 Task: Create a due date automation trigger when advanced on, on the monday of the week before a card is due add fields without custom field "Resume" set to a number lower than 1 and lower than 10 at 11:00 AM.
Action: Mouse moved to (1110, 342)
Screenshot: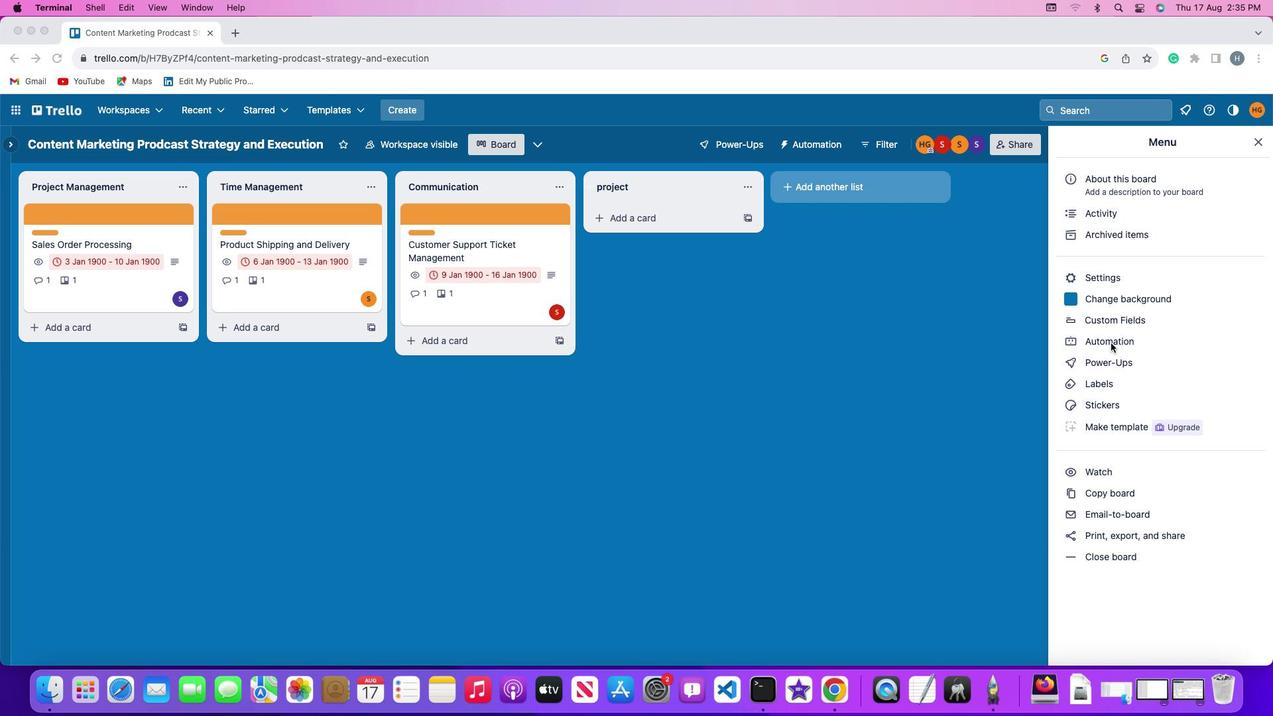 
Action: Mouse pressed left at (1110, 342)
Screenshot: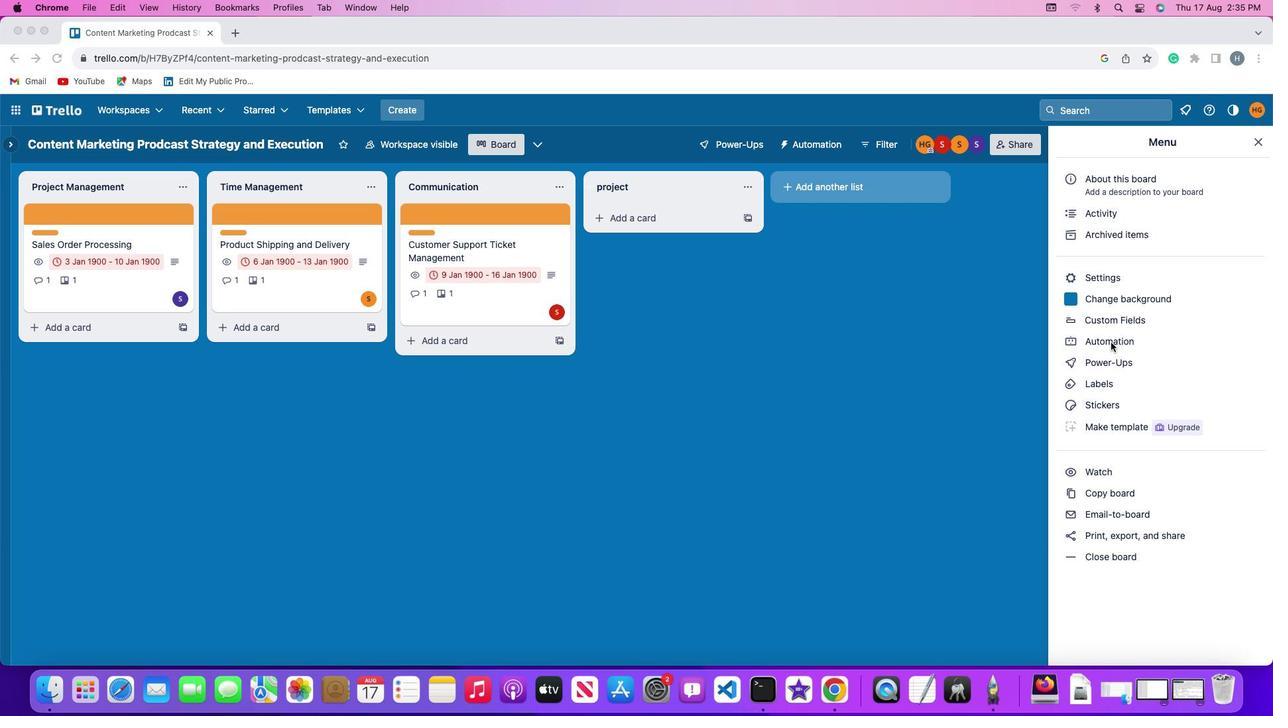
Action: Mouse moved to (1110, 342)
Screenshot: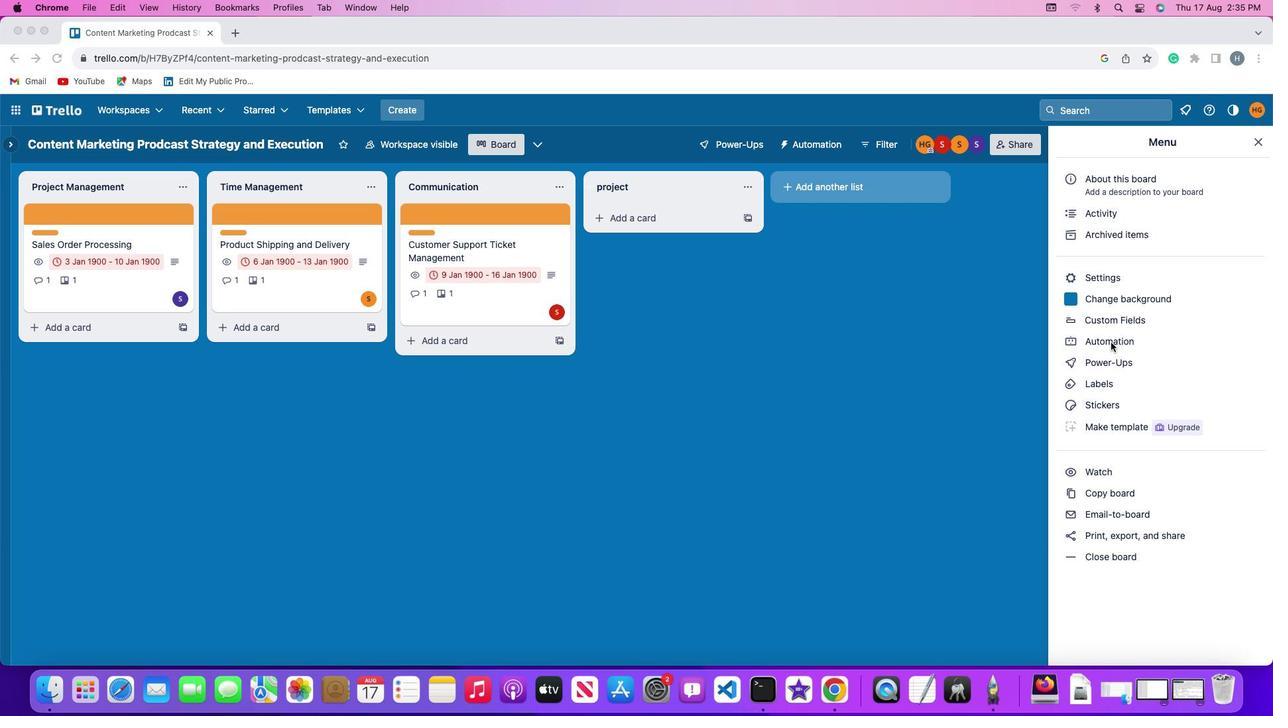 
Action: Mouse pressed left at (1110, 342)
Screenshot: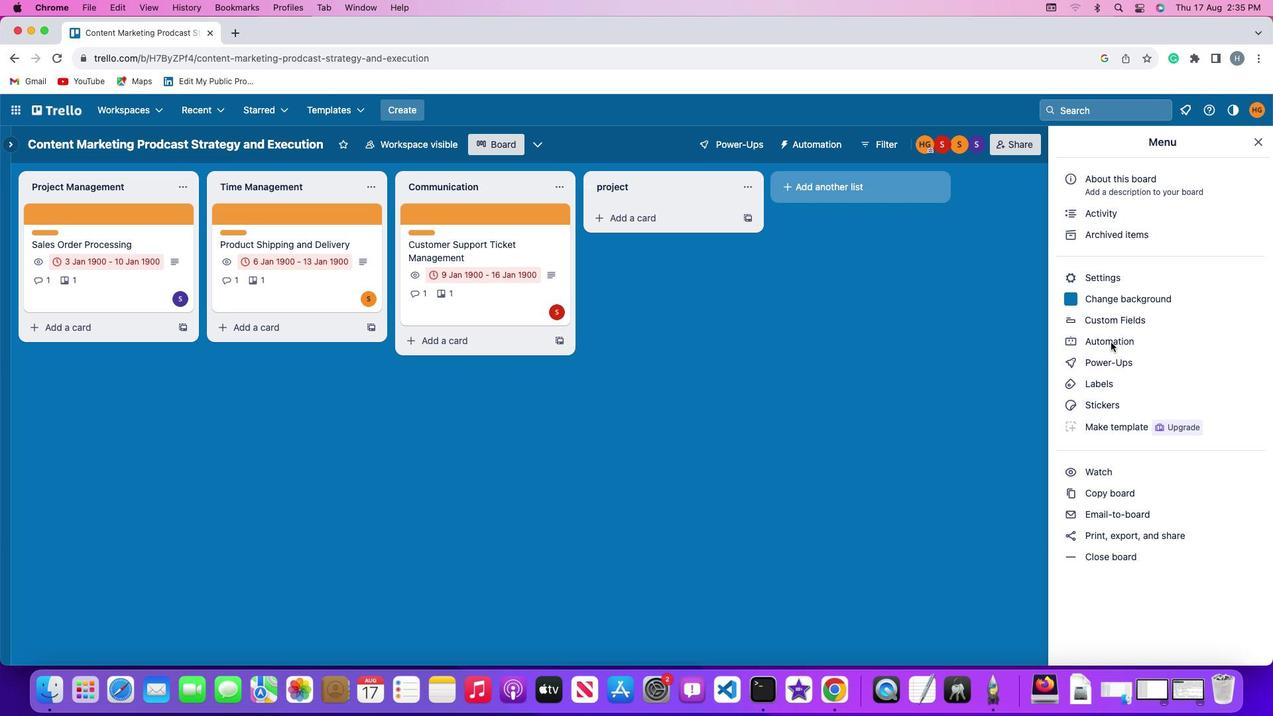 
Action: Mouse moved to (71, 311)
Screenshot: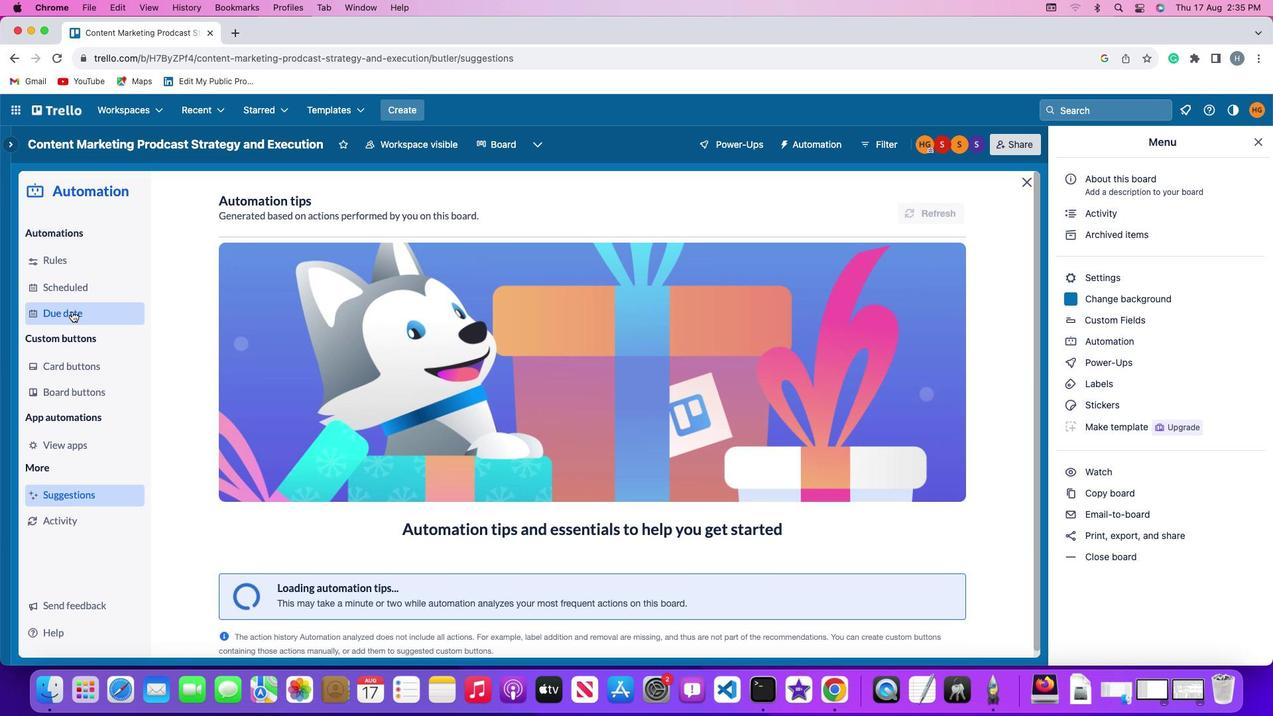 
Action: Mouse pressed left at (71, 311)
Screenshot: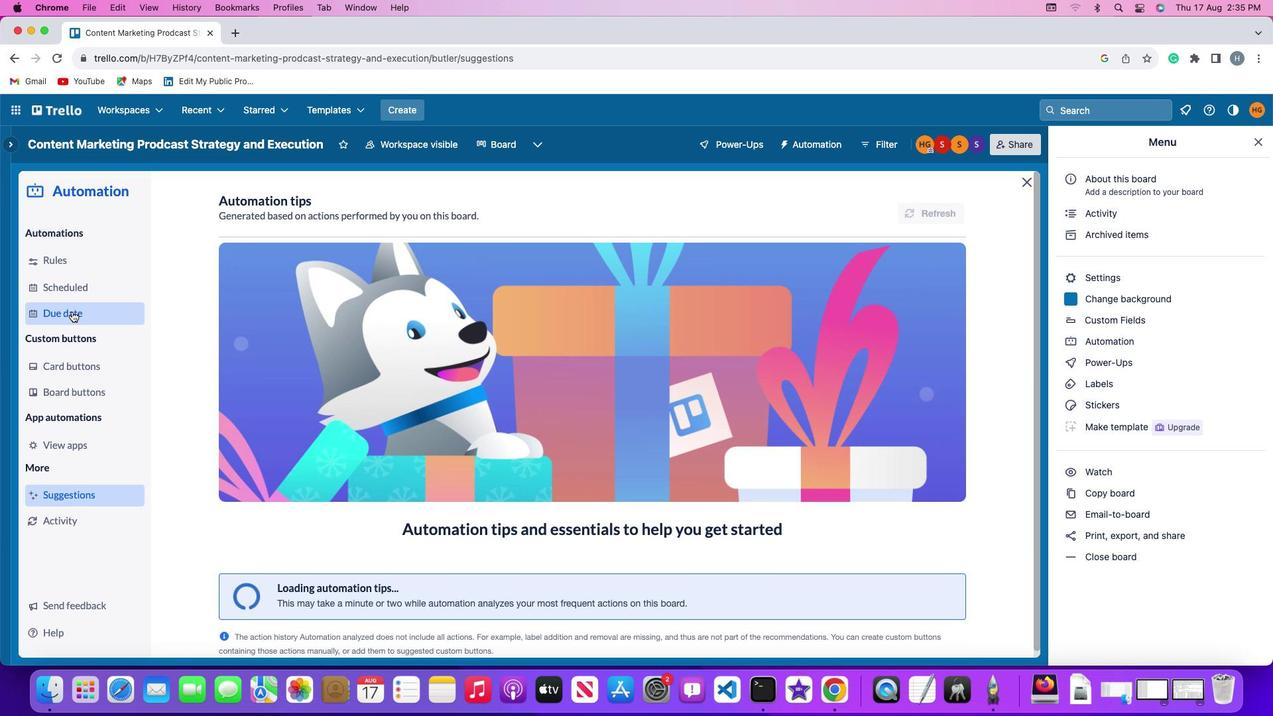 
Action: Mouse moved to (872, 204)
Screenshot: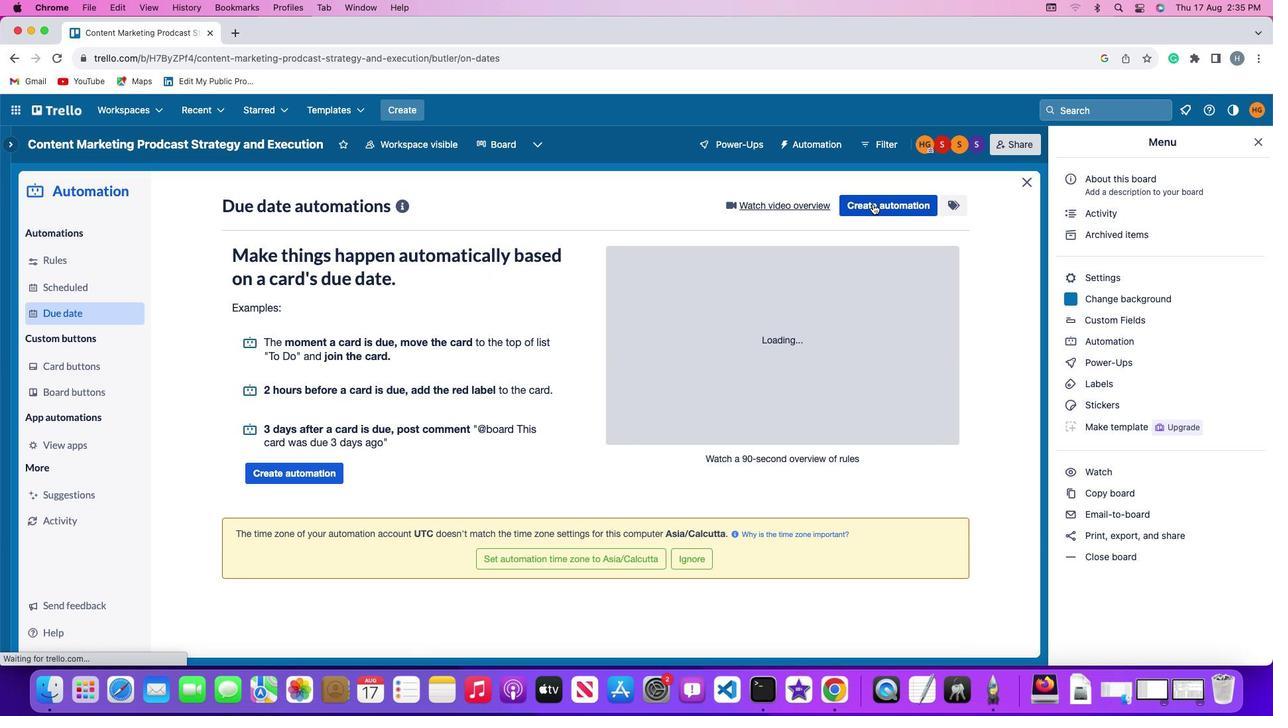 
Action: Mouse pressed left at (872, 204)
Screenshot: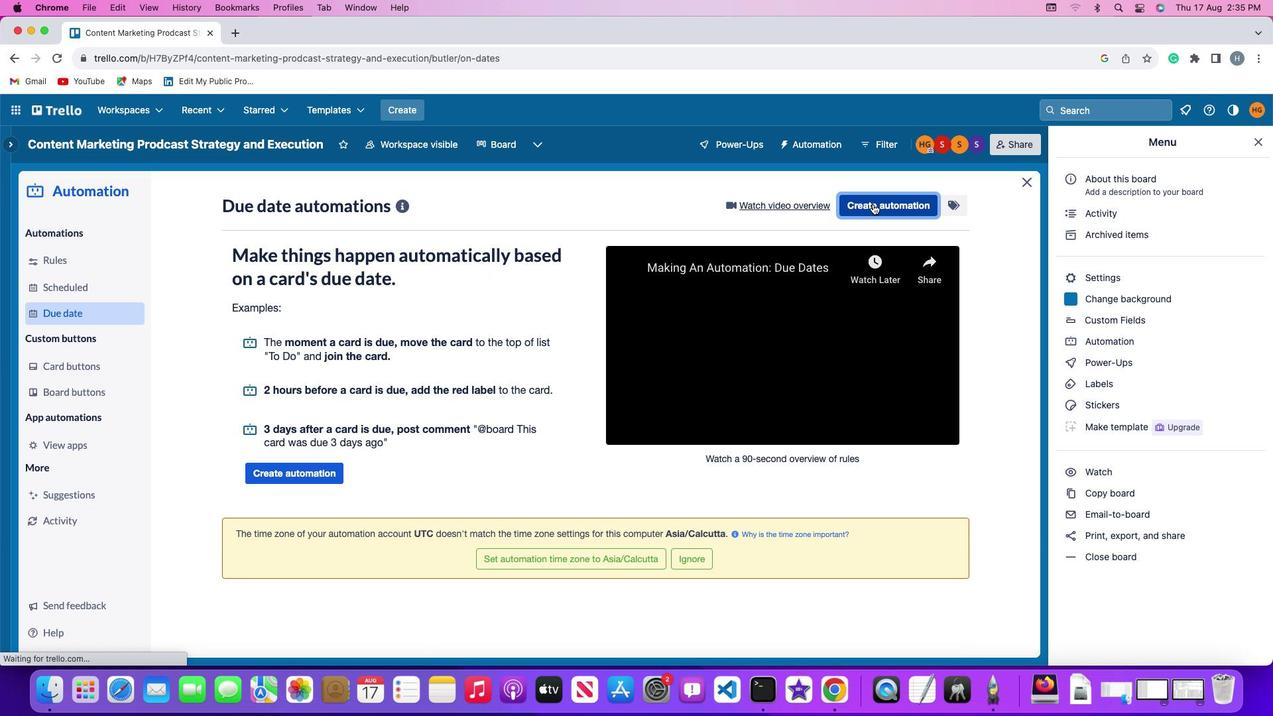 
Action: Mouse moved to (237, 328)
Screenshot: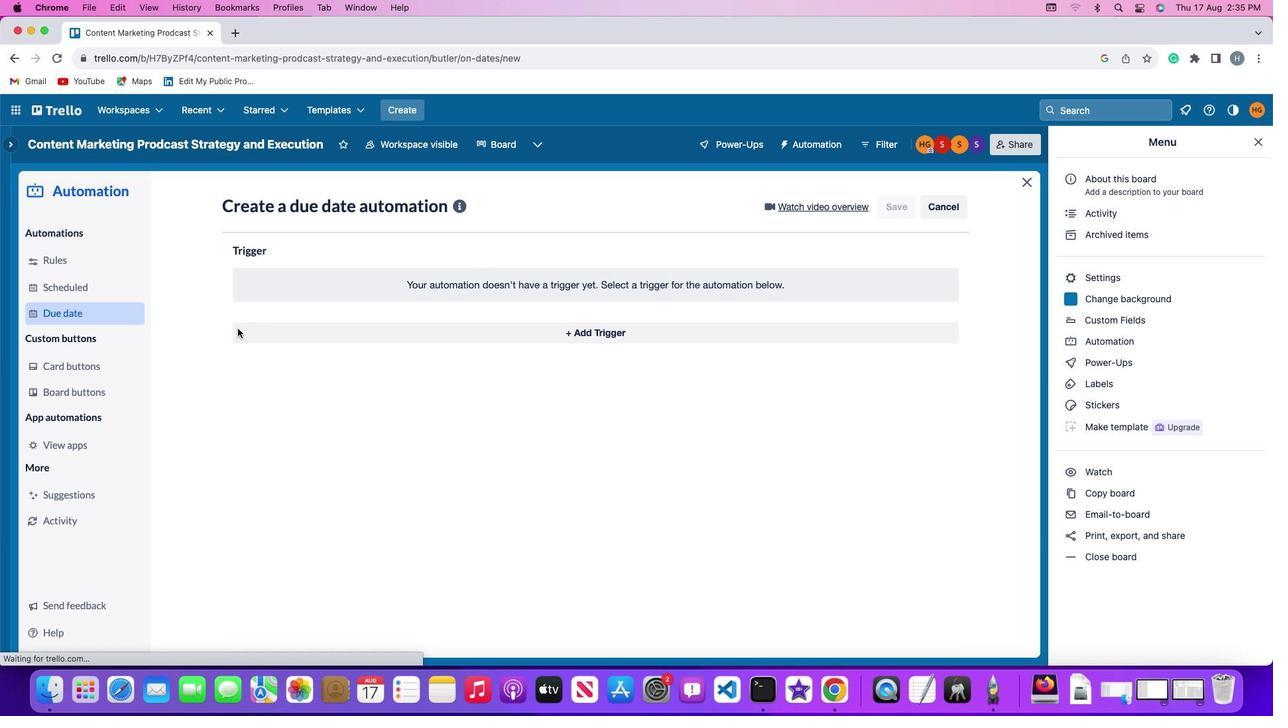 
Action: Mouse pressed left at (237, 328)
Screenshot: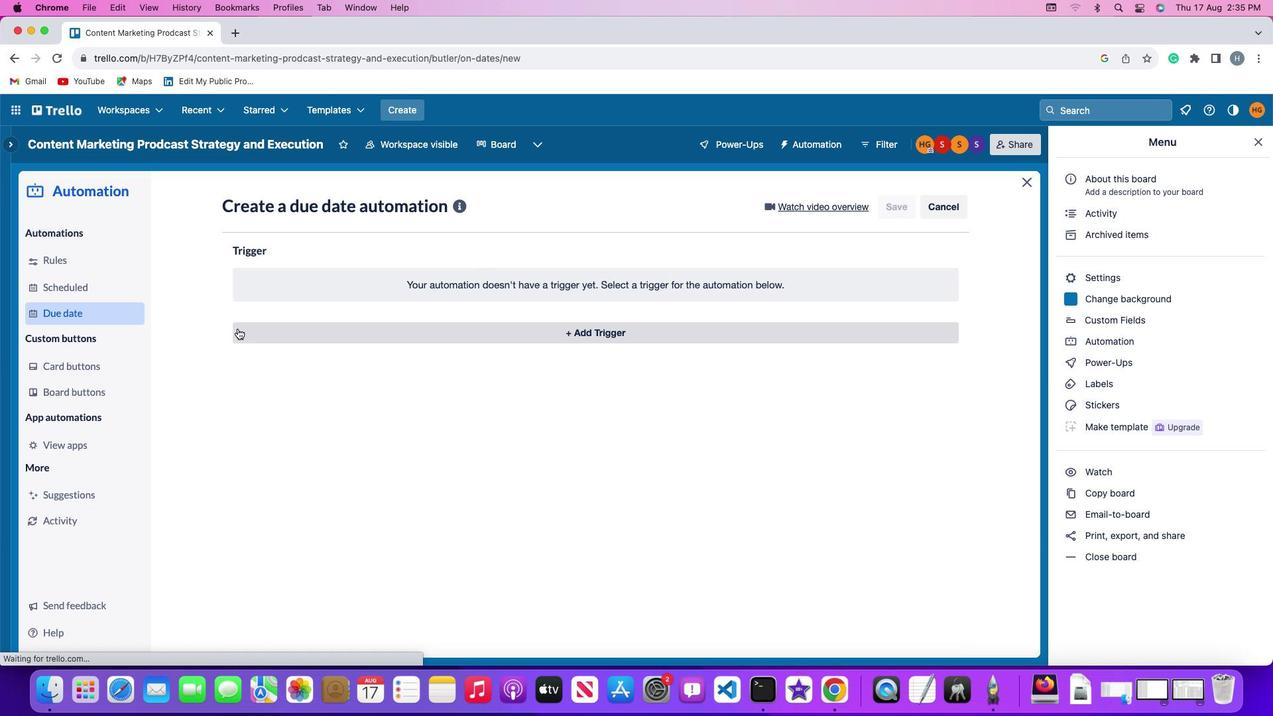 
Action: Mouse moved to (283, 584)
Screenshot: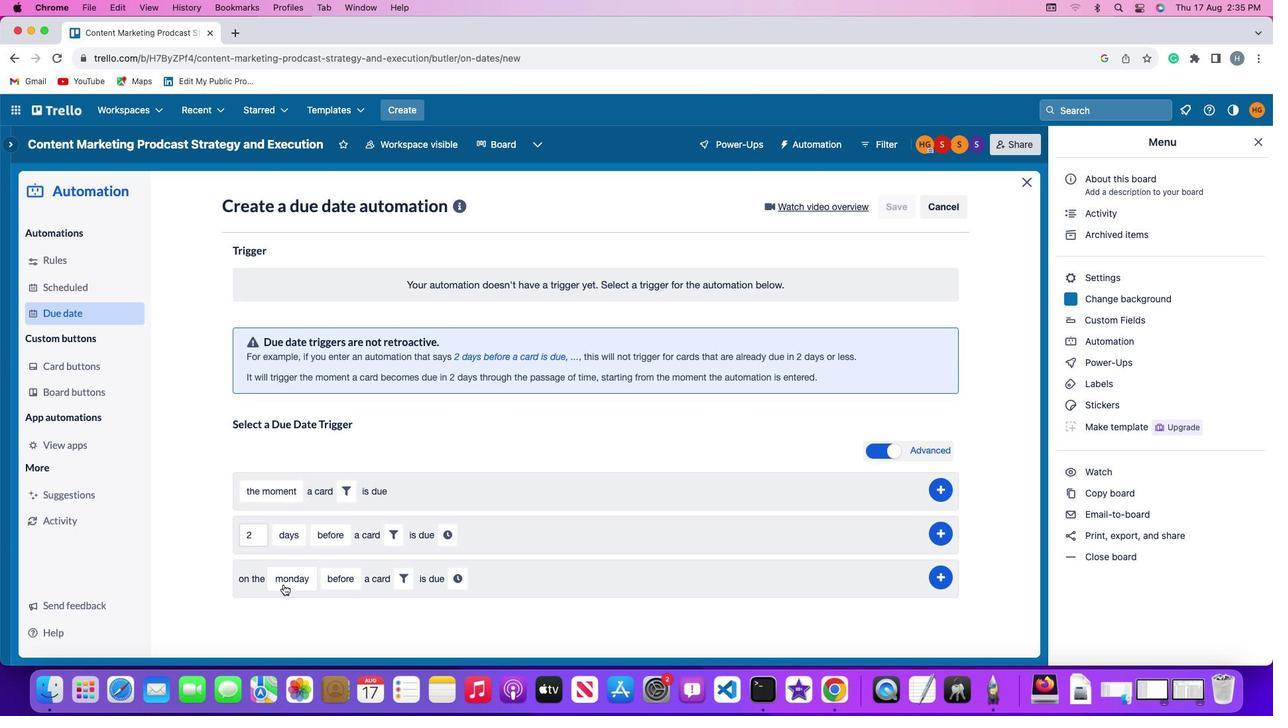 
Action: Mouse pressed left at (283, 584)
Screenshot: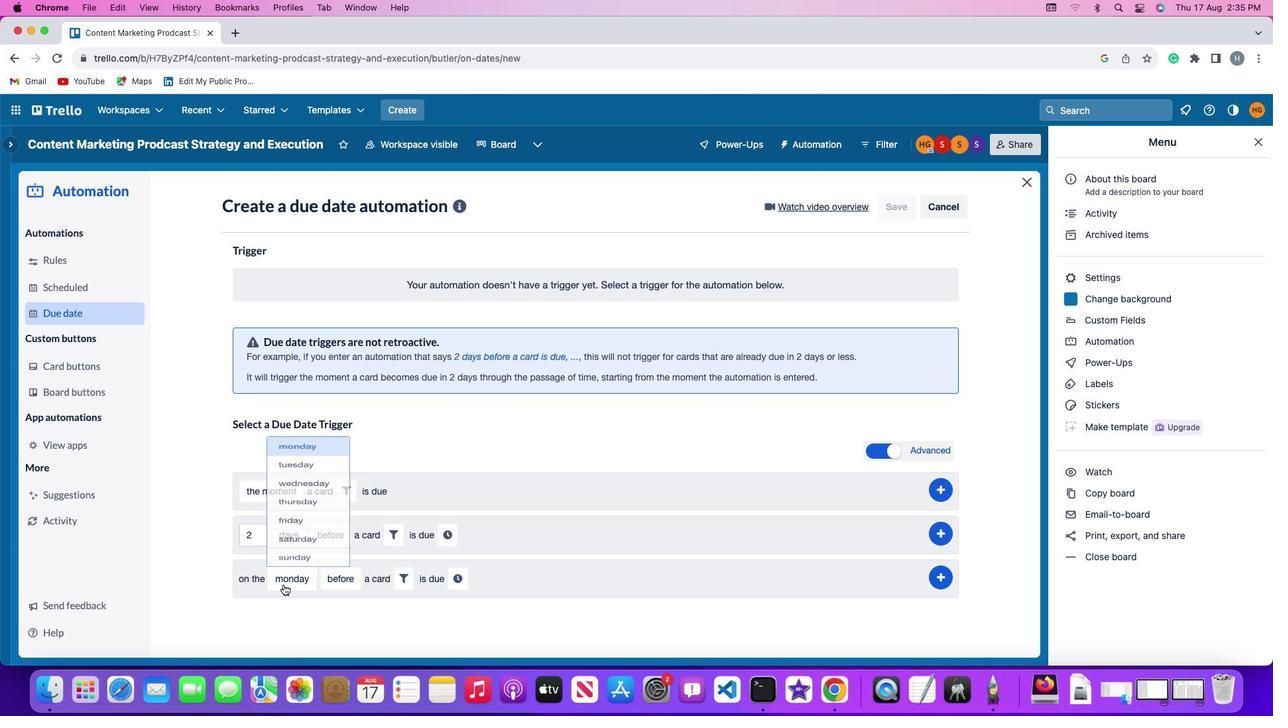 
Action: Mouse moved to (310, 397)
Screenshot: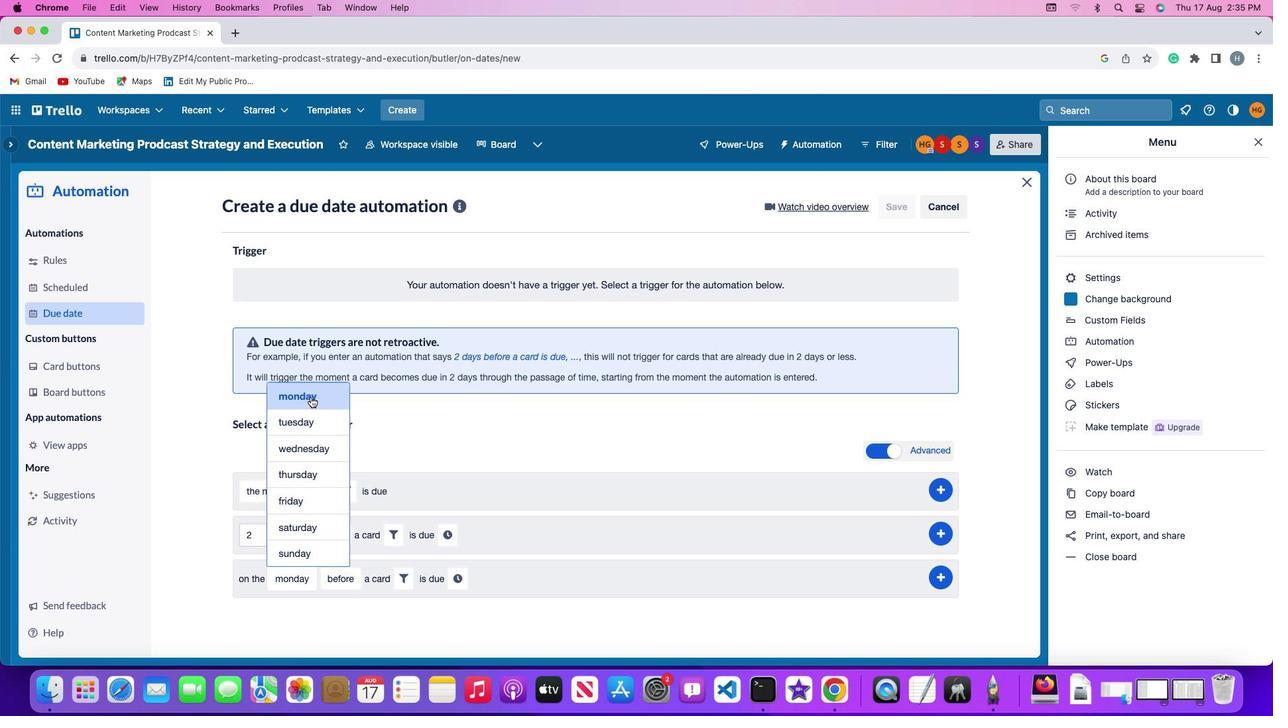 
Action: Mouse pressed left at (310, 397)
Screenshot: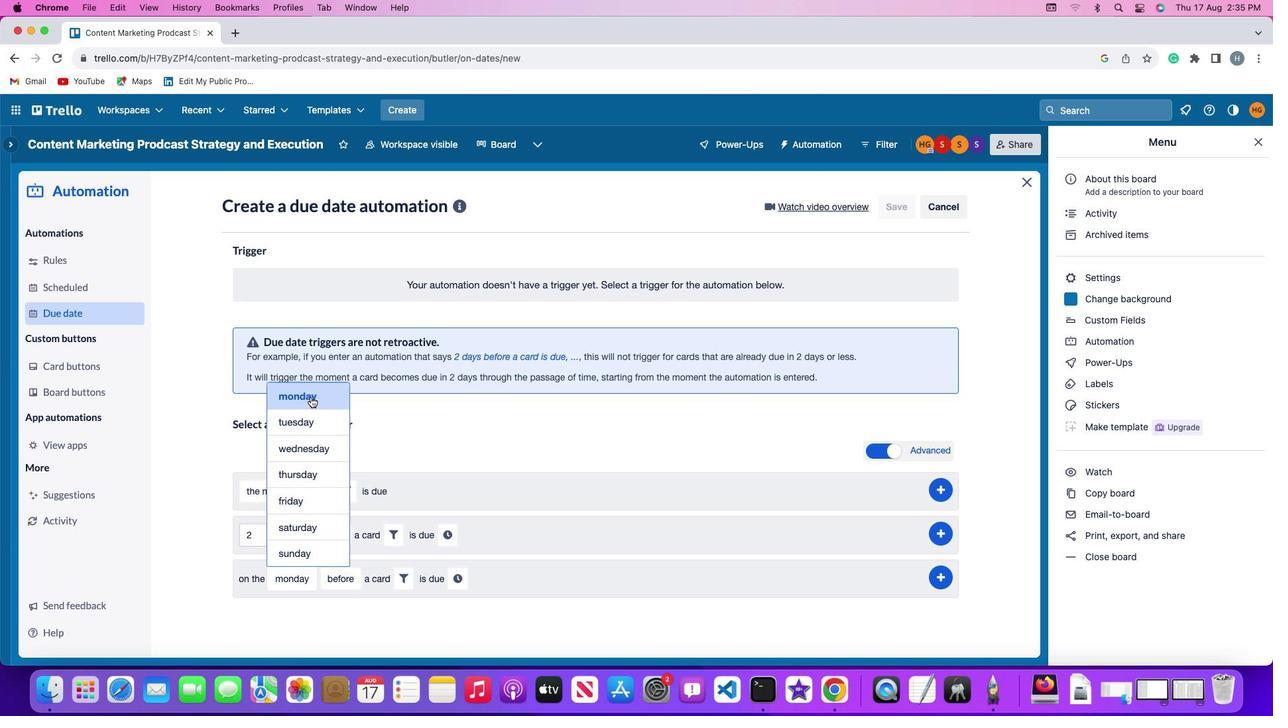 
Action: Mouse moved to (334, 575)
Screenshot: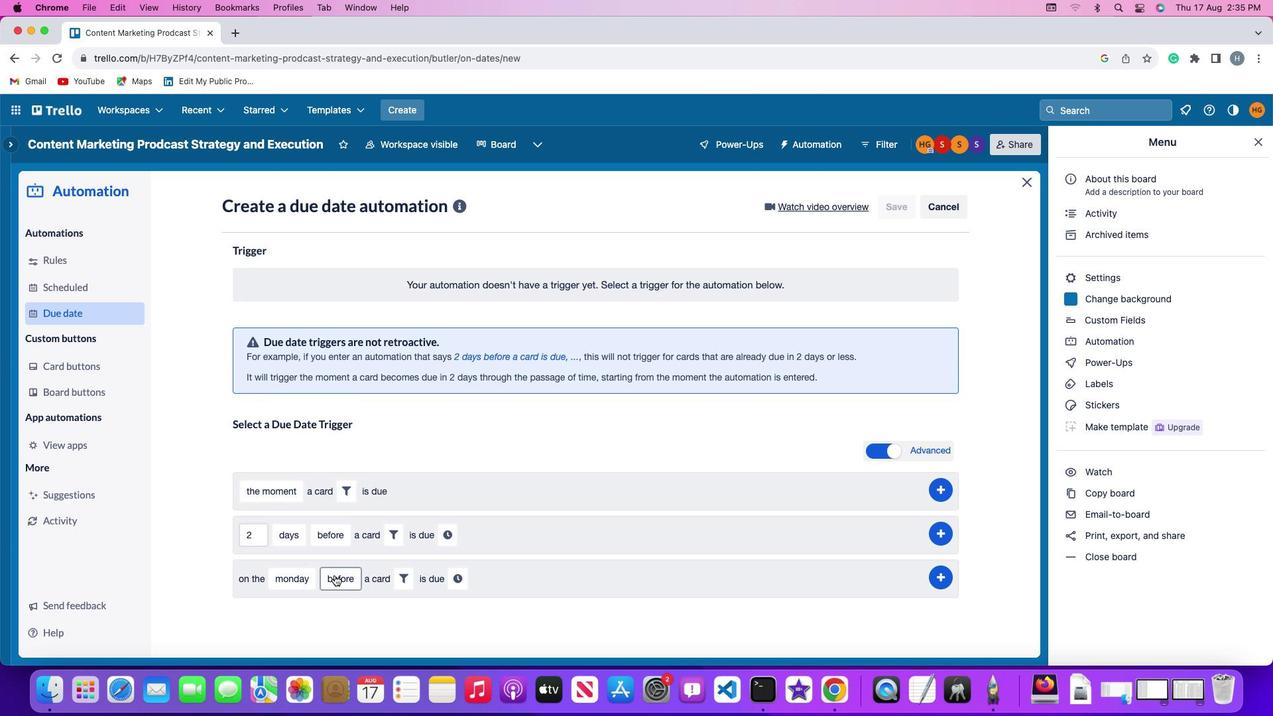 
Action: Mouse pressed left at (334, 575)
Screenshot: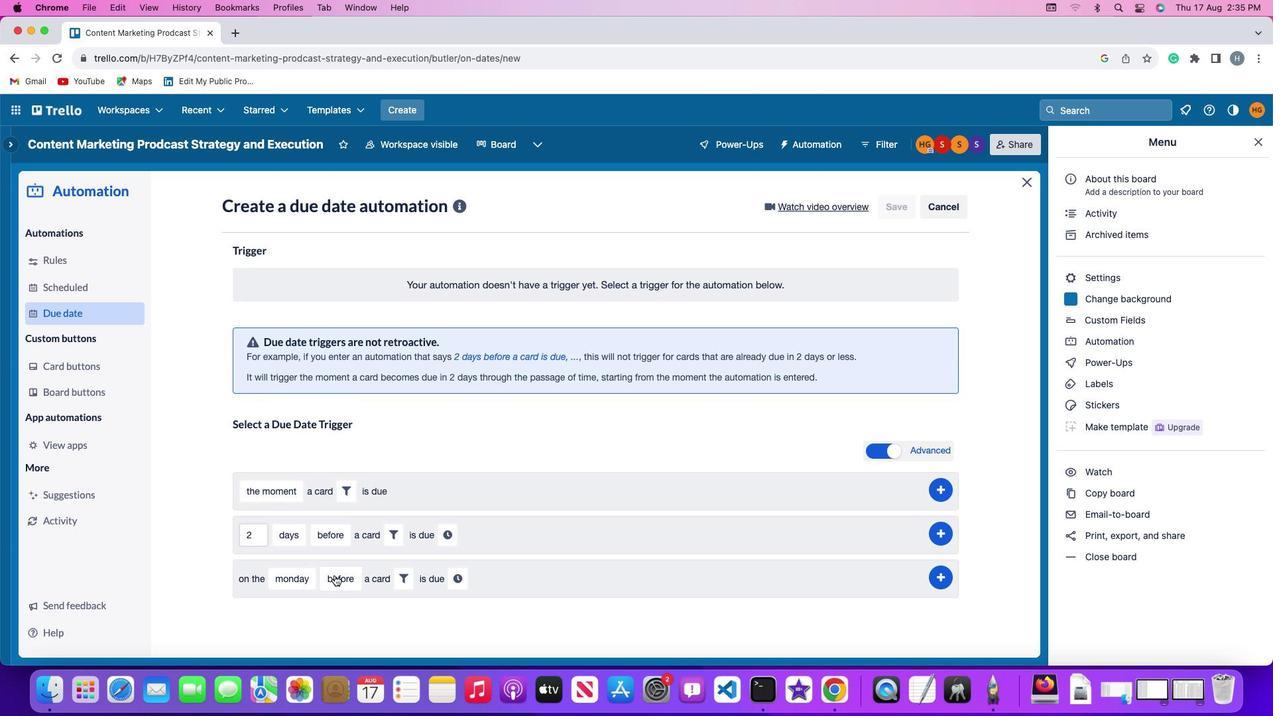 
Action: Mouse moved to (345, 549)
Screenshot: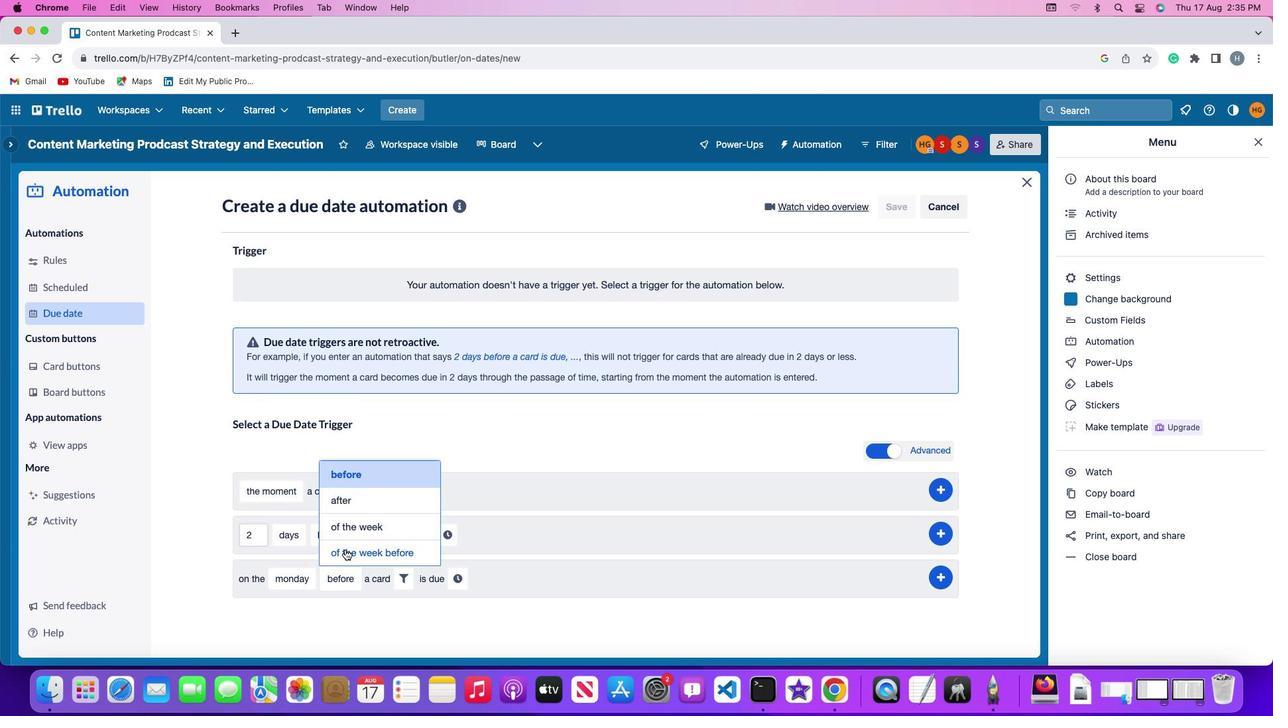 
Action: Mouse pressed left at (345, 549)
Screenshot: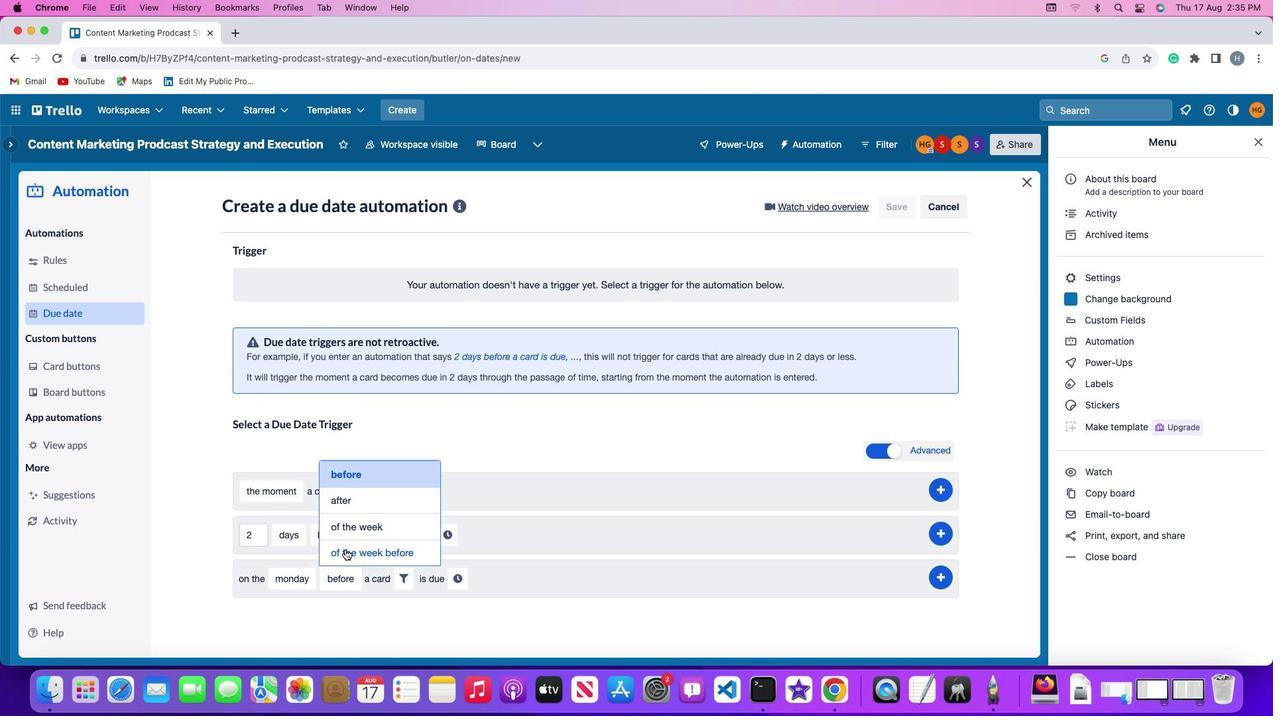 
Action: Mouse moved to (455, 578)
Screenshot: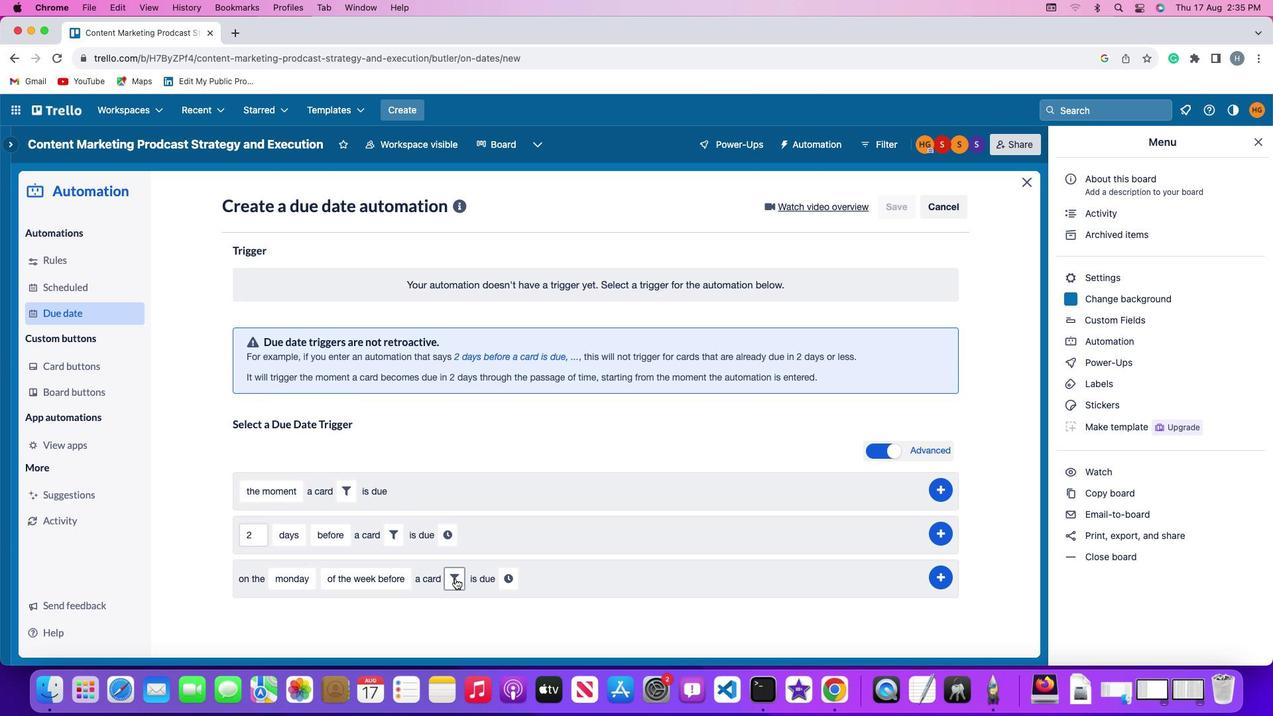 
Action: Mouse pressed left at (455, 578)
Screenshot: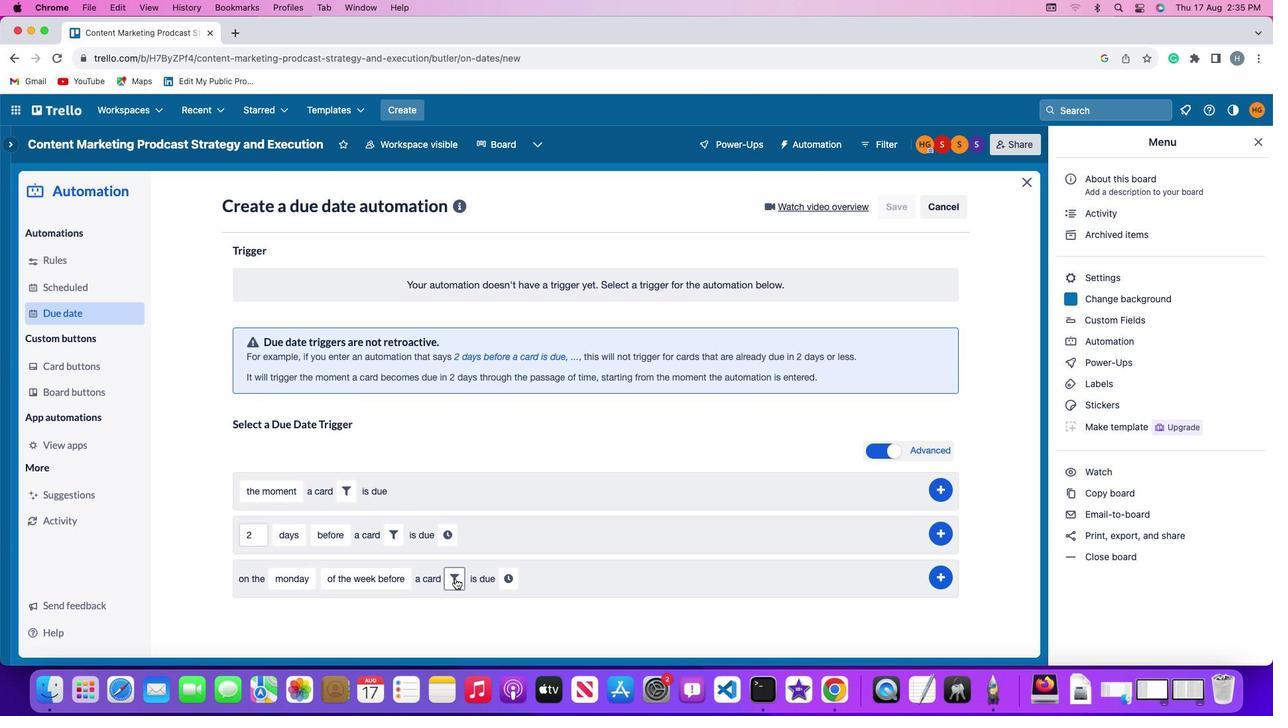 
Action: Mouse moved to (676, 615)
Screenshot: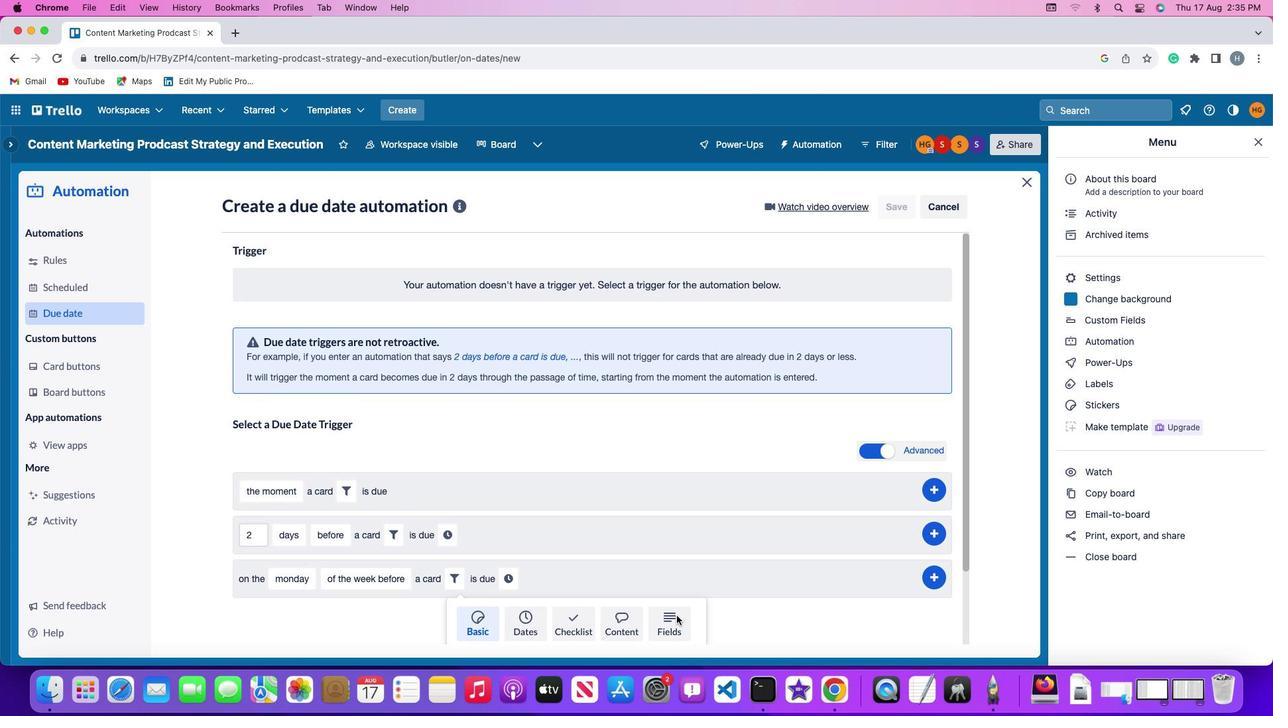 
Action: Mouse pressed left at (676, 615)
Screenshot: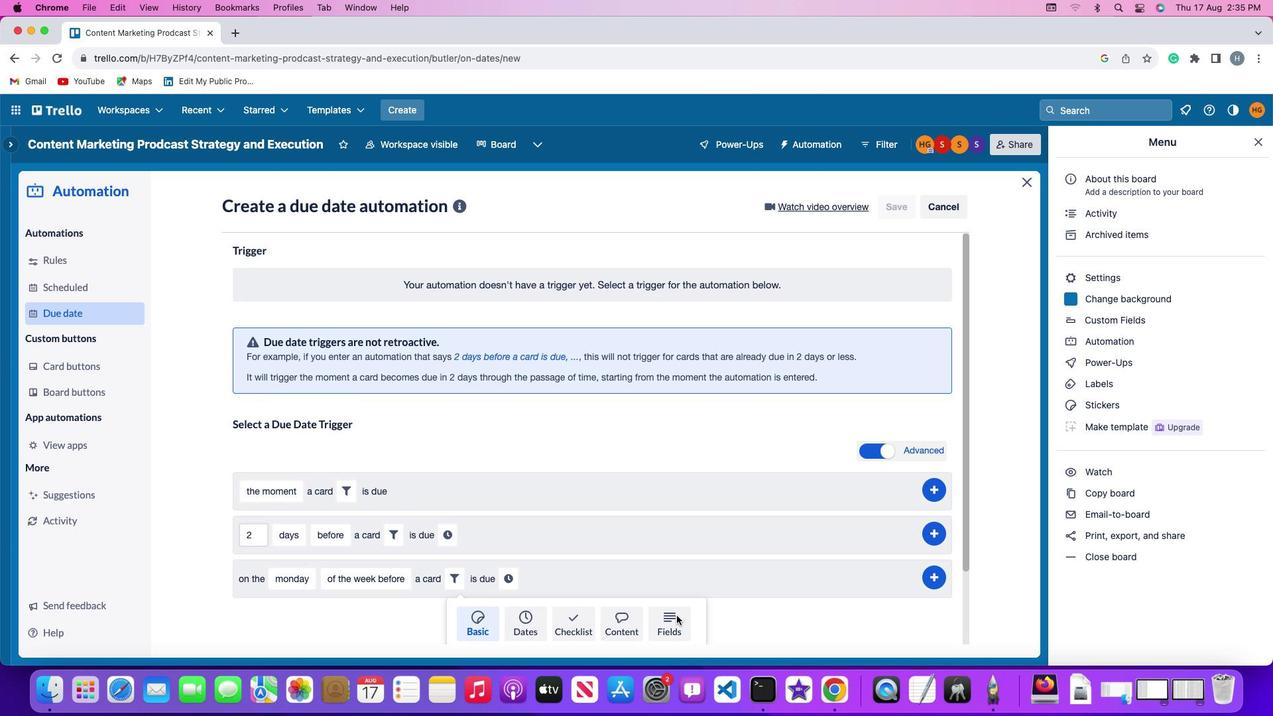 
Action: Mouse moved to (402, 606)
Screenshot: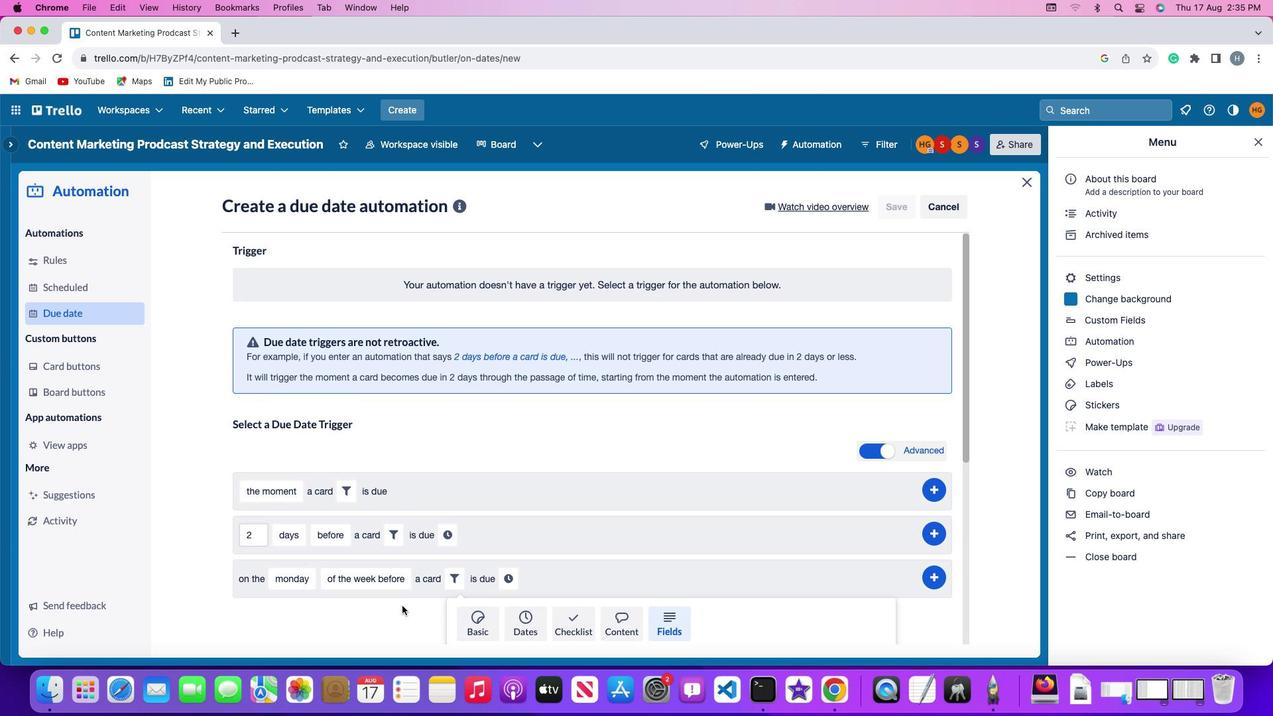 
Action: Mouse scrolled (402, 606) with delta (0, 0)
Screenshot: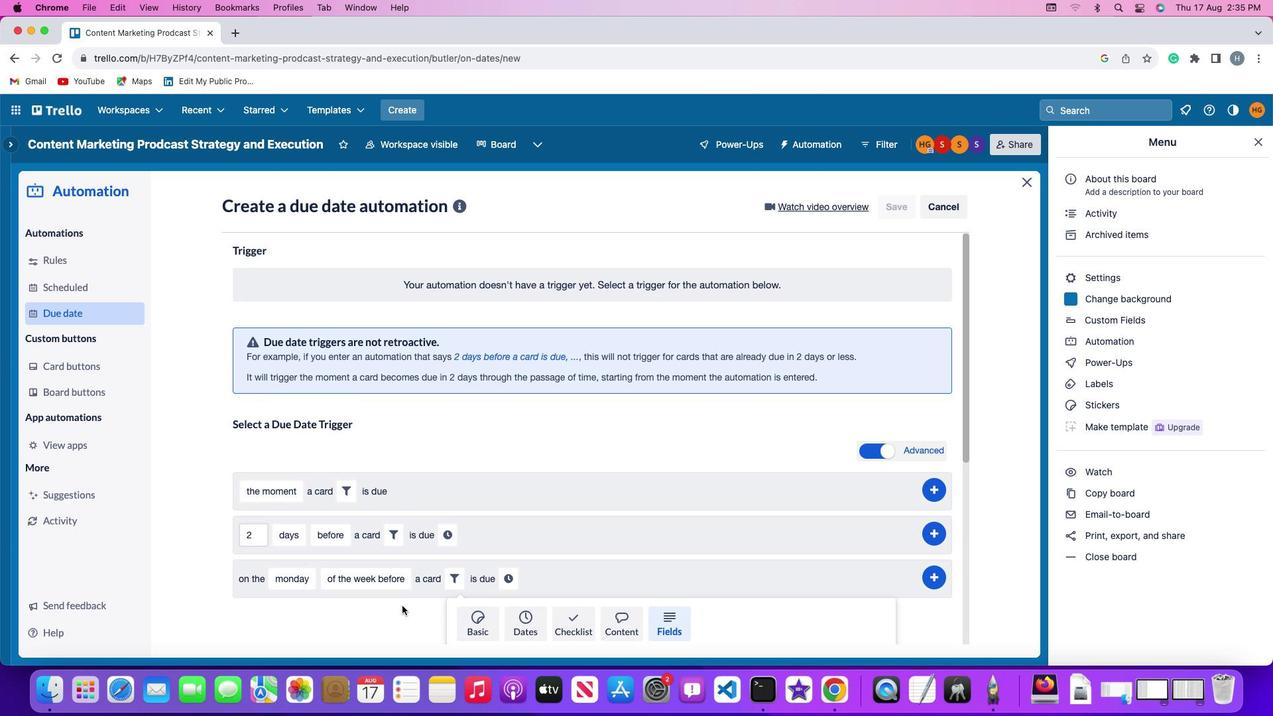 
Action: Mouse moved to (402, 606)
Screenshot: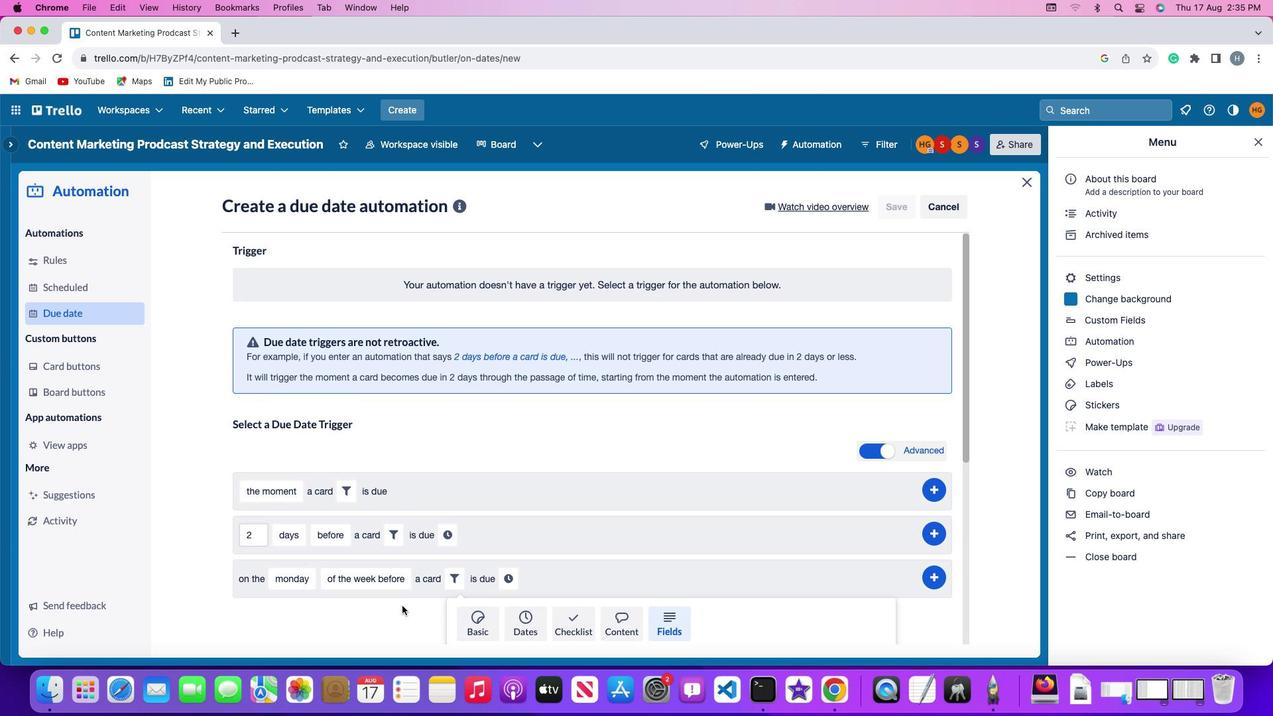 
Action: Mouse scrolled (402, 606) with delta (0, 0)
Screenshot: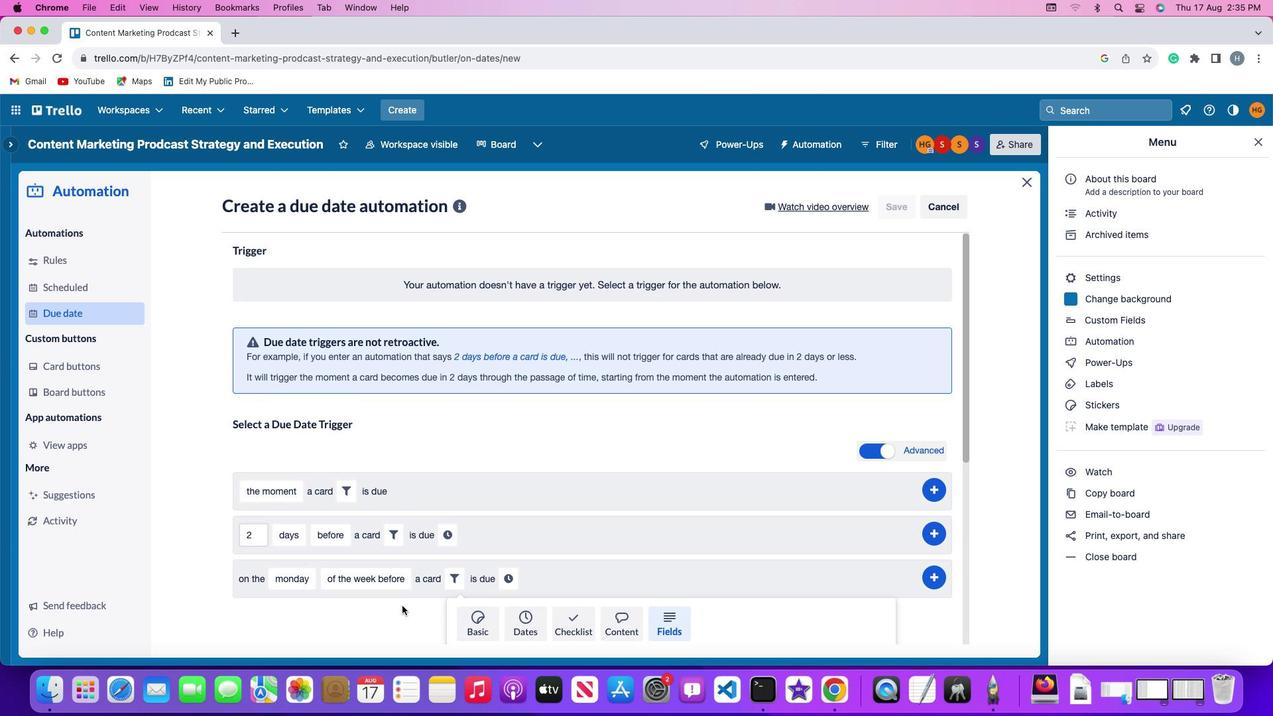 
Action: Mouse moved to (402, 606)
Screenshot: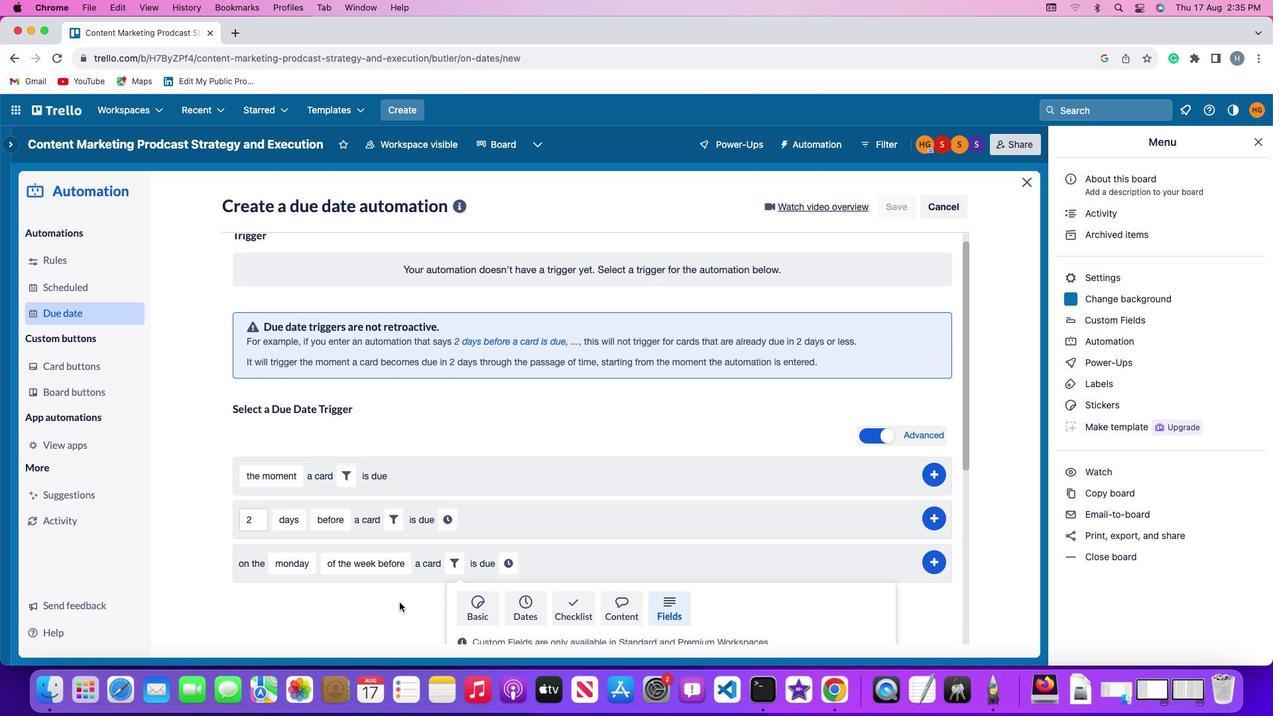 
Action: Mouse scrolled (402, 606) with delta (0, -1)
Screenshot: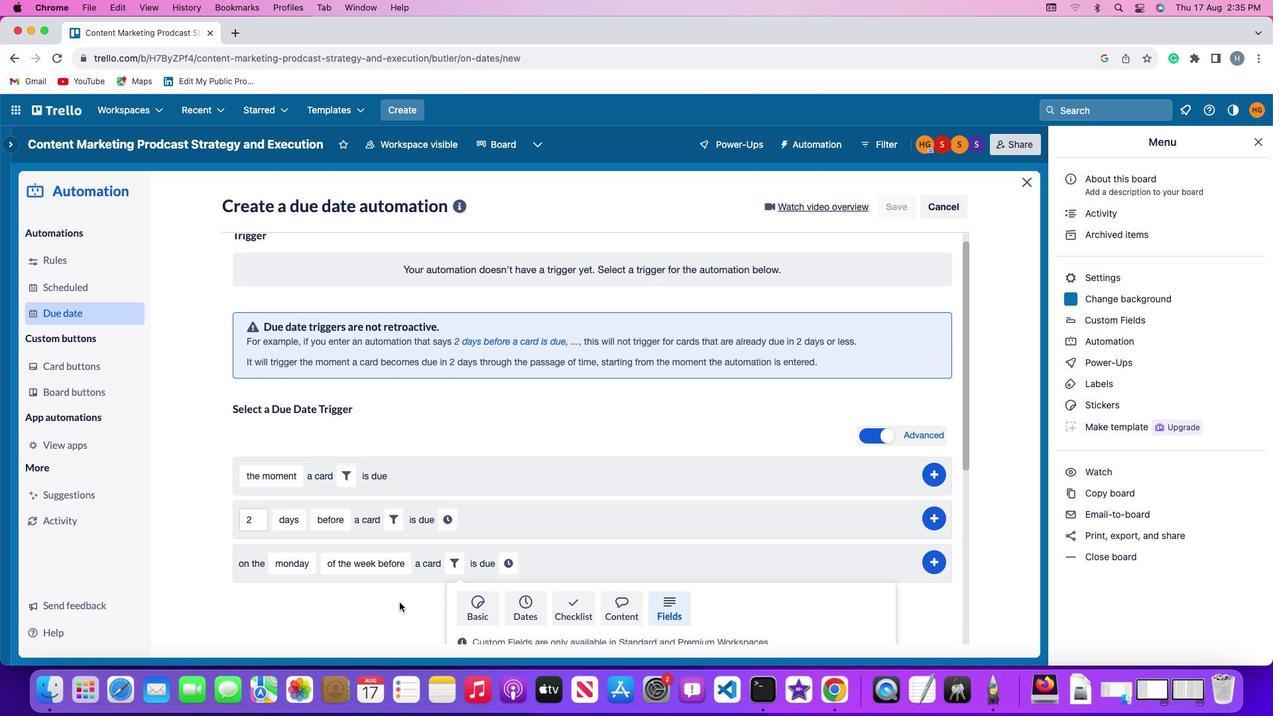 
Action: Mouse moved to (401, 605)
Screenshot: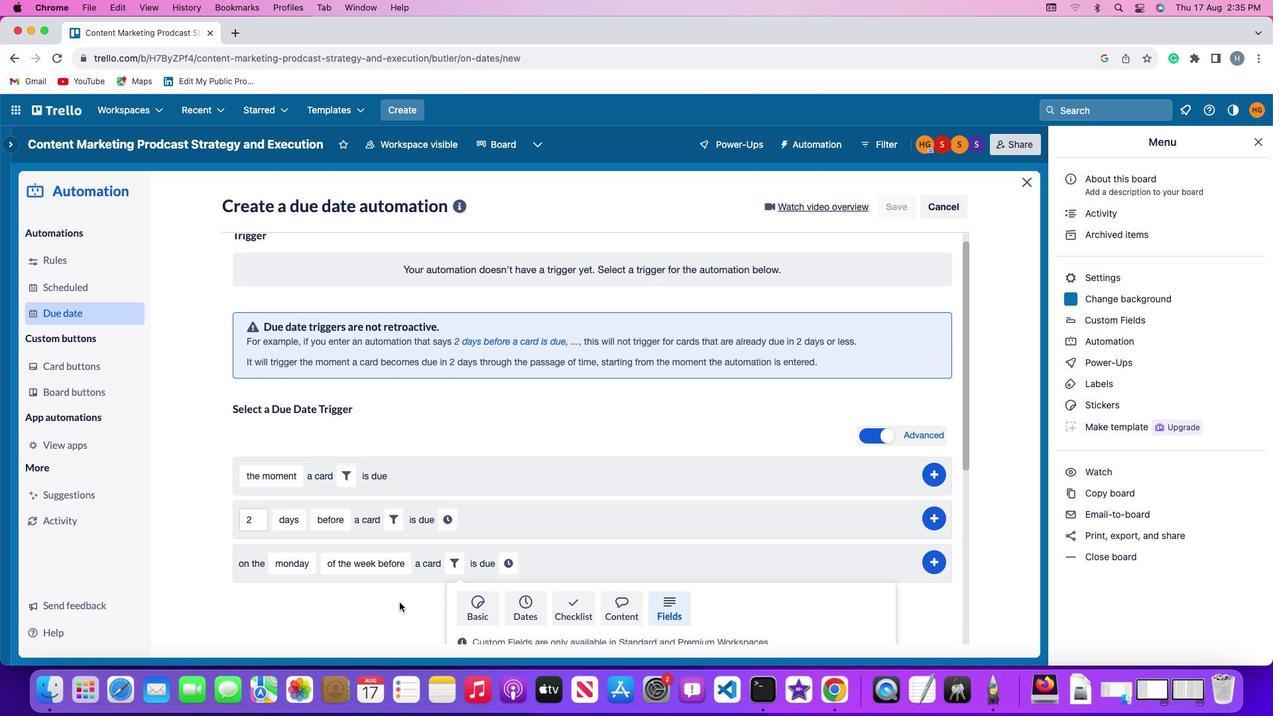 
Action: Mouse scrolled (401, 605) with delta (0, -3)
Screenshot: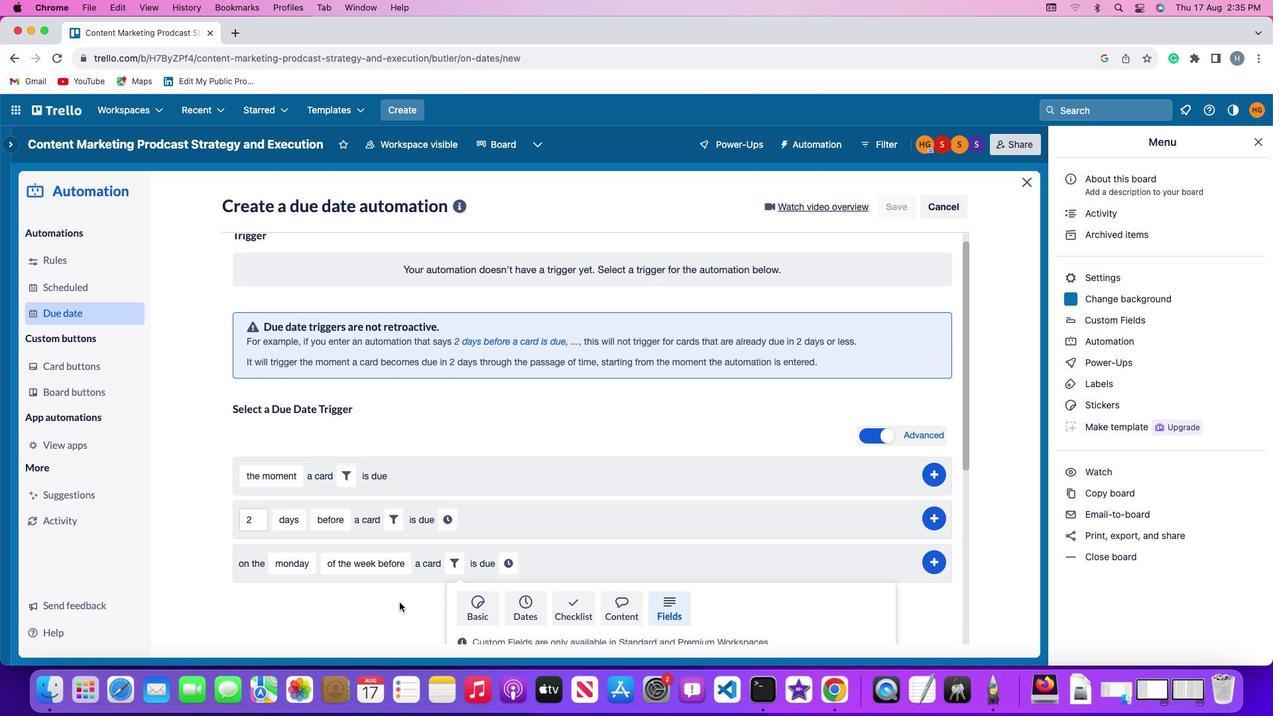 
Action: Mouse moved to (399, 602)
Screenshot: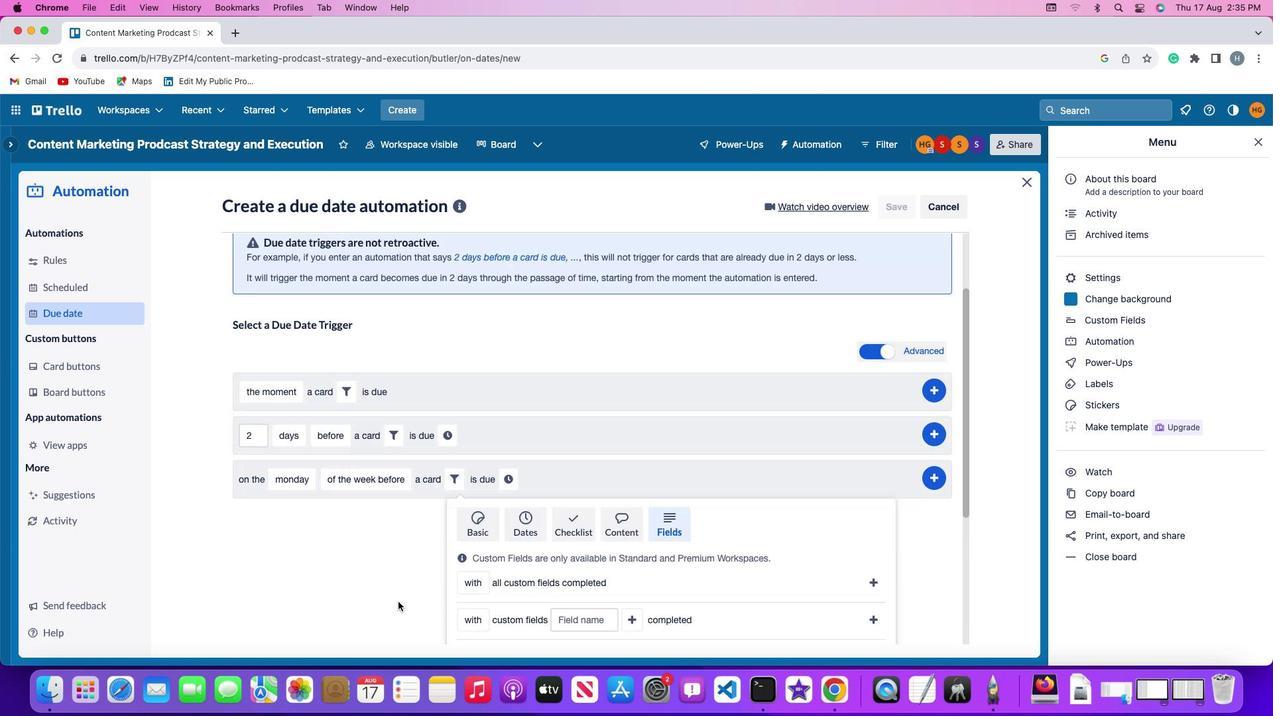 
Action: Mouse scrolled (399, 602) with delta (0, -3)
Screenshot: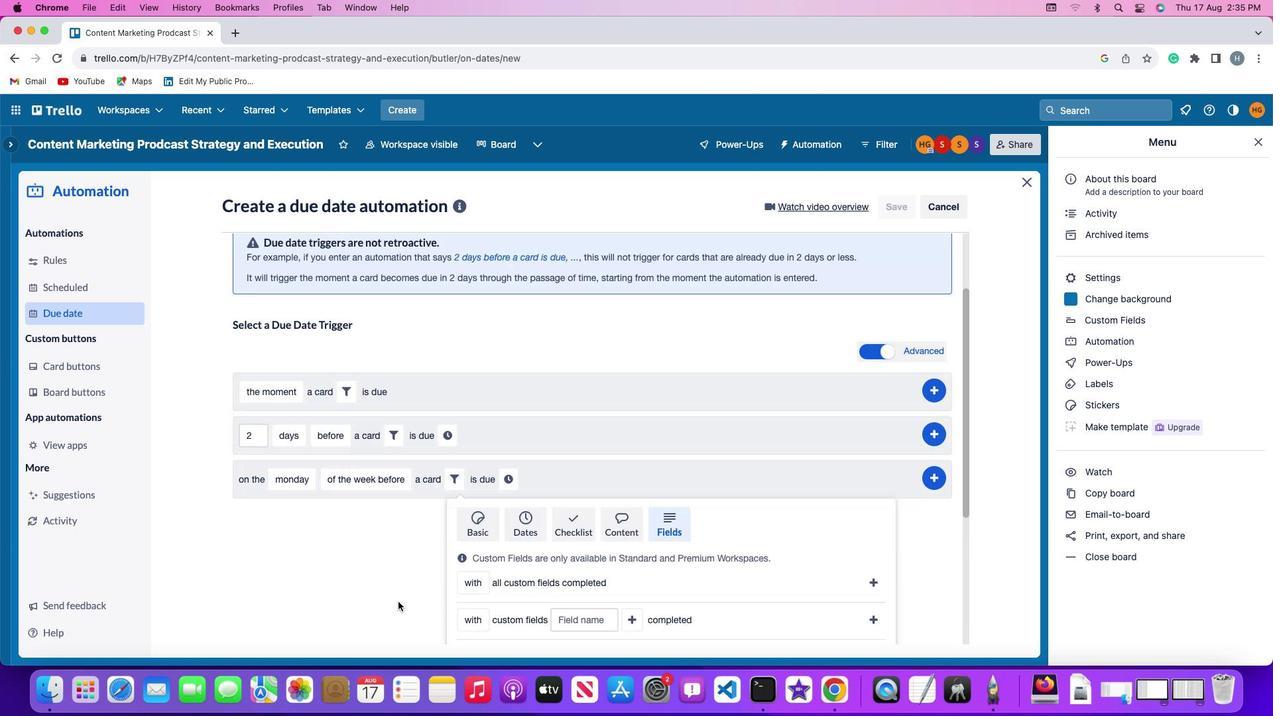 
Action: Mouse moved to (395, 601)
Screenshot: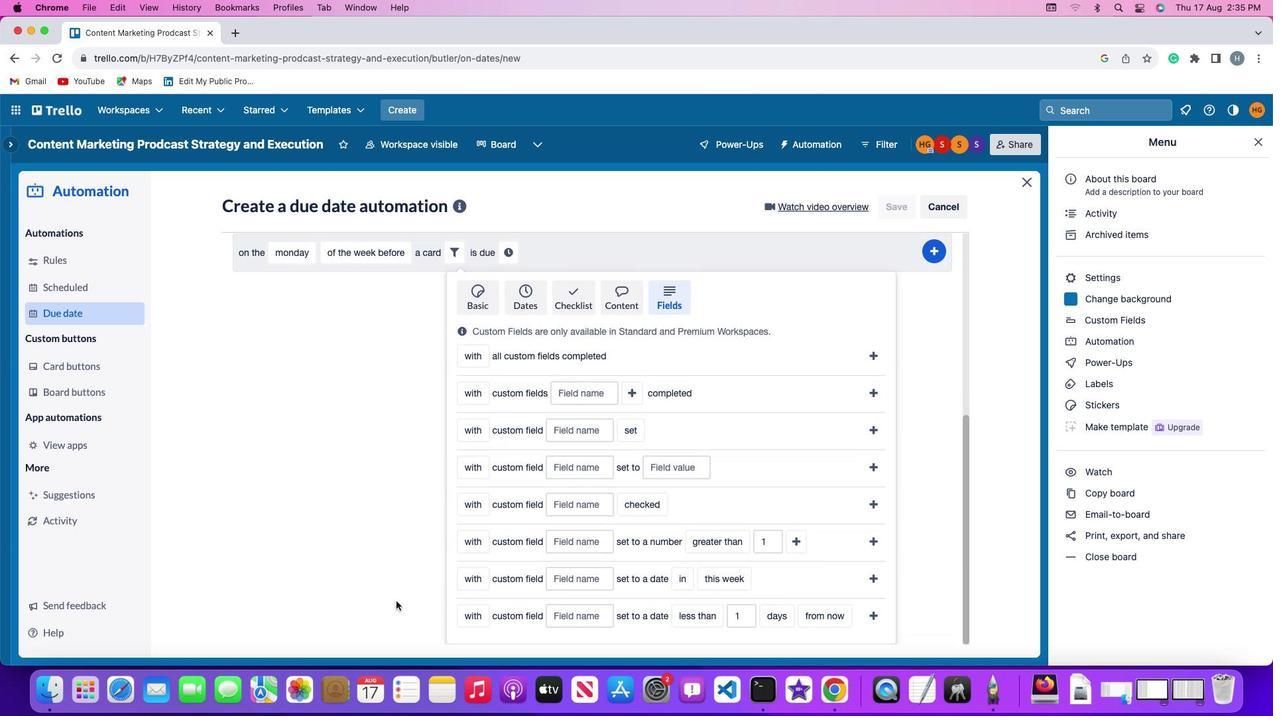 
Action: Mouse scrolled (395, 601) with delta (0, 0)
Screenshot: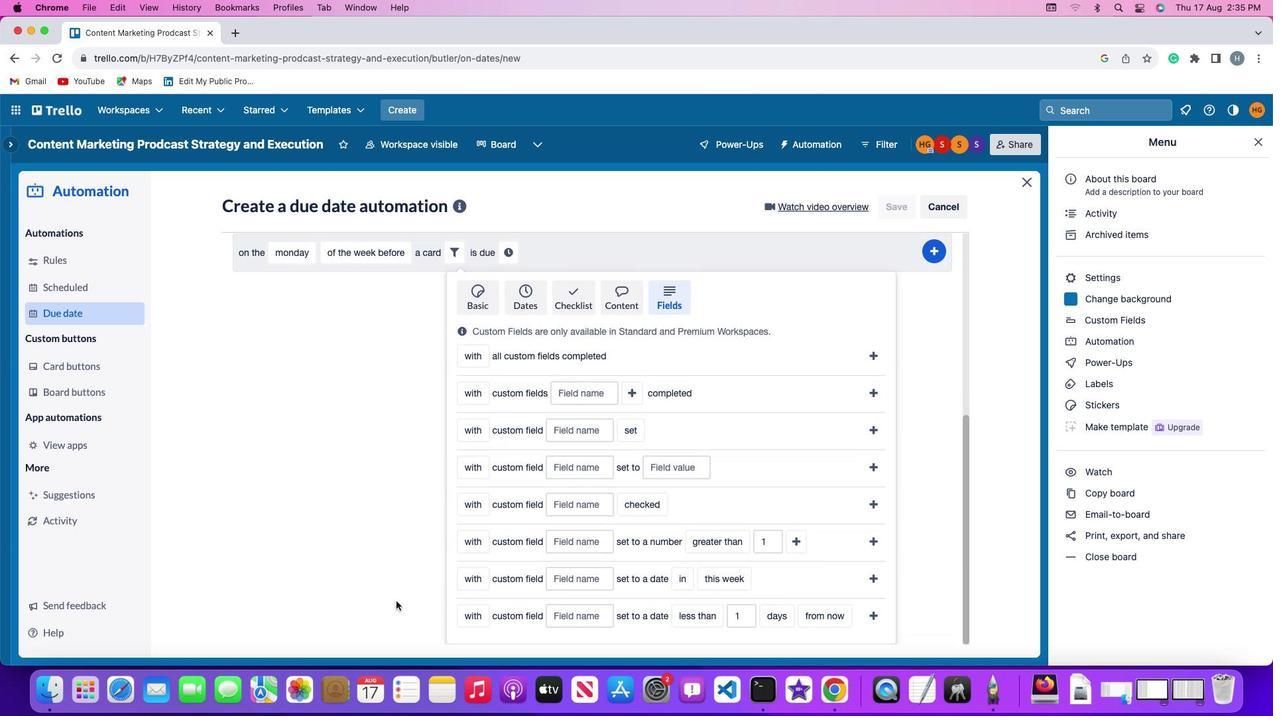 
Action: Mouse scrolled (395, 601) with delta (0, 0)
Screenshot: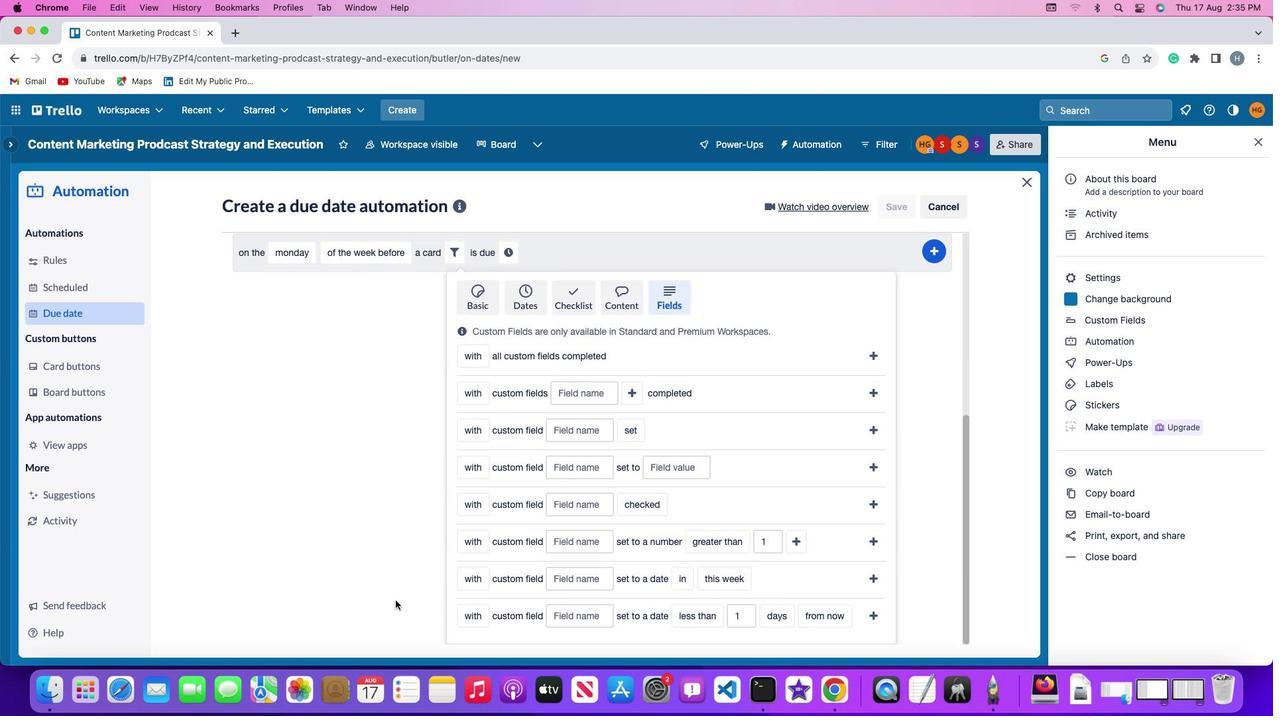 
Action: Mouse scrolled (395, 601) with delta (0, -1)
Screenshot: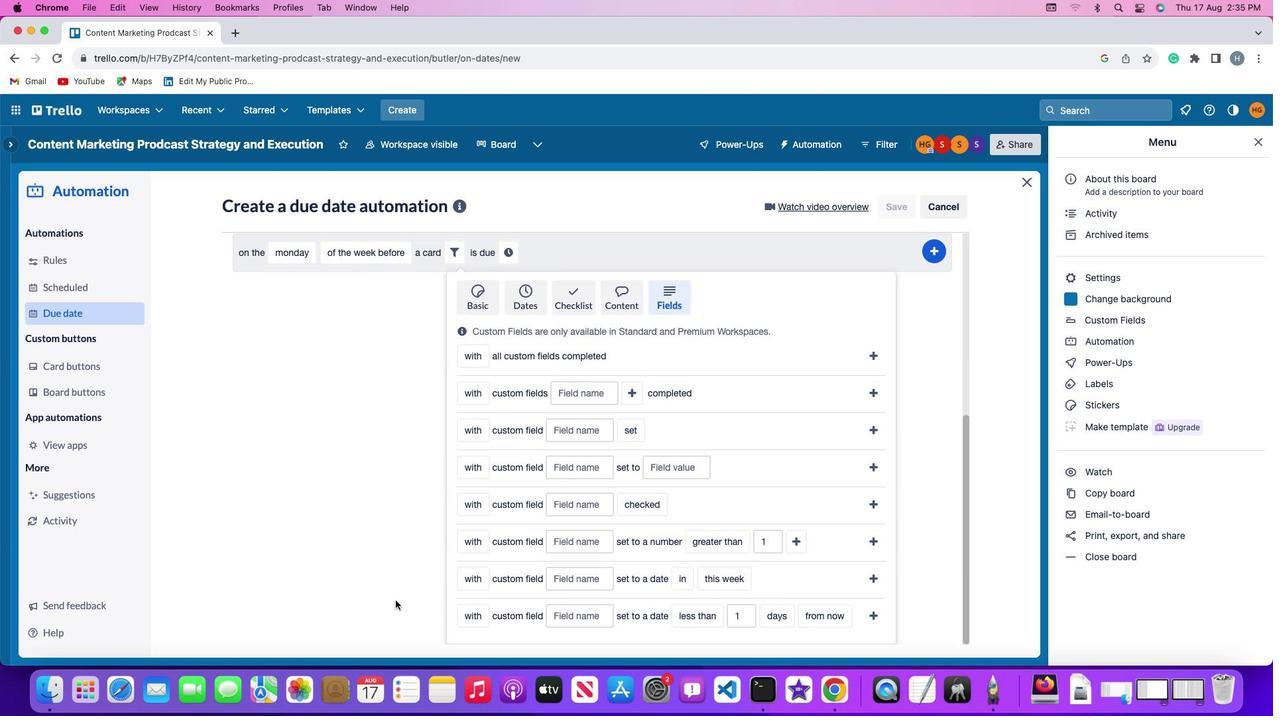 
Action: Mouse moved to (395, 600)
Screenshot: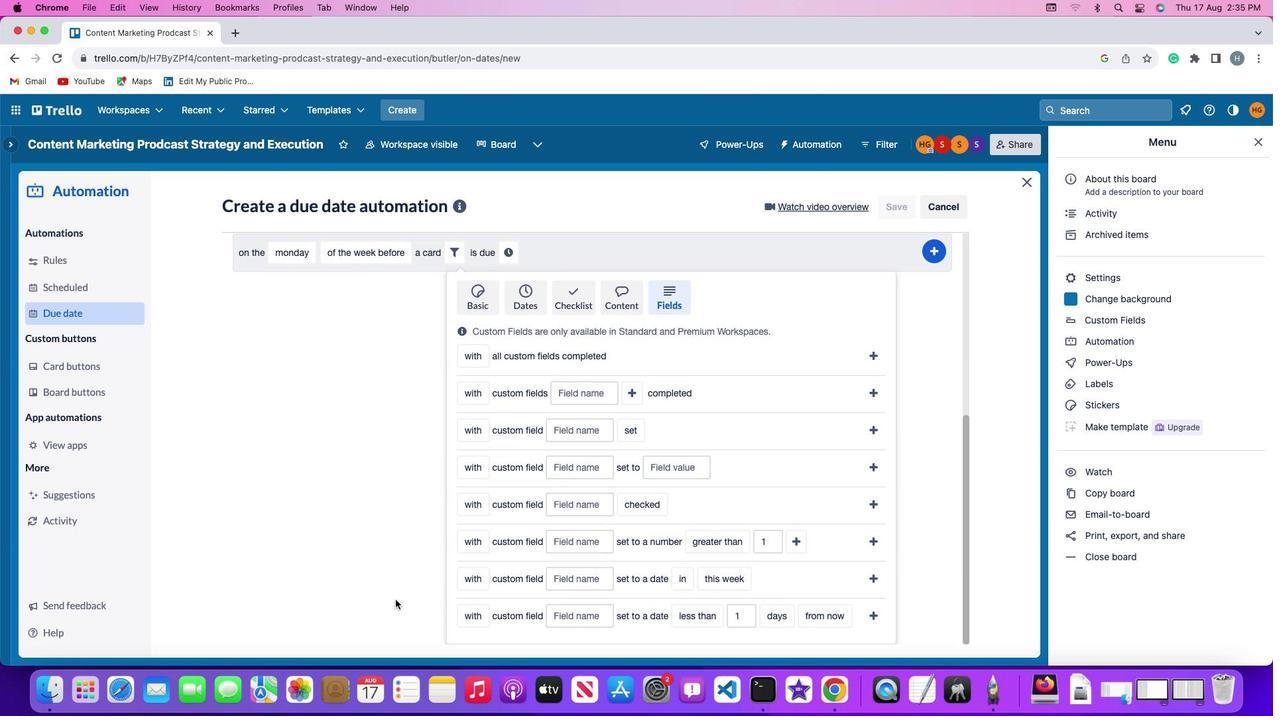 
Action: Mouse scrolled (395, 600) with delta (0, -3)
Screenshot: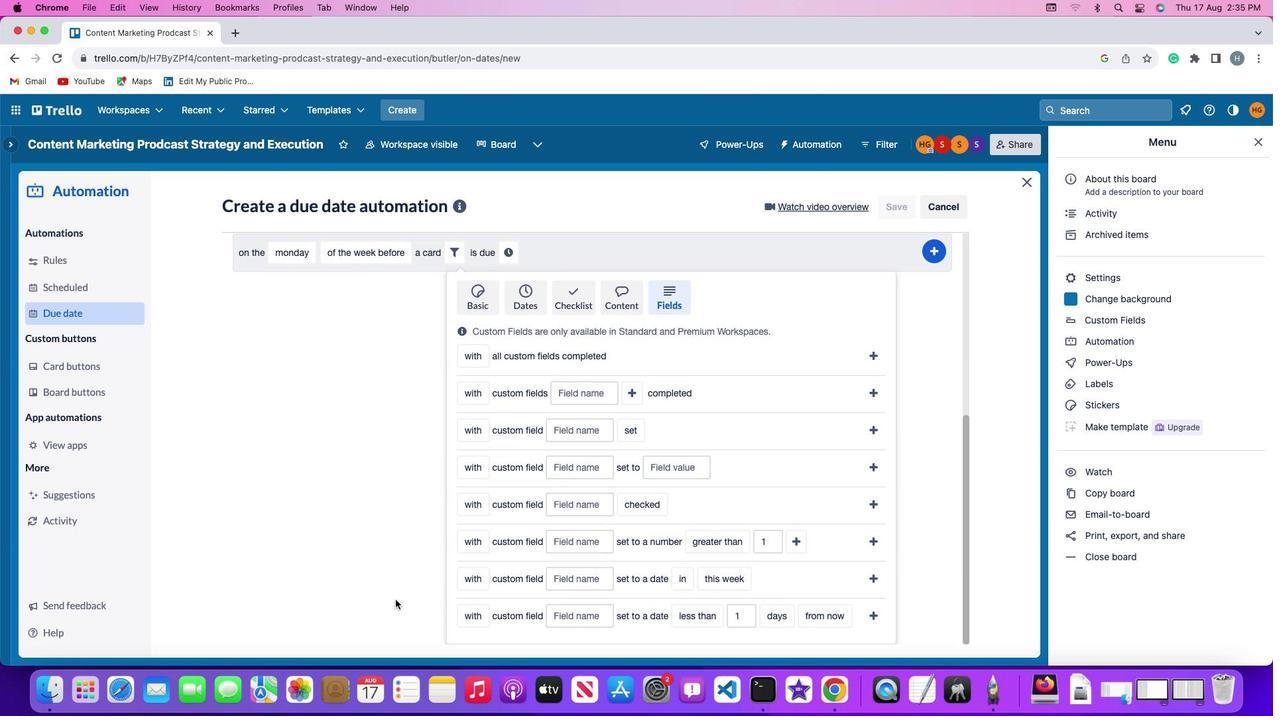 
Action: Mouse moved to (474, 542)
Screenshot: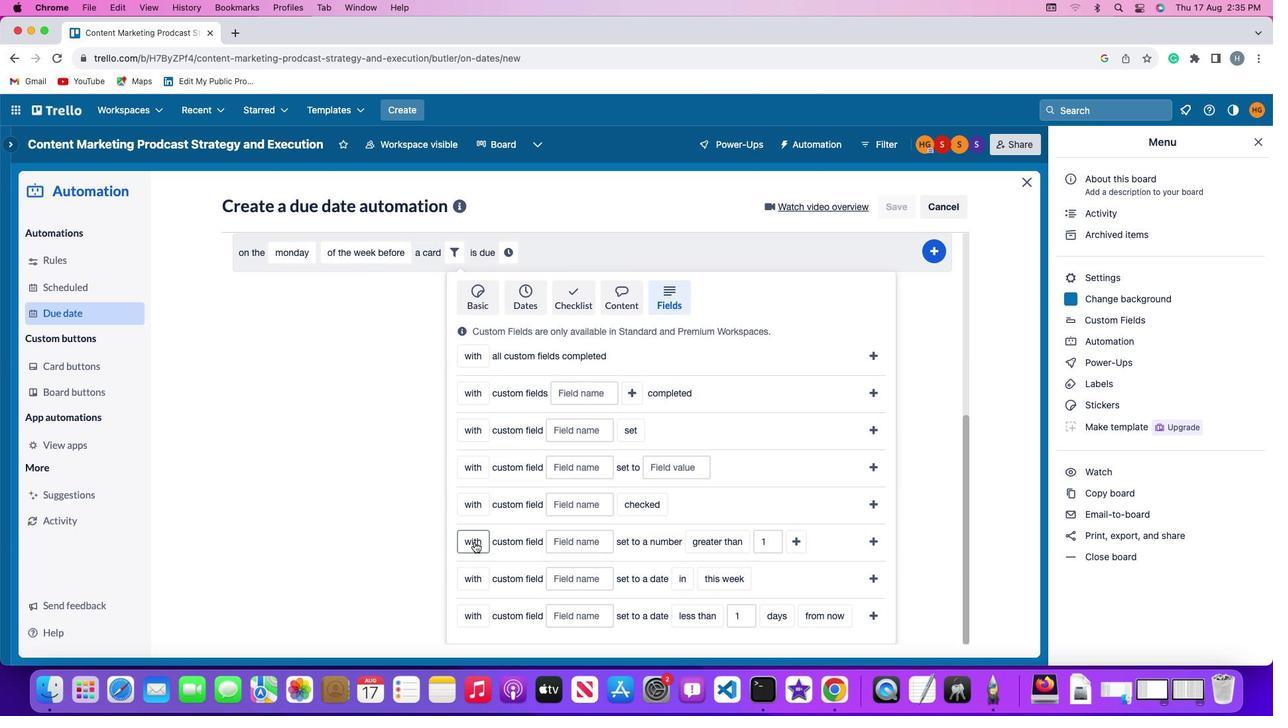 
Action: Mouse pressed left at (474, 542)
Screenshot: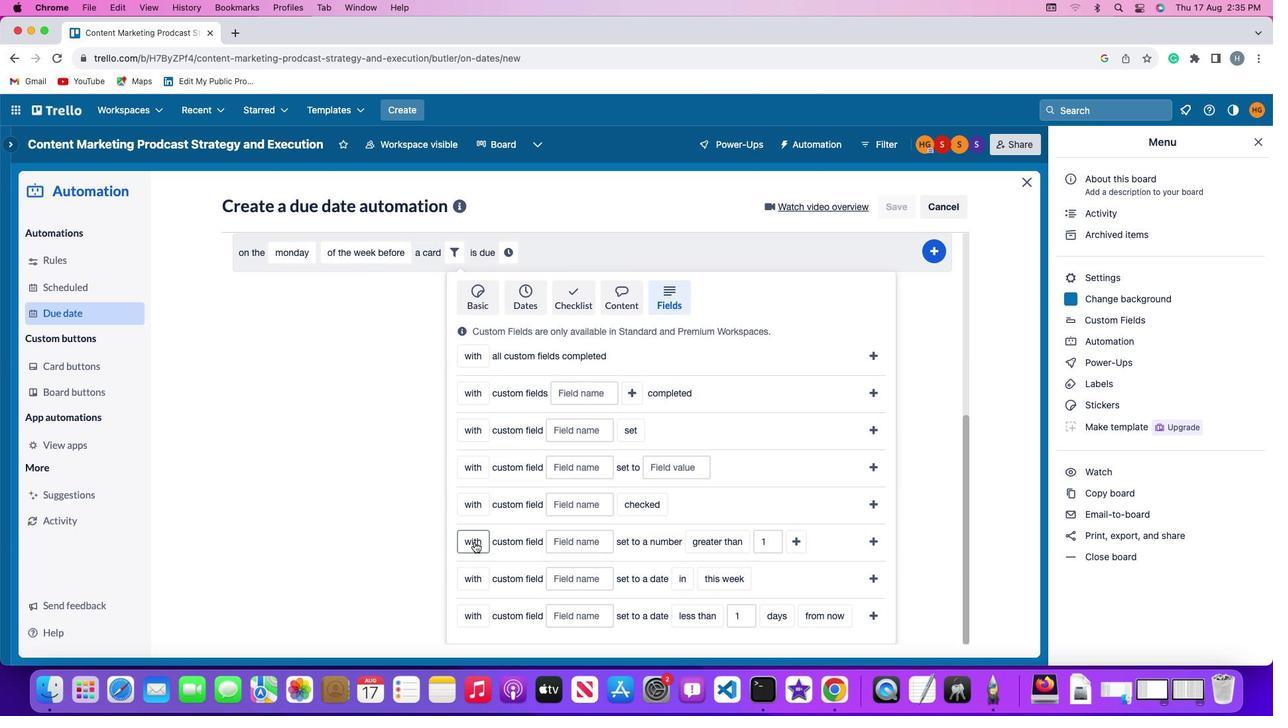 
Action: Mouse moved to (482, 593)
Screenshot: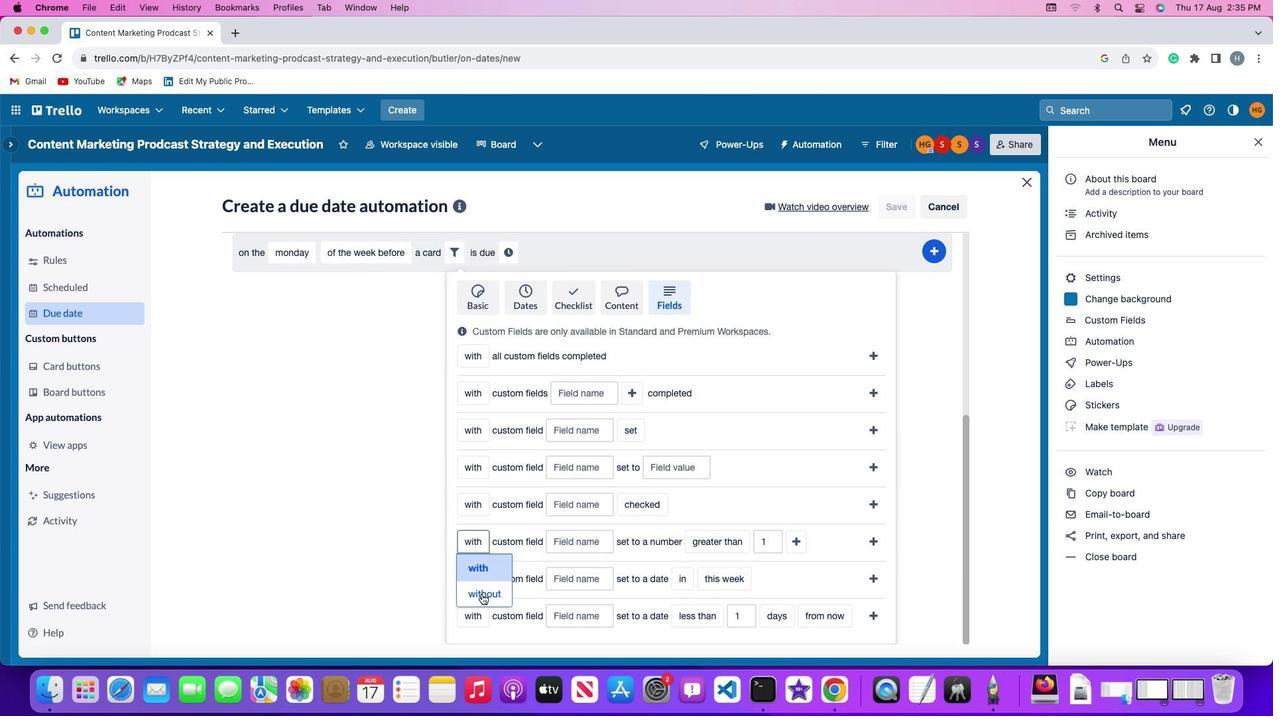 
Action: Mouse pressed left at (482, 593)
Screenshot: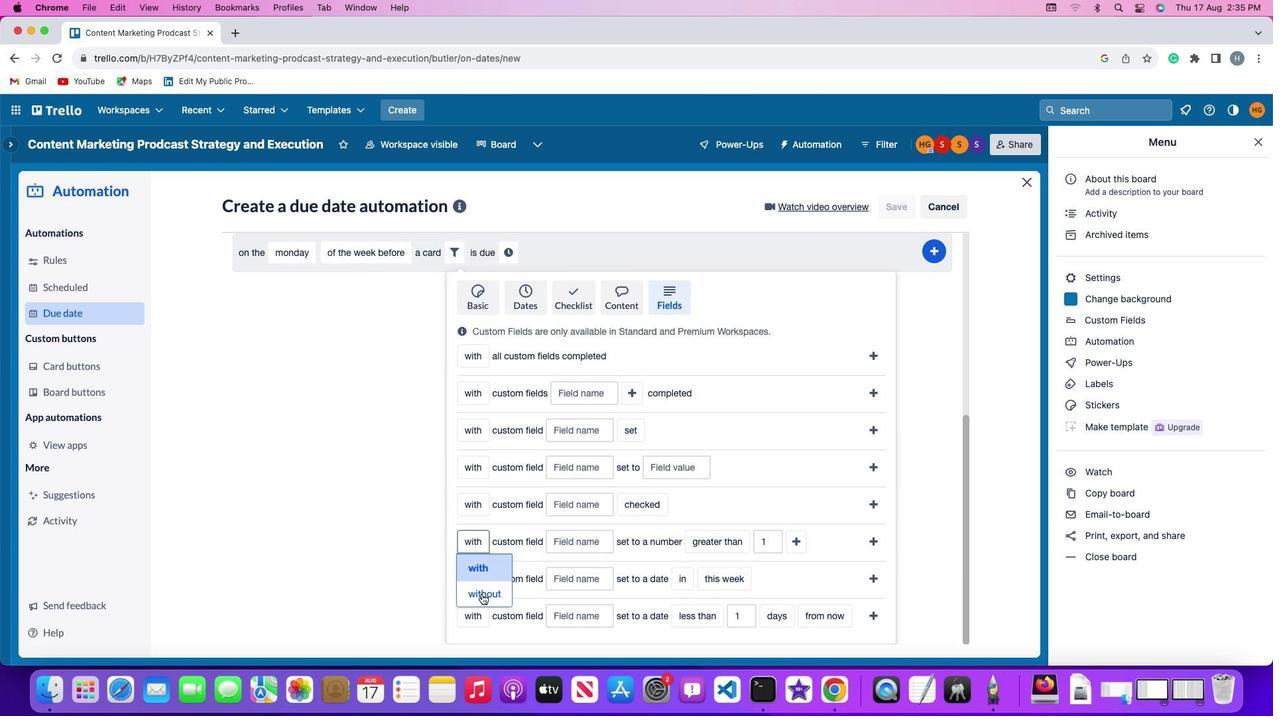 
Action: Mouse moved to (586, 544)
Screenshot: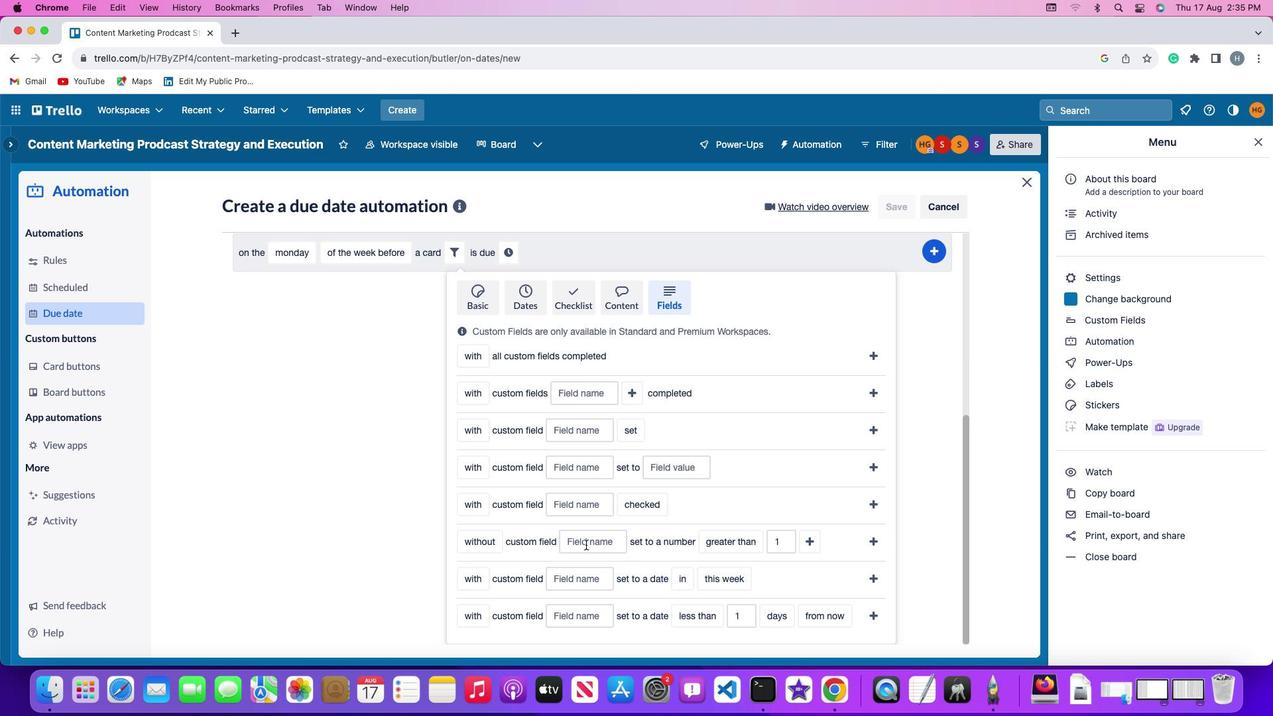 
Action: Mouse pressed left at (586, 544)
Screenshot: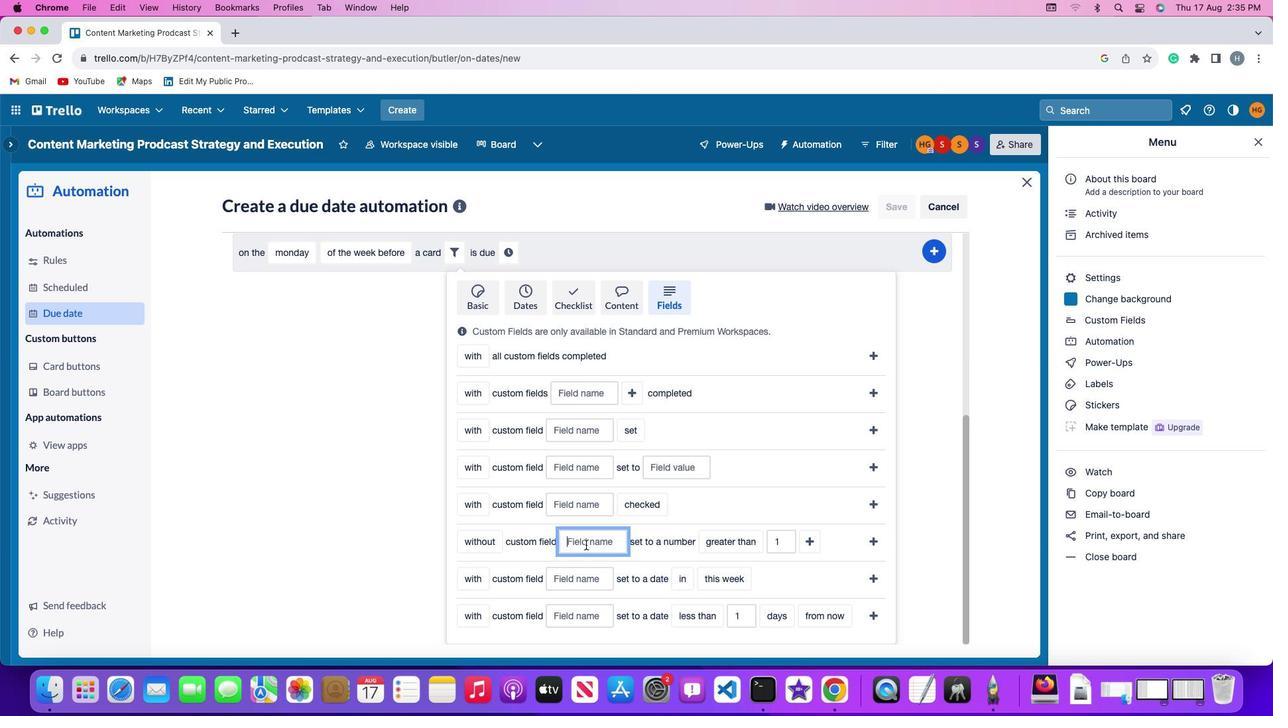 
Action: Key pressed Key.shift
Screenshot: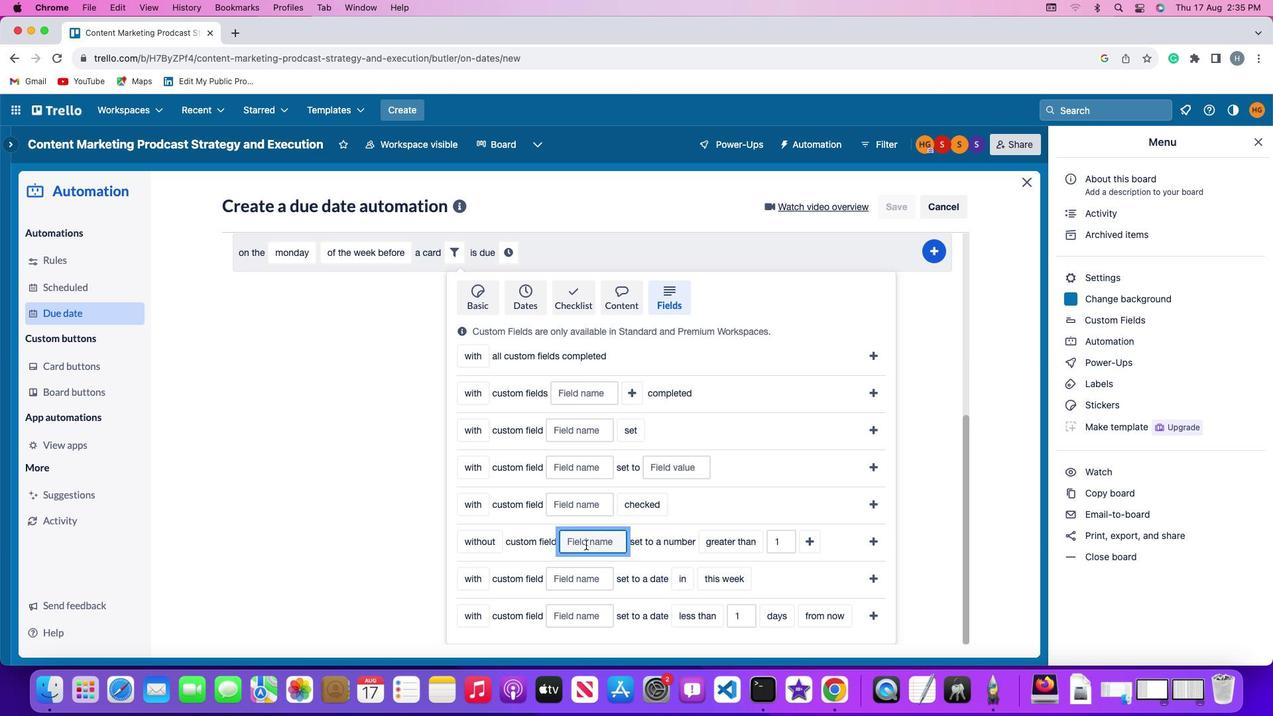 
Action: Mouse moved to (586, 544)
Screenshot: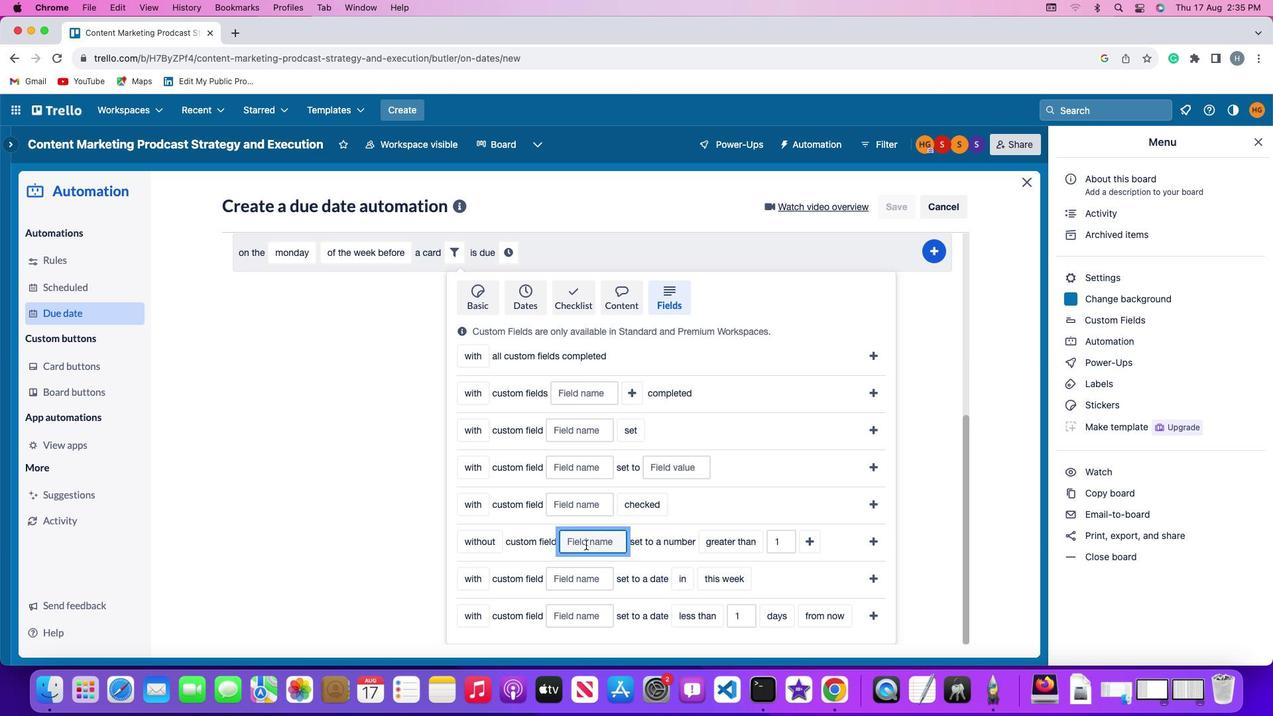 
Action: Key pressed 'R''e''s''u''m''e'
Screenshot: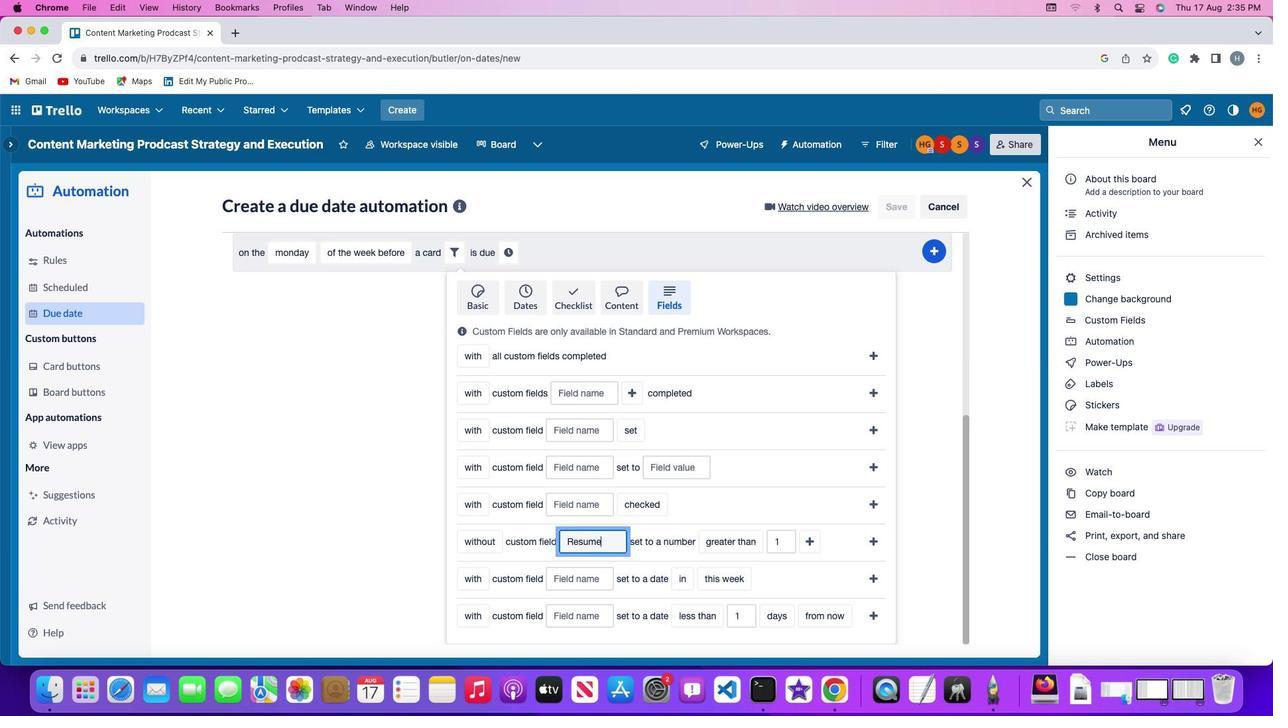 
Action: Mouse moved to (734, 541)
Screenshot: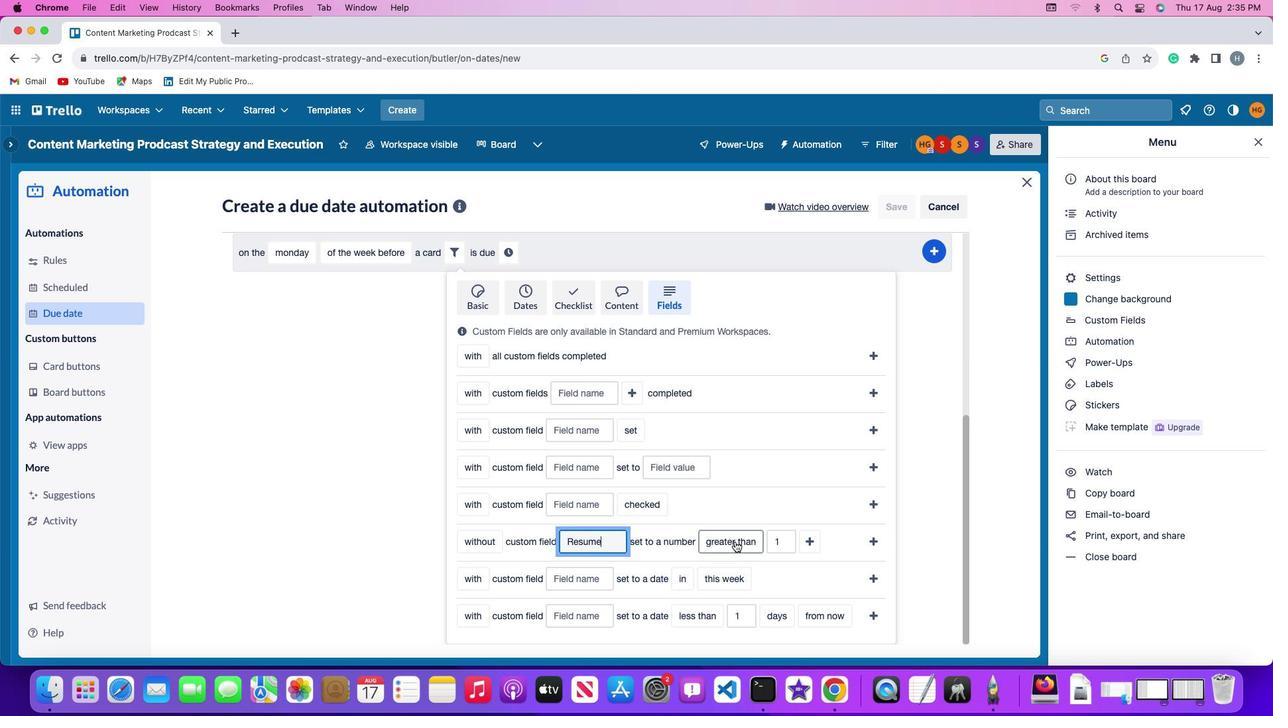 
Action: Mouse pressed left at (734, 541)
Screenshot: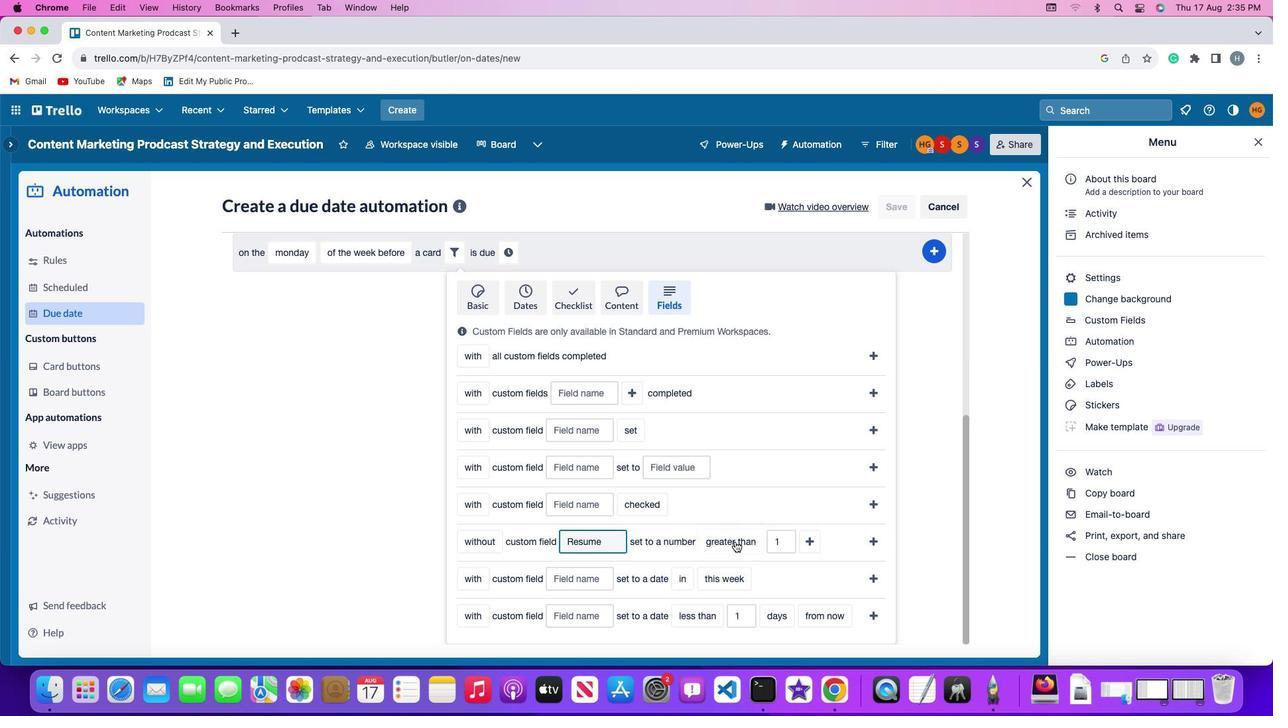 
Action: Mouse moved to (735, 491)
Screenshot: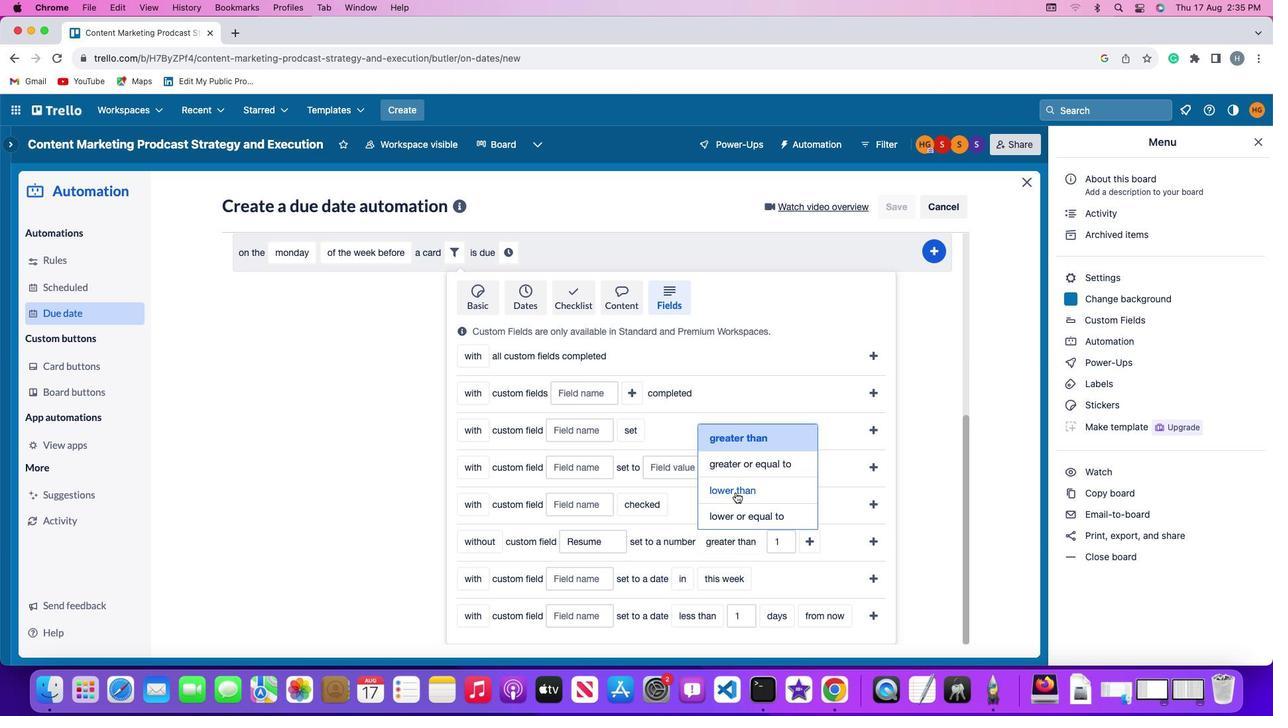 
Action: Mouse pressed left at (735, 491)
Screenshot: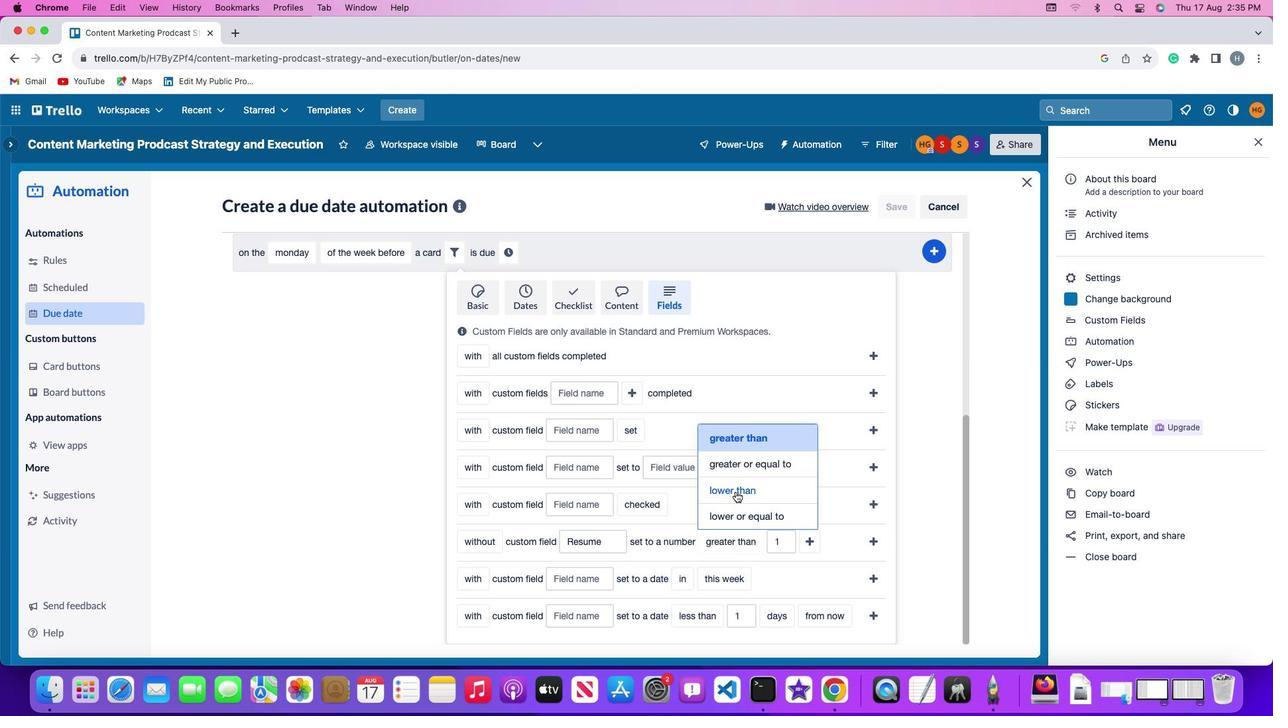 
Action: Mouse moved to (781, 546)
Screenshot: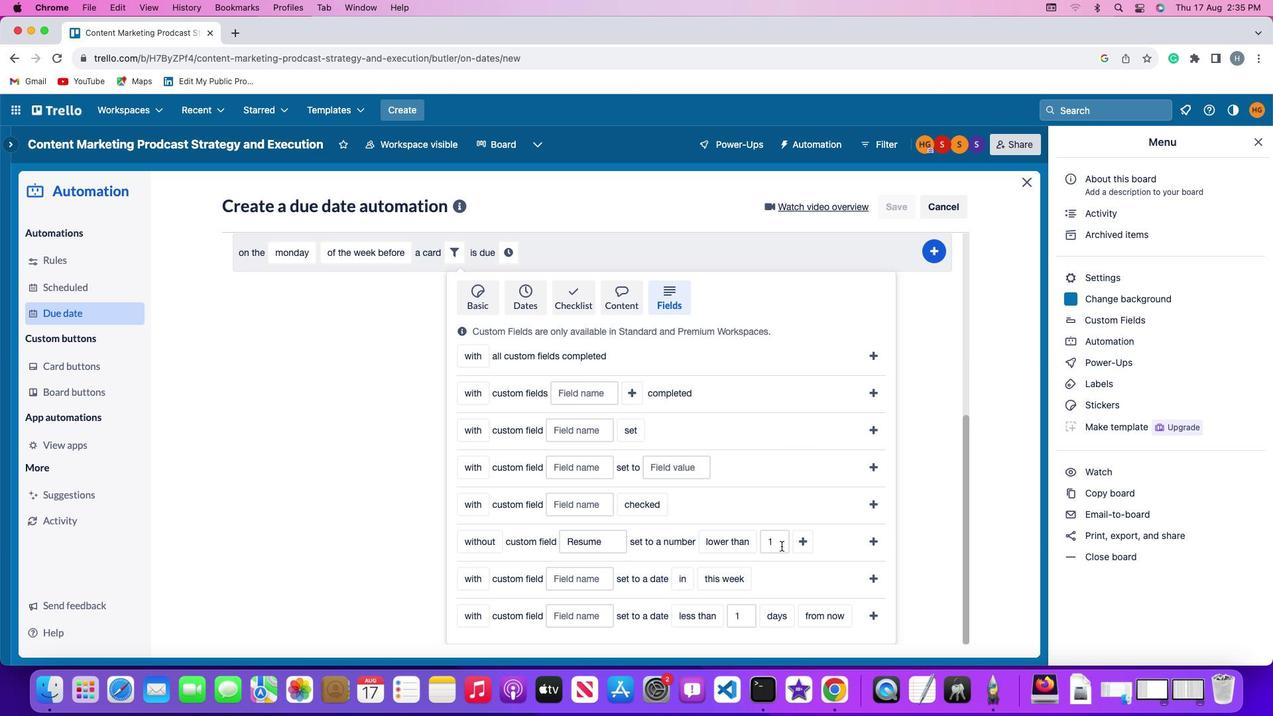 
Action: Mouse pressed left at (781, 546)
Screenshot: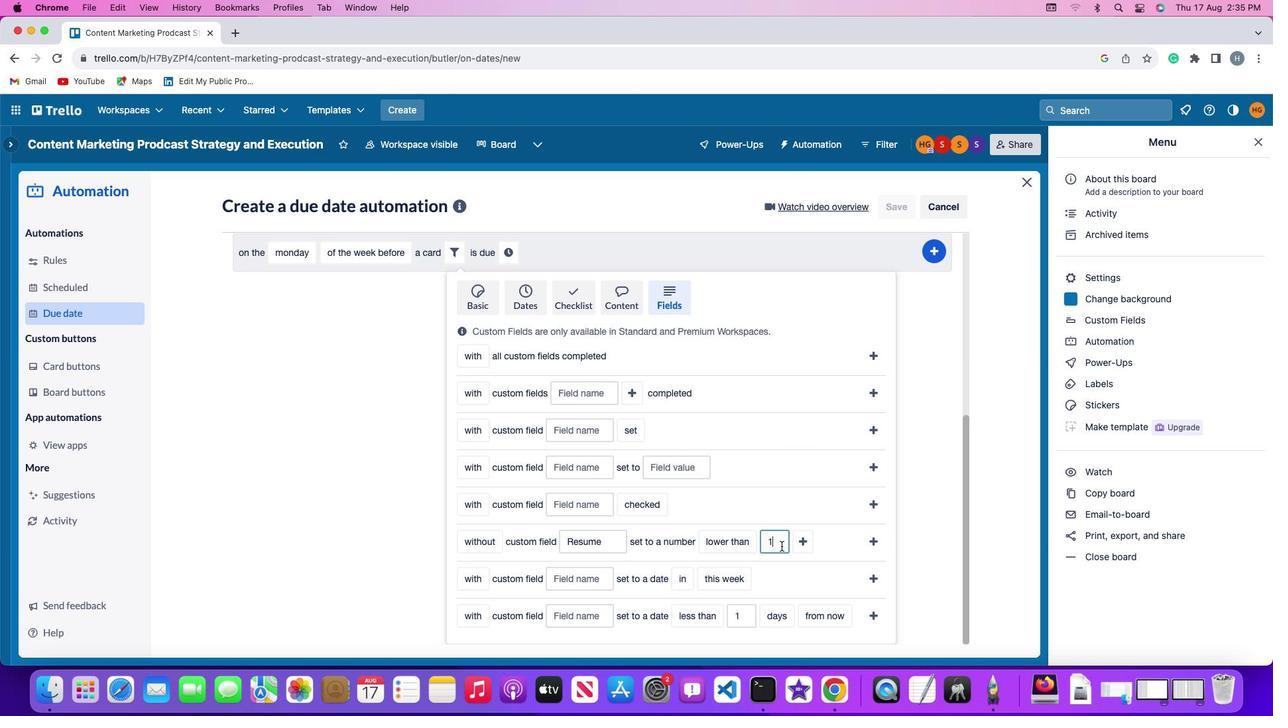 
Action: Key pressed Key.backspace'1'
Screenshot: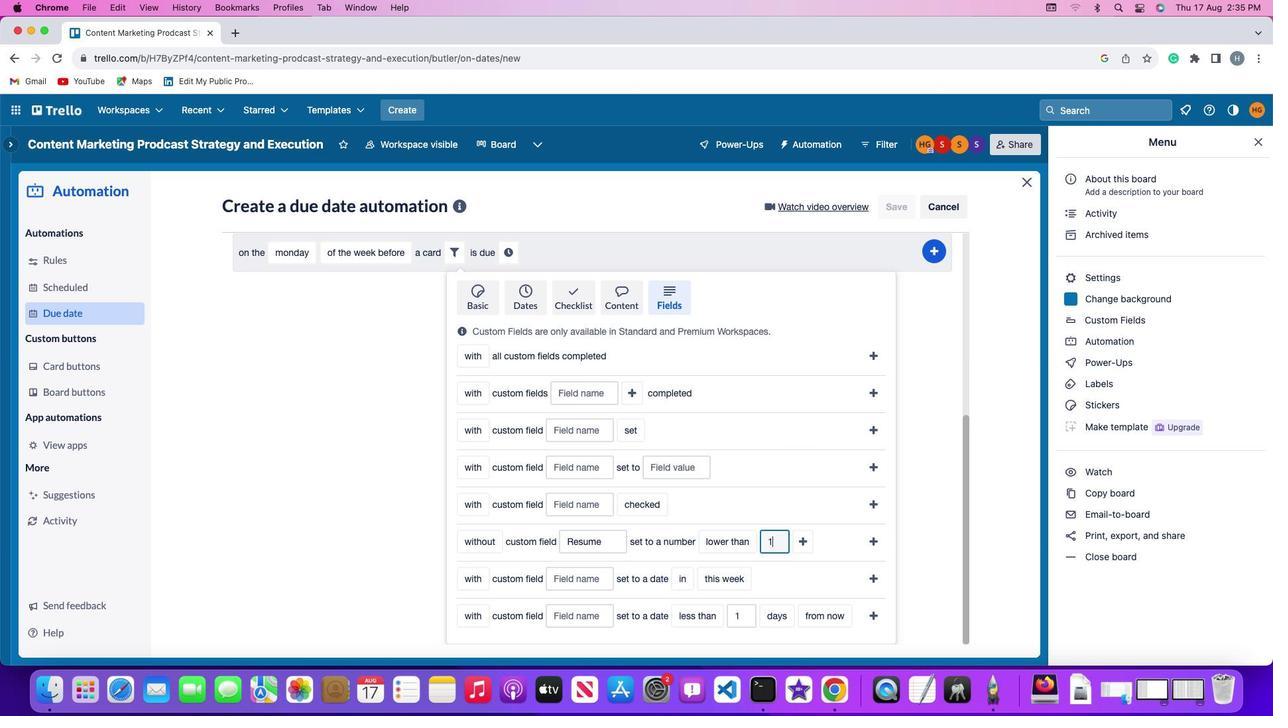 
Action: Mouse moved to (811, 543)
Screenshot: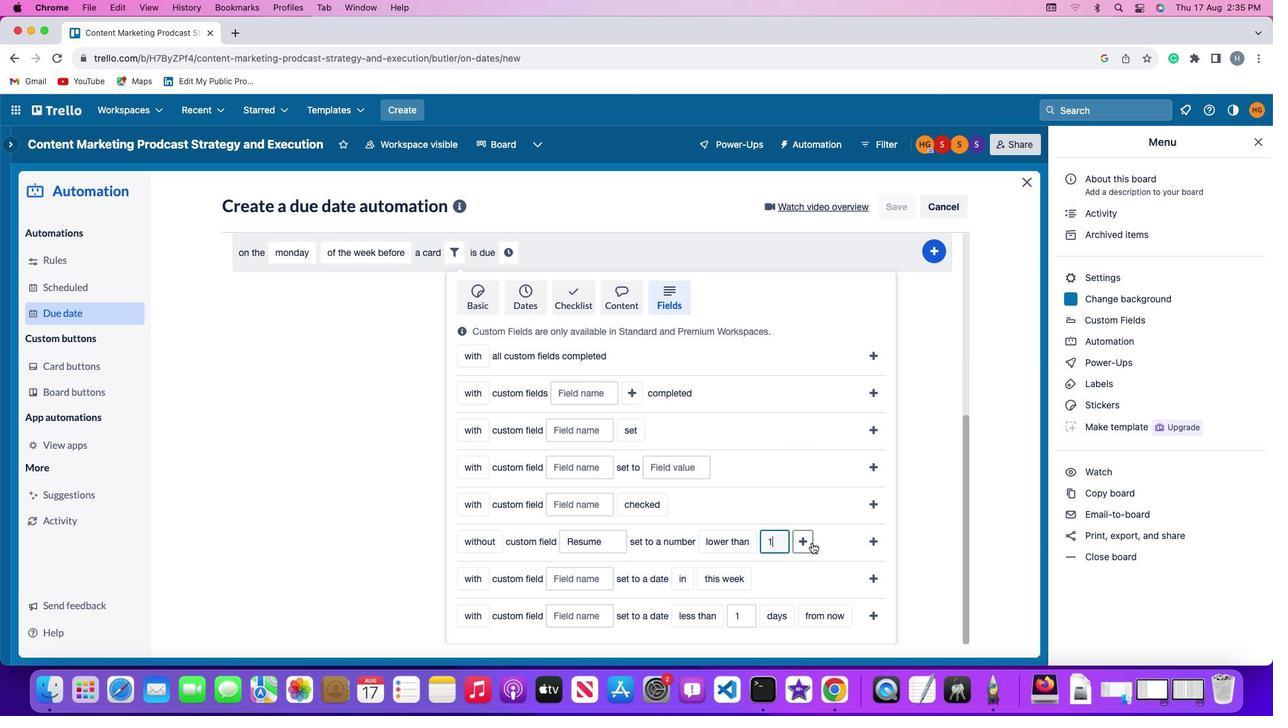 
Action: Mouse pressed left at (811, 543)
Screenshot: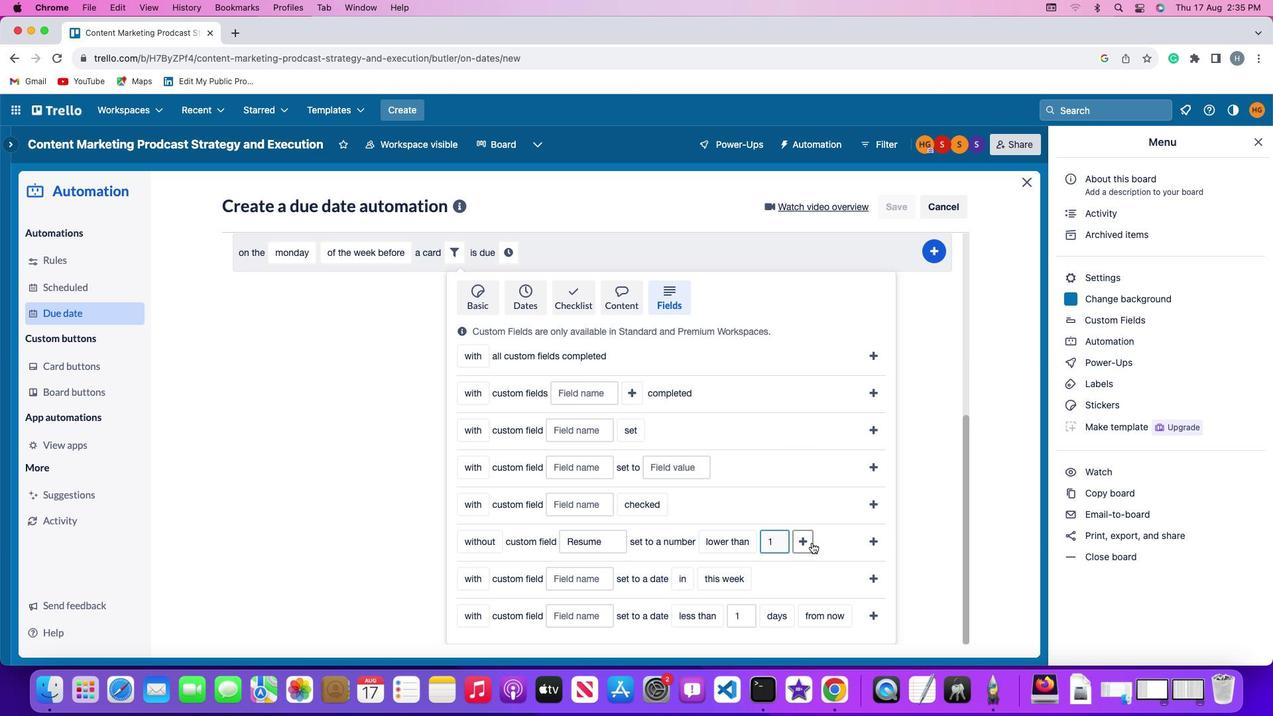 
Action: Mouse moved to (509, 574)
Screenshot: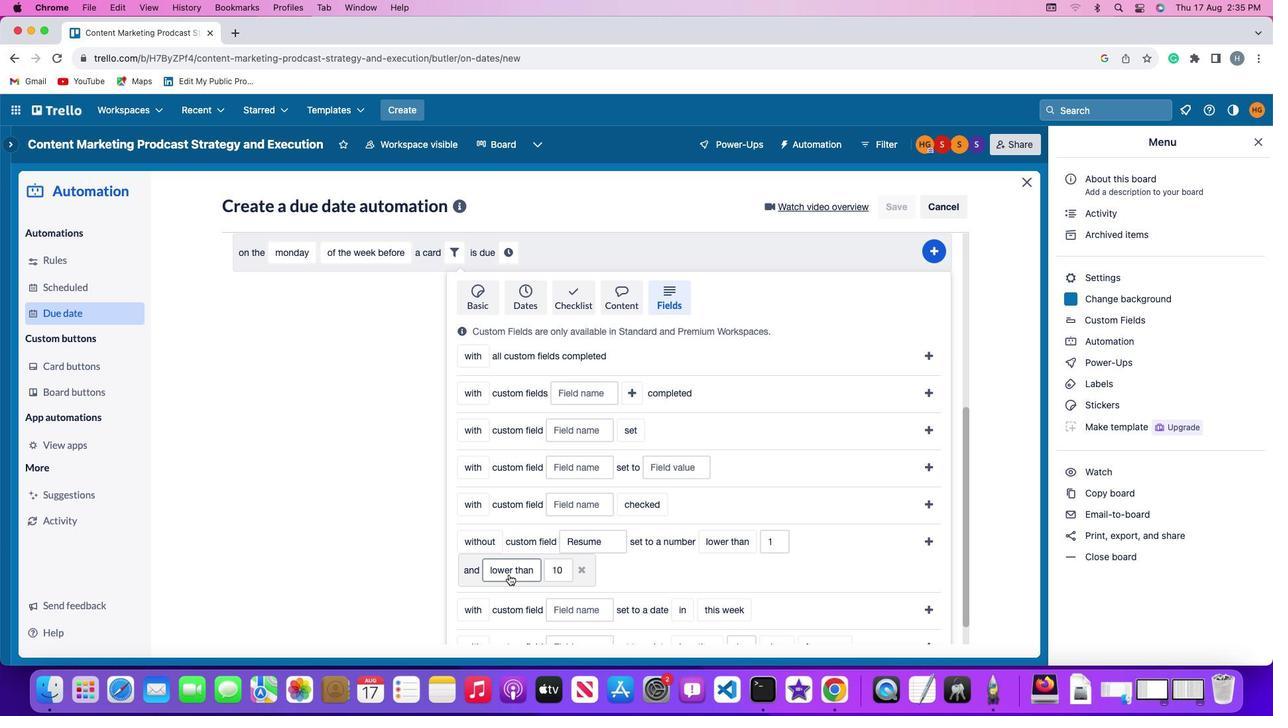 
Action: Mouse pressed left at (509, 574)
Screenshot: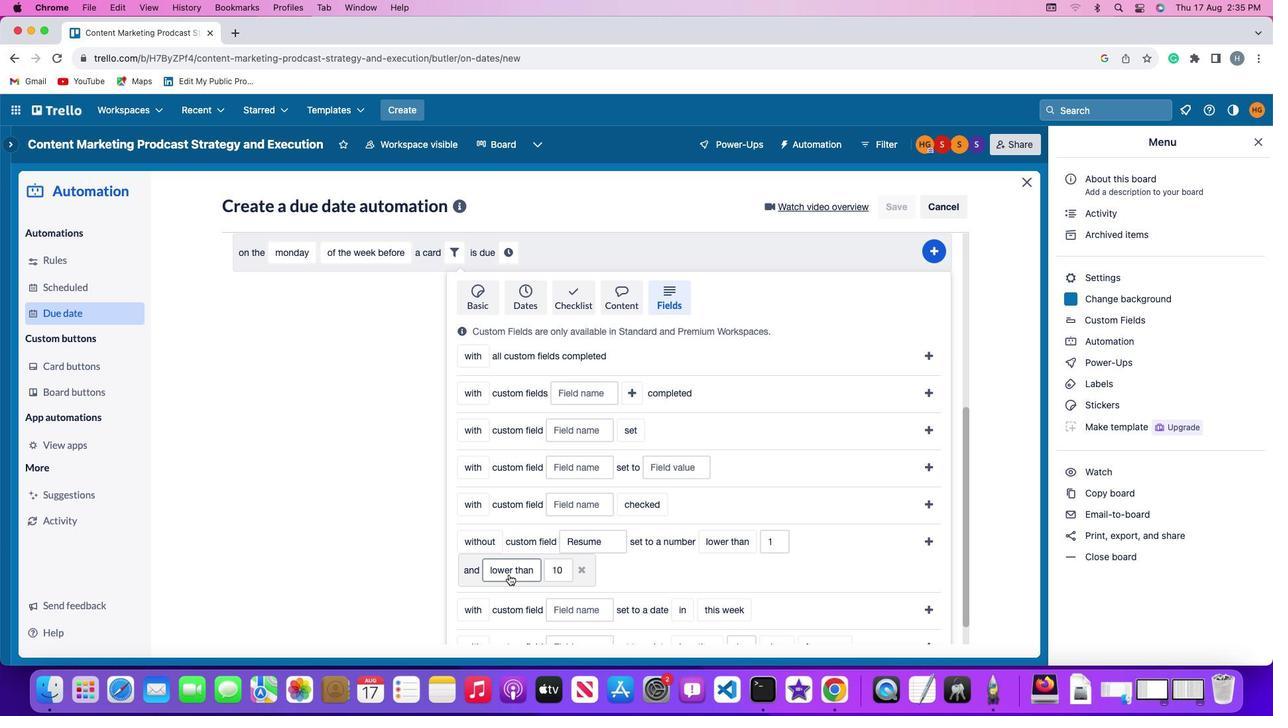 
Action: Mouse moved to (534, 466)
Screenshot: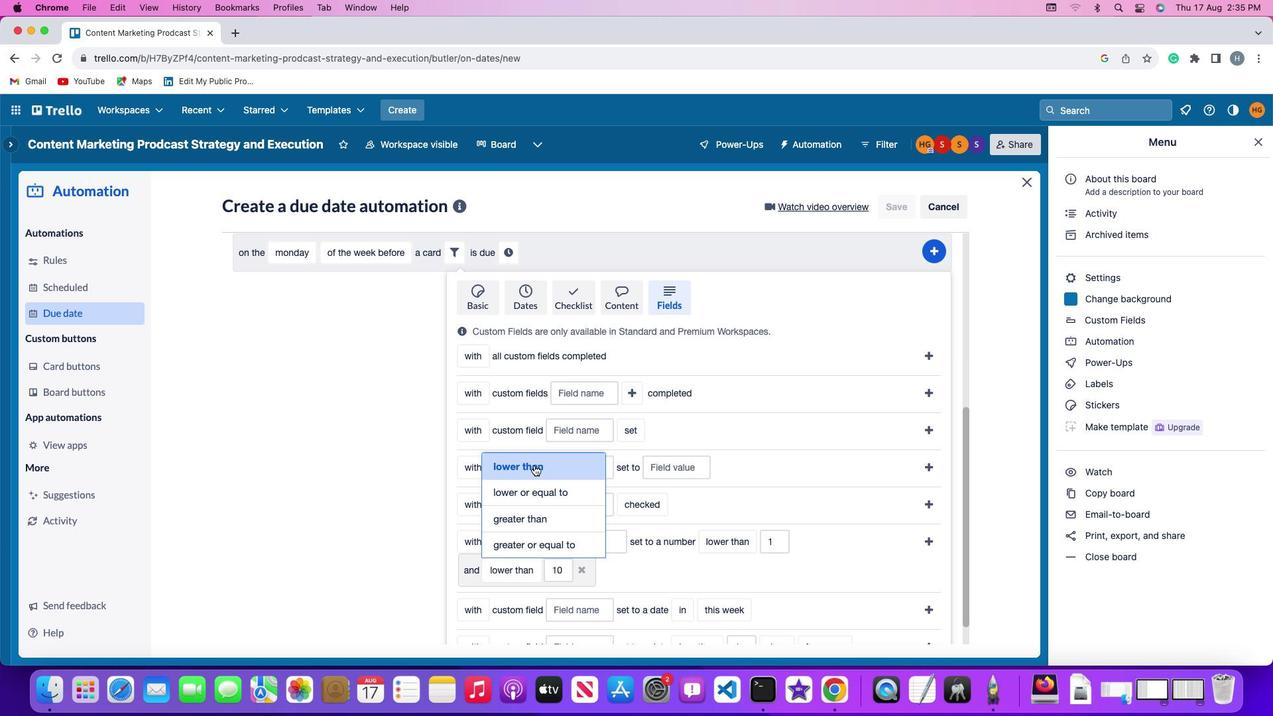 
Action: Mouse pressed left at (534, 466)
Screenshot: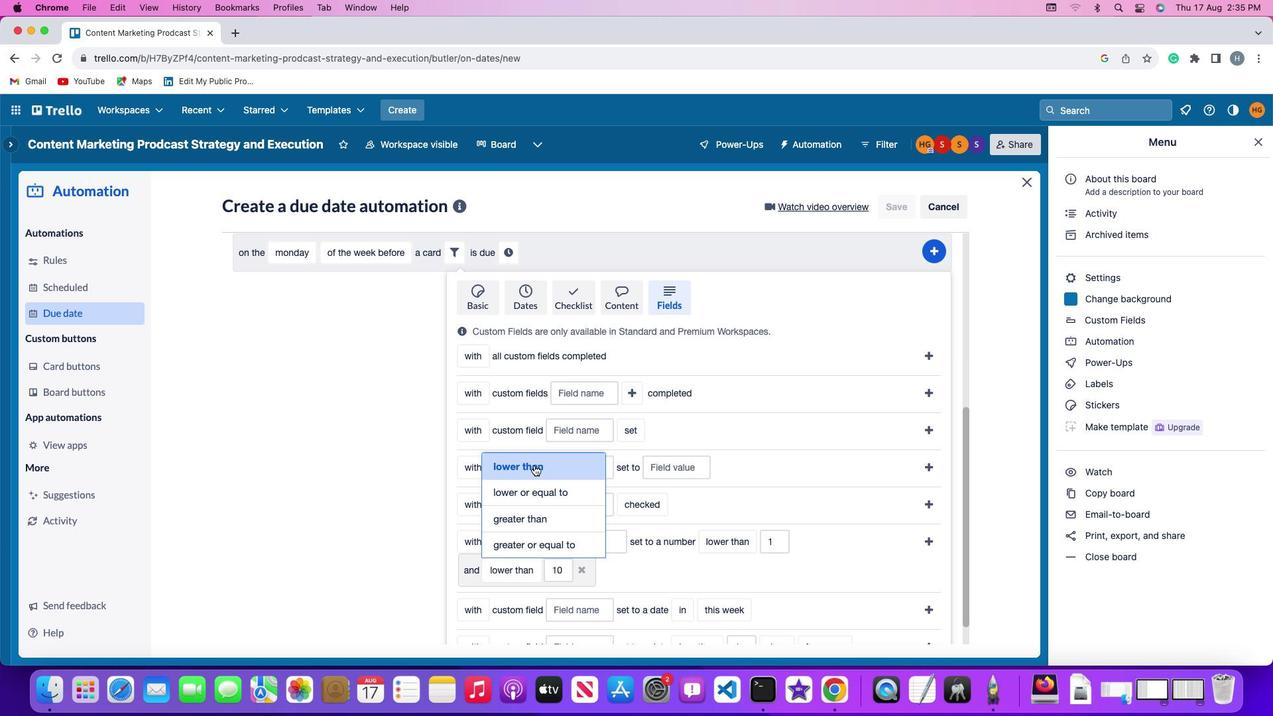 
Action: Mouse moved to (570, 567)
Screenshot: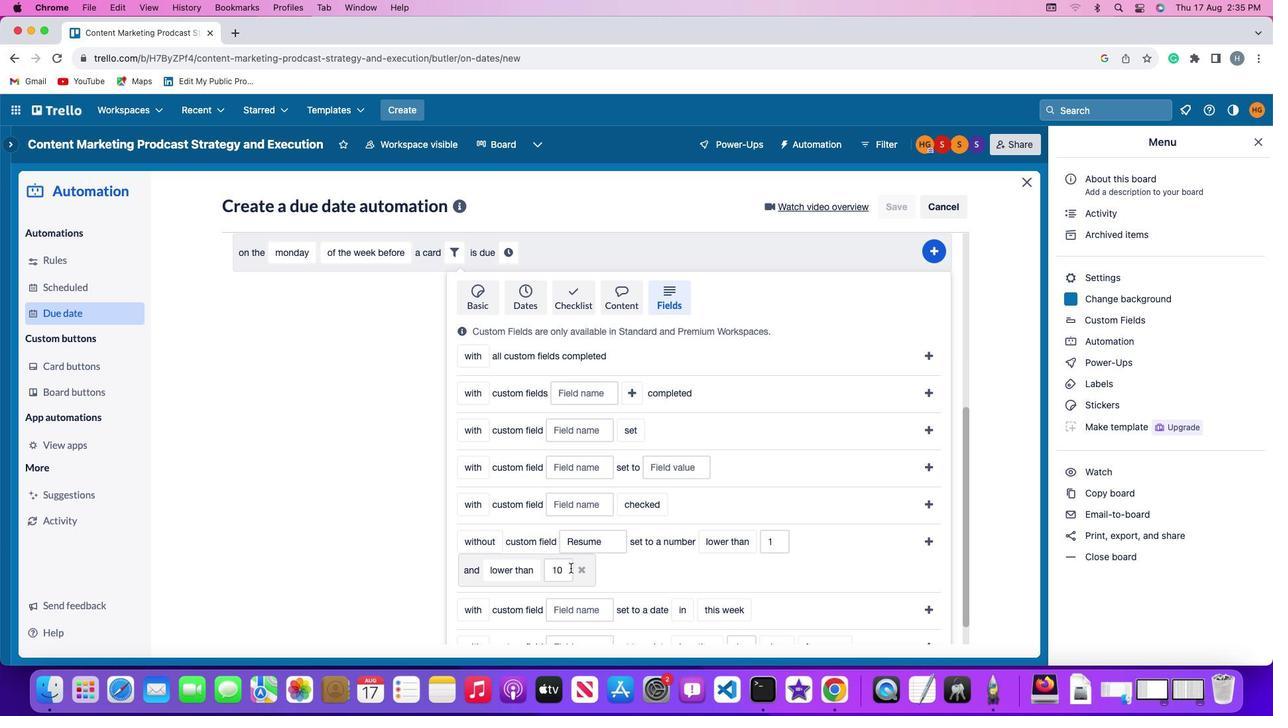 
Action: Mouse pressed left at (570, 567)
Screenshot: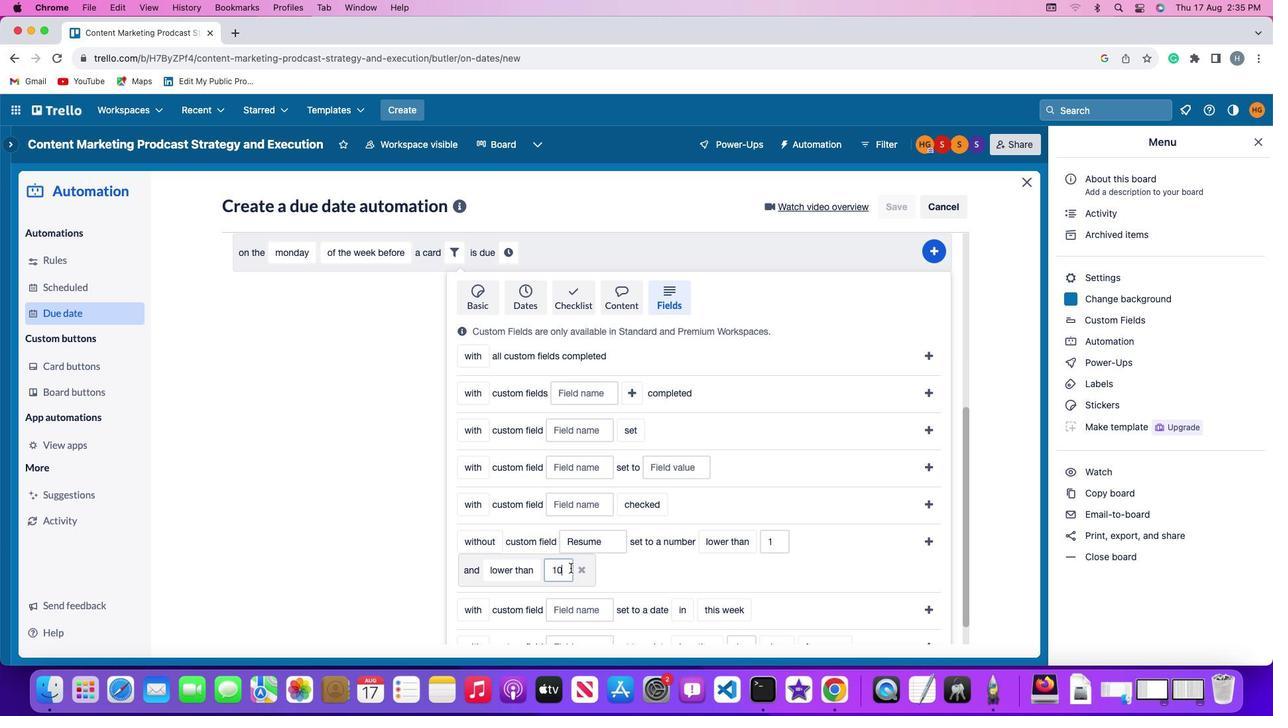 
Action: Key pressed Key.backspaceKey.backspace'1''0'
Screenshot: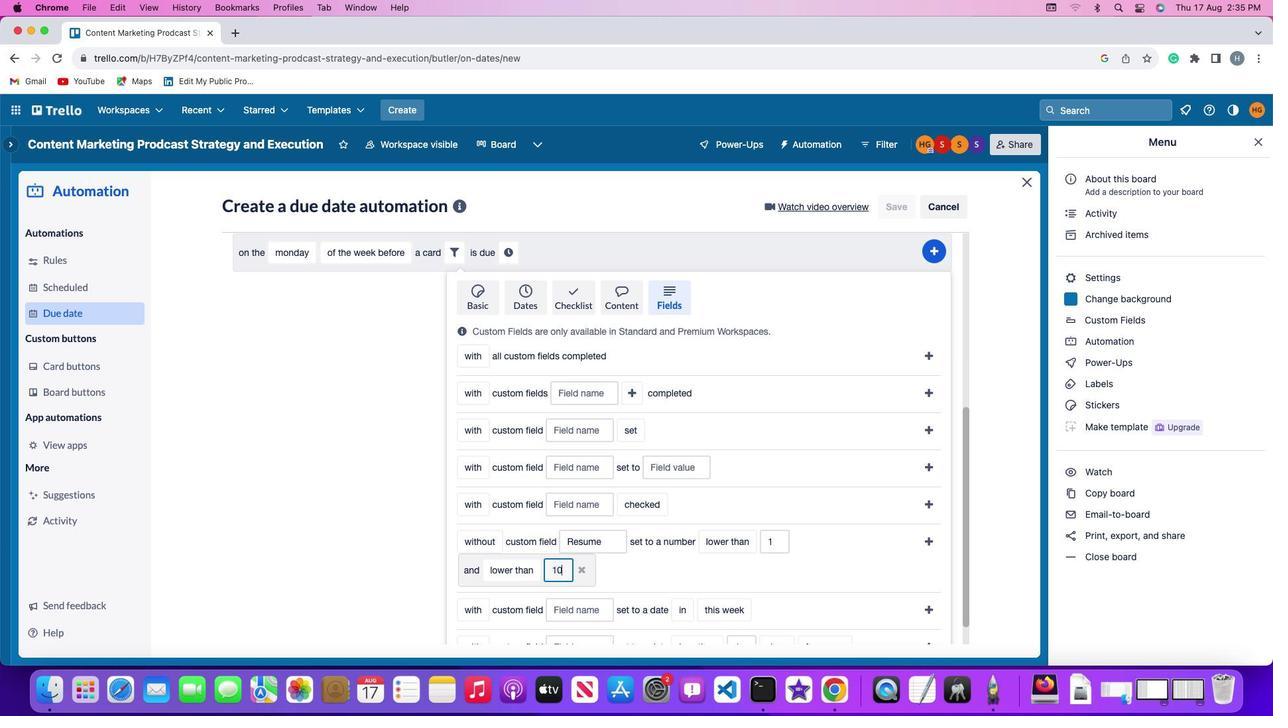 
Action: Mouse moved to (925, 539)
Screenshot: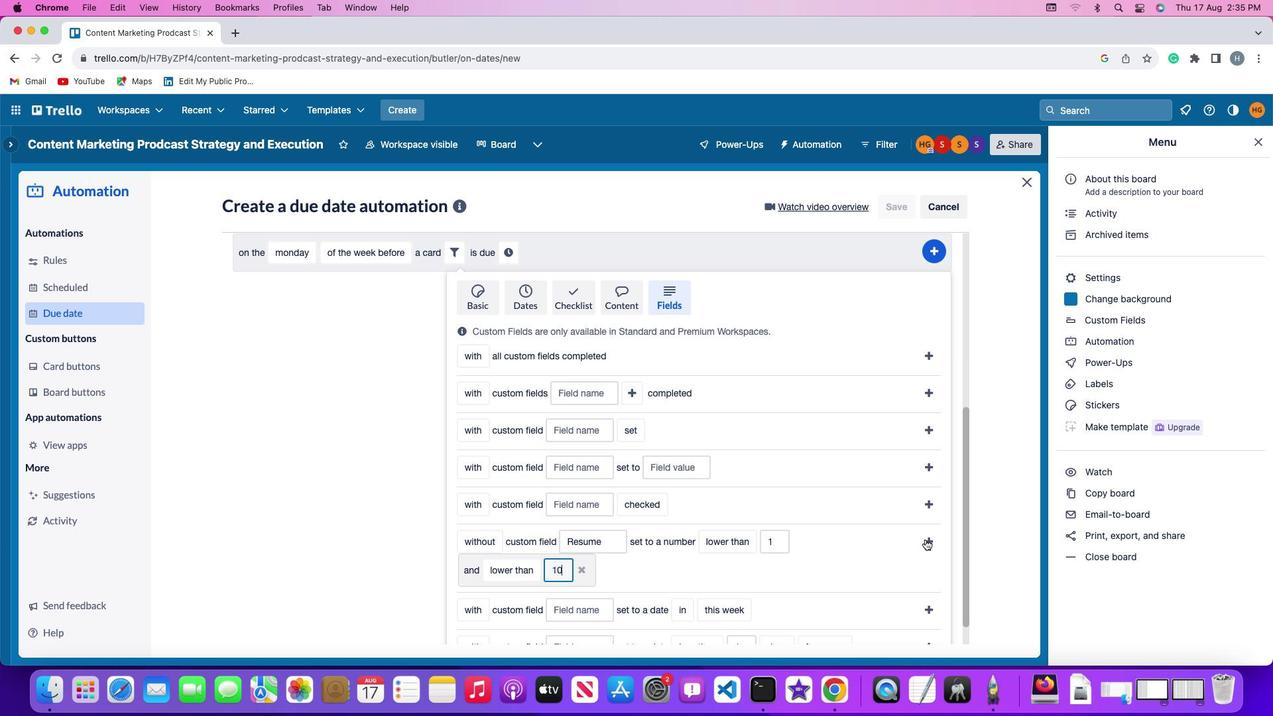
Action: Mouse pressed left at (925, 539)
Screenshot: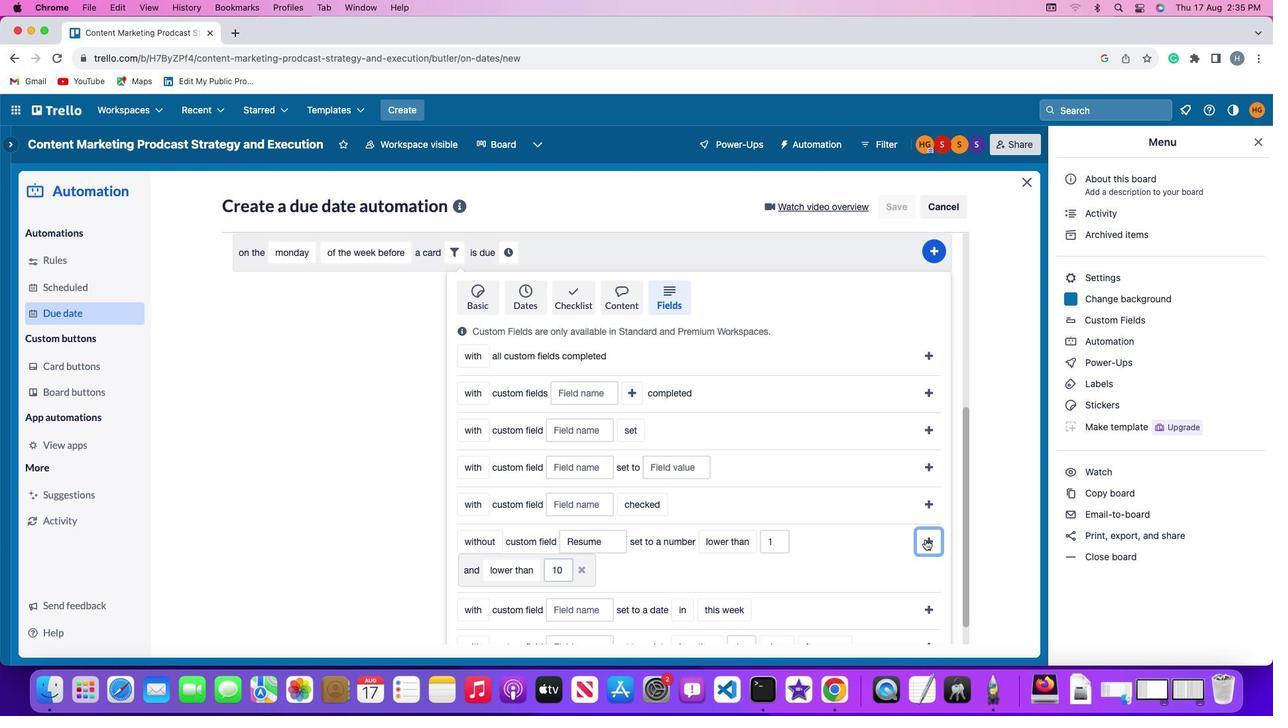 
Action: Mouse moved to (863, 573)
Screenshot: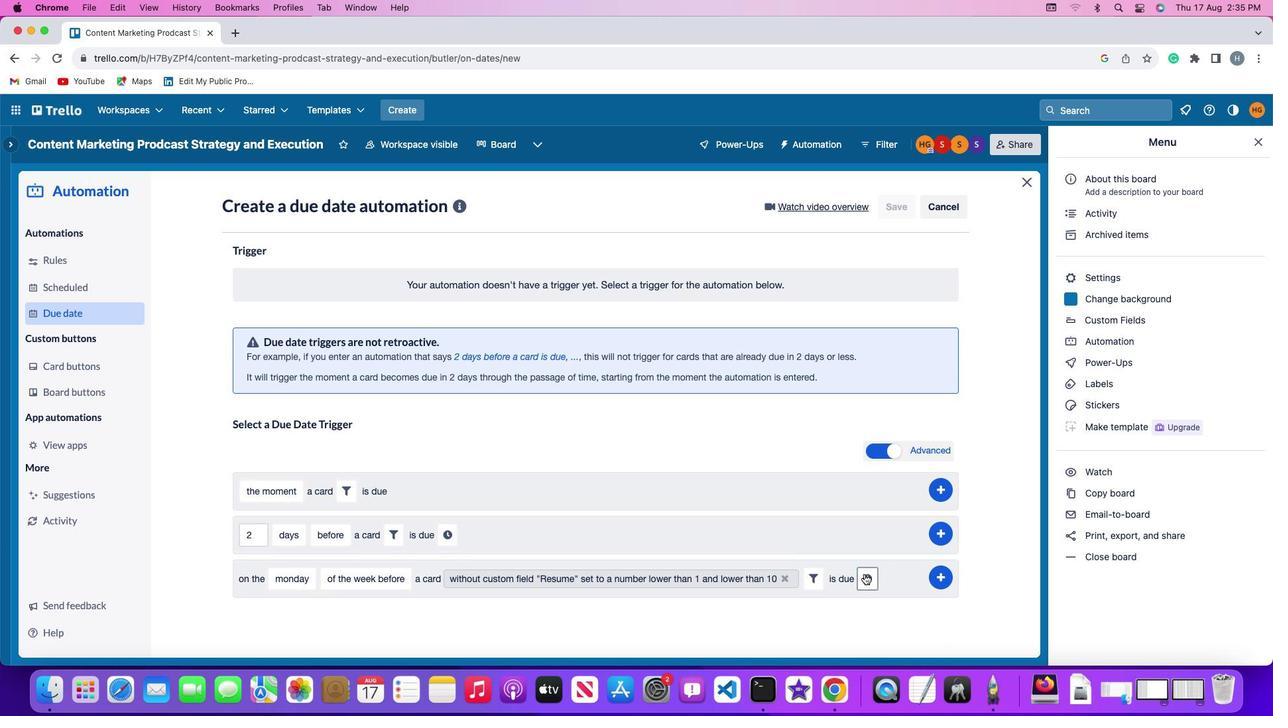 
Action: Mouse pressed left at (863, 573)
Screenshot: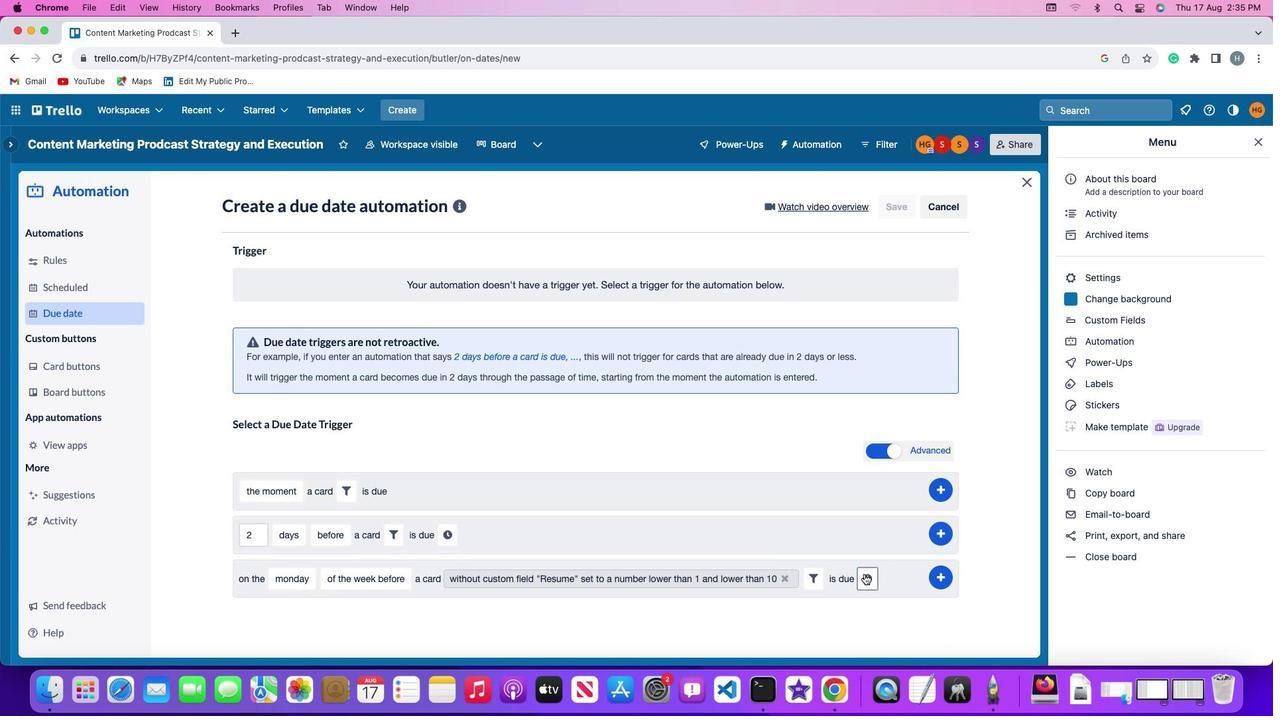 
Action: Mouse moved to (273, 611)
Screenshot: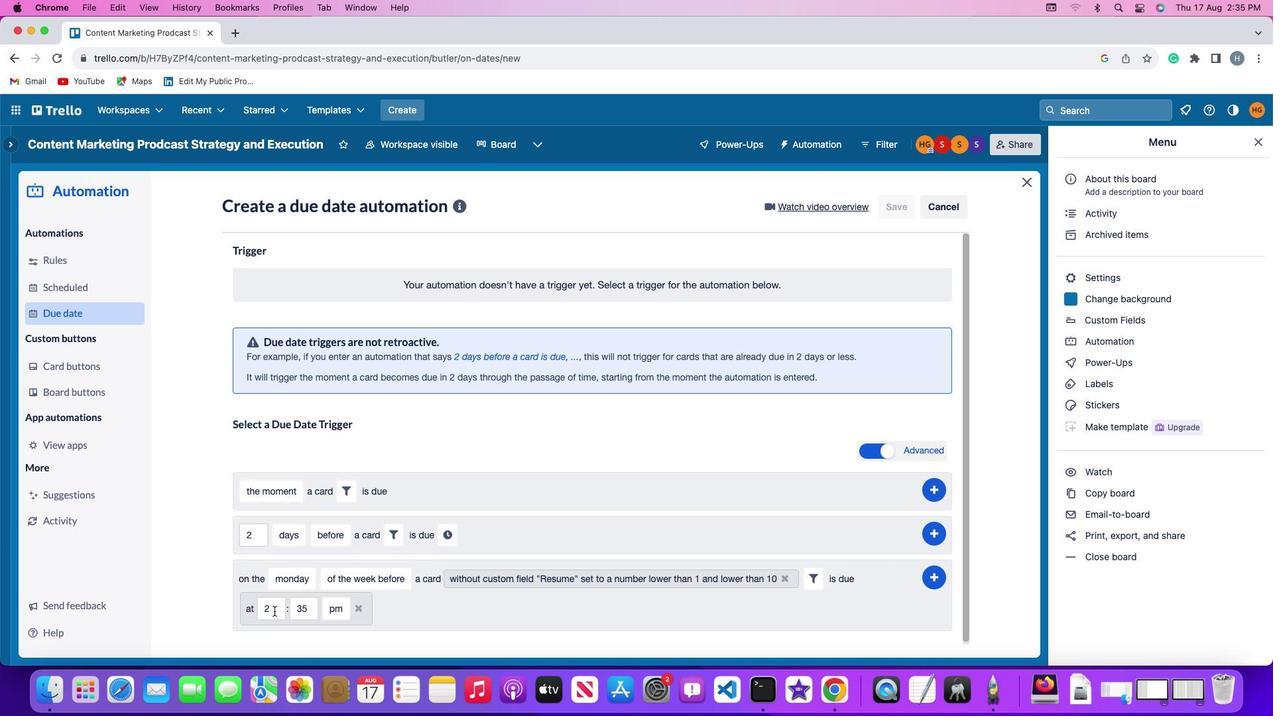 
Action: Mouse pressed left at (273, 611)
Screenshot: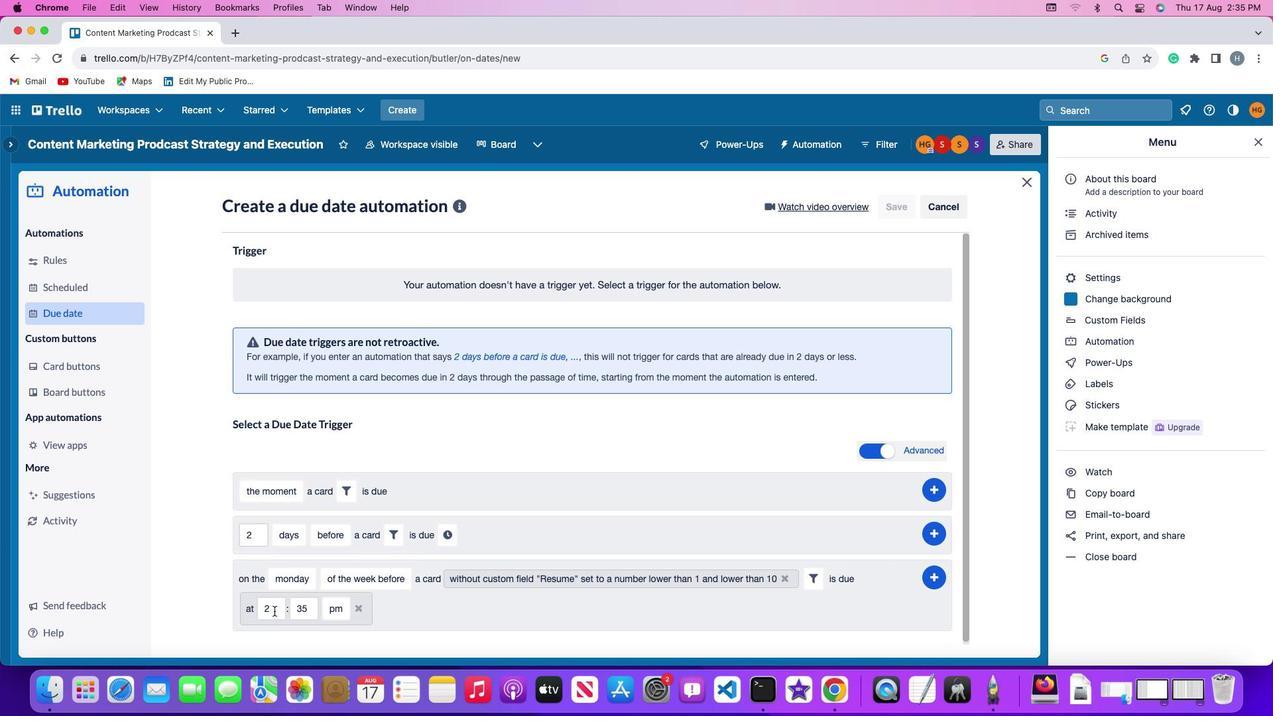 
Action: Mouse moved to (275, 609)
Screenshot: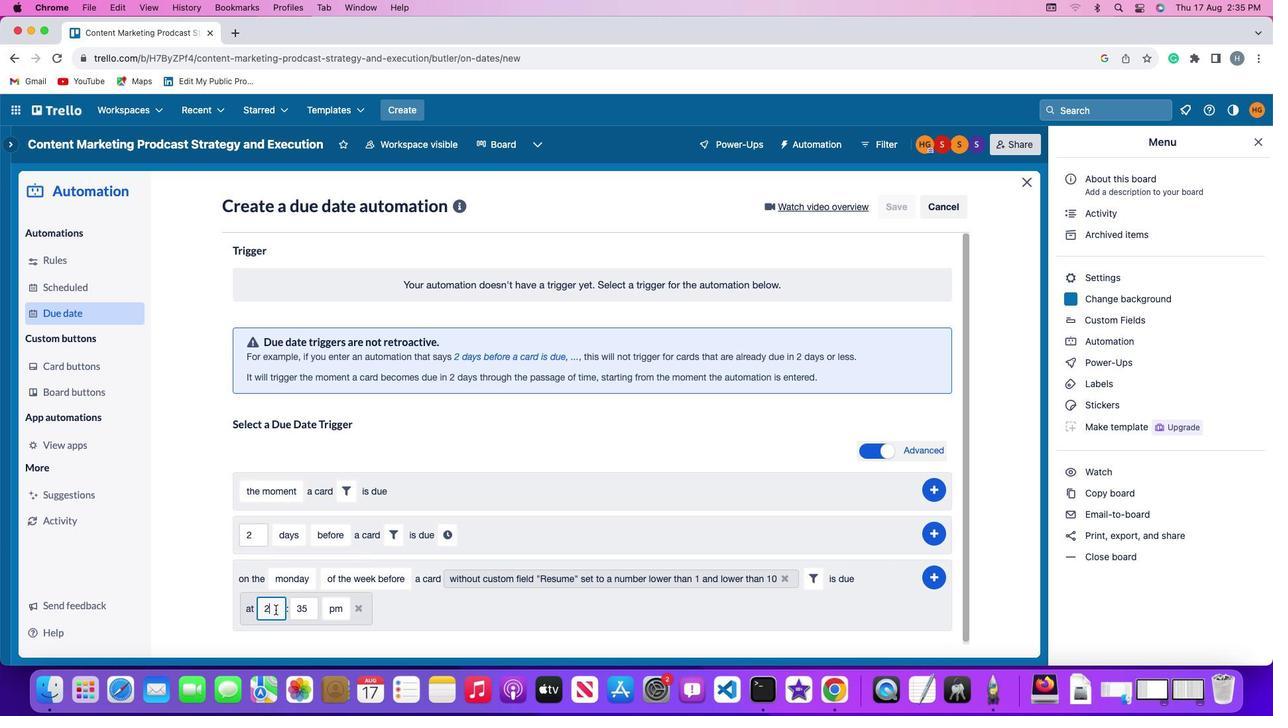 
Action: Key pressed Key.backspaceKey.backspace'1''1'
Screenshot: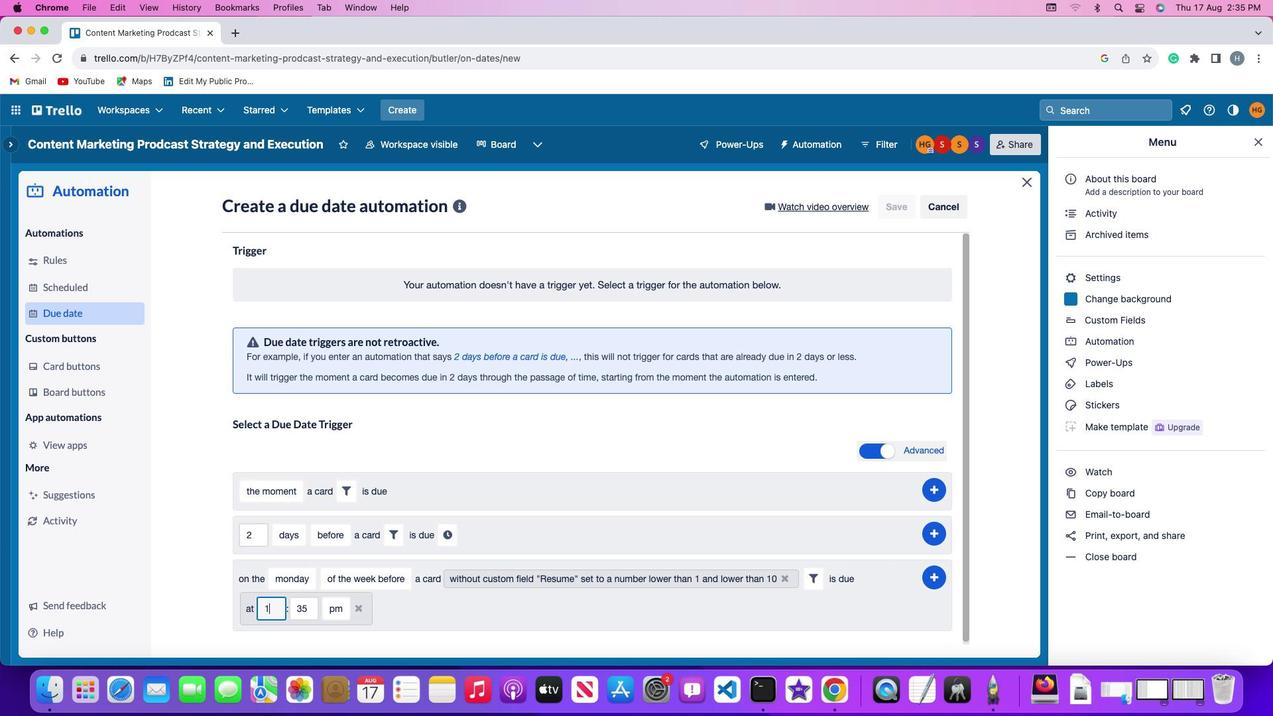 
Action: Mouse moved to (308, 606)
Screenshot: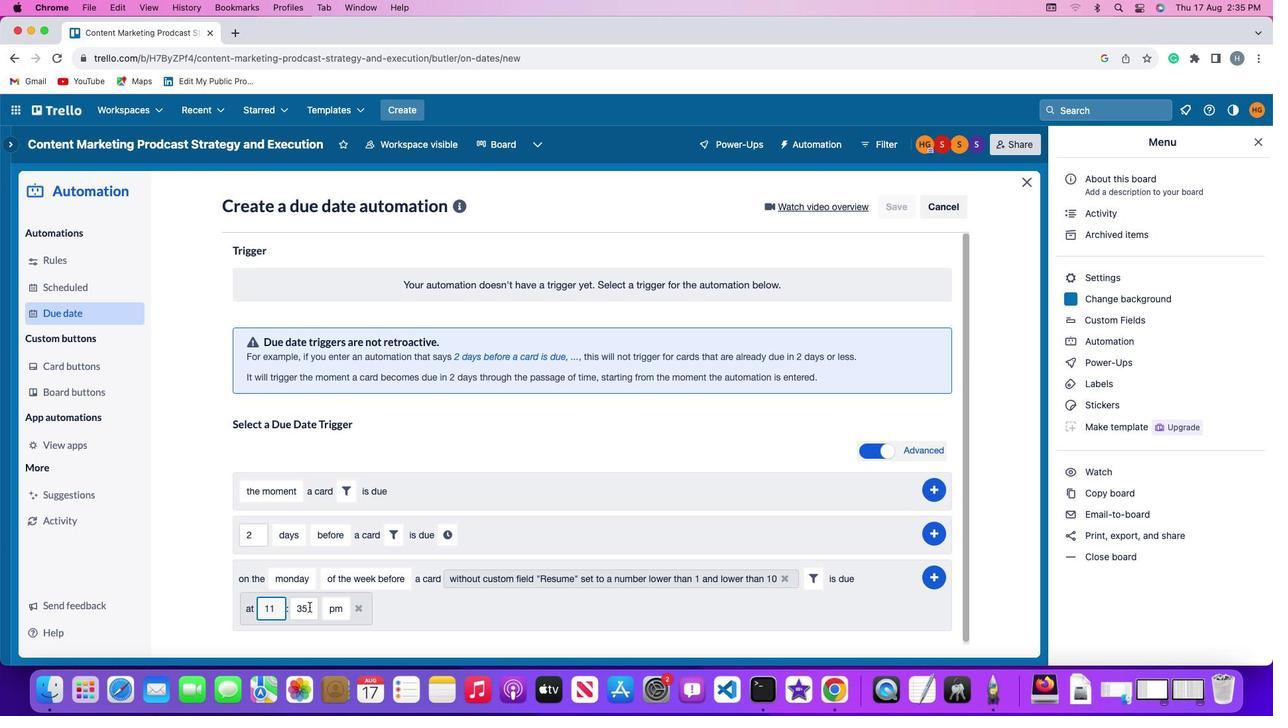 
Action: Mouse pressed left at (308, 606)
Screenshot: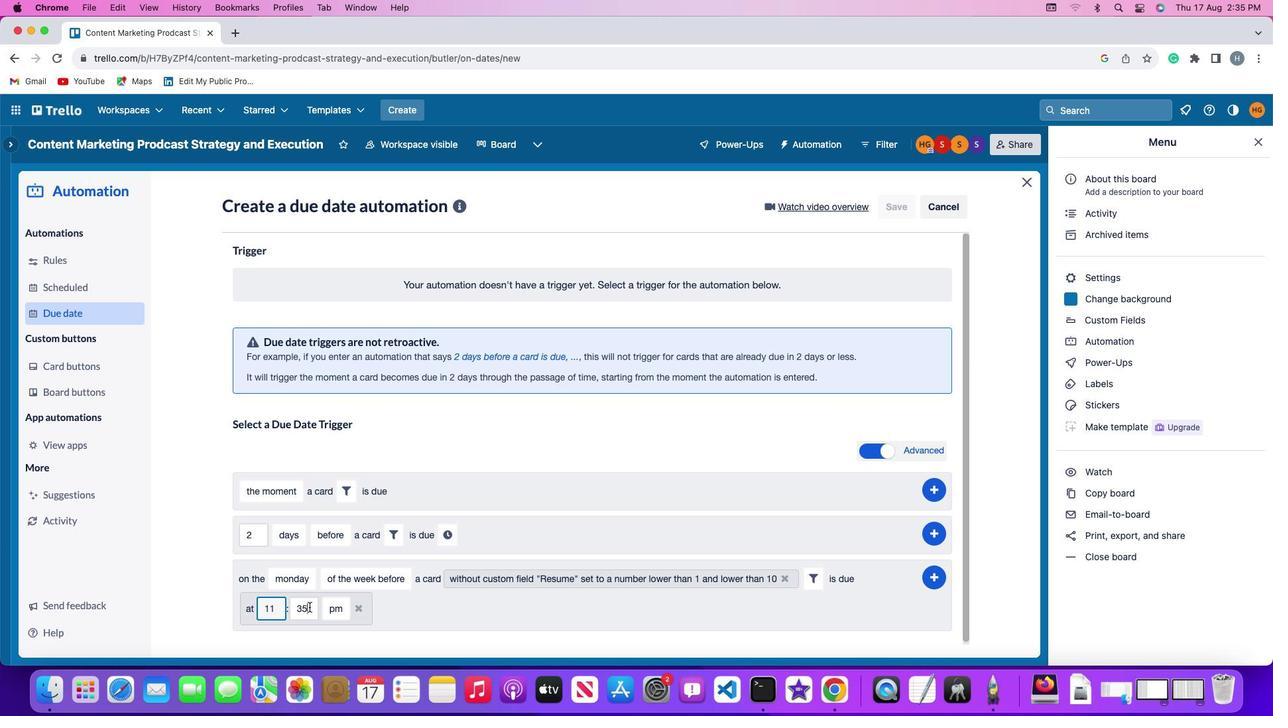 
Action: Key pressed Key.backspaceKey.backspace'0''0'
Screenshot: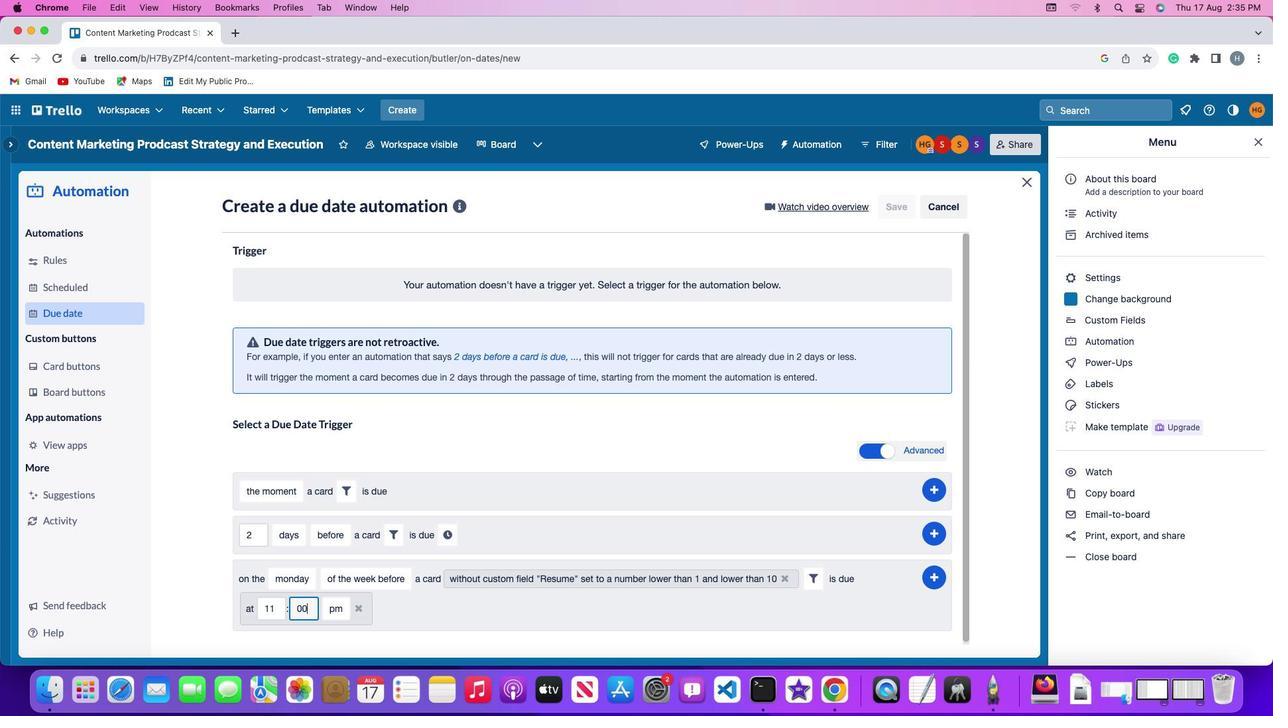 
Action: Mouse moved to (326, 605)
Screenshot: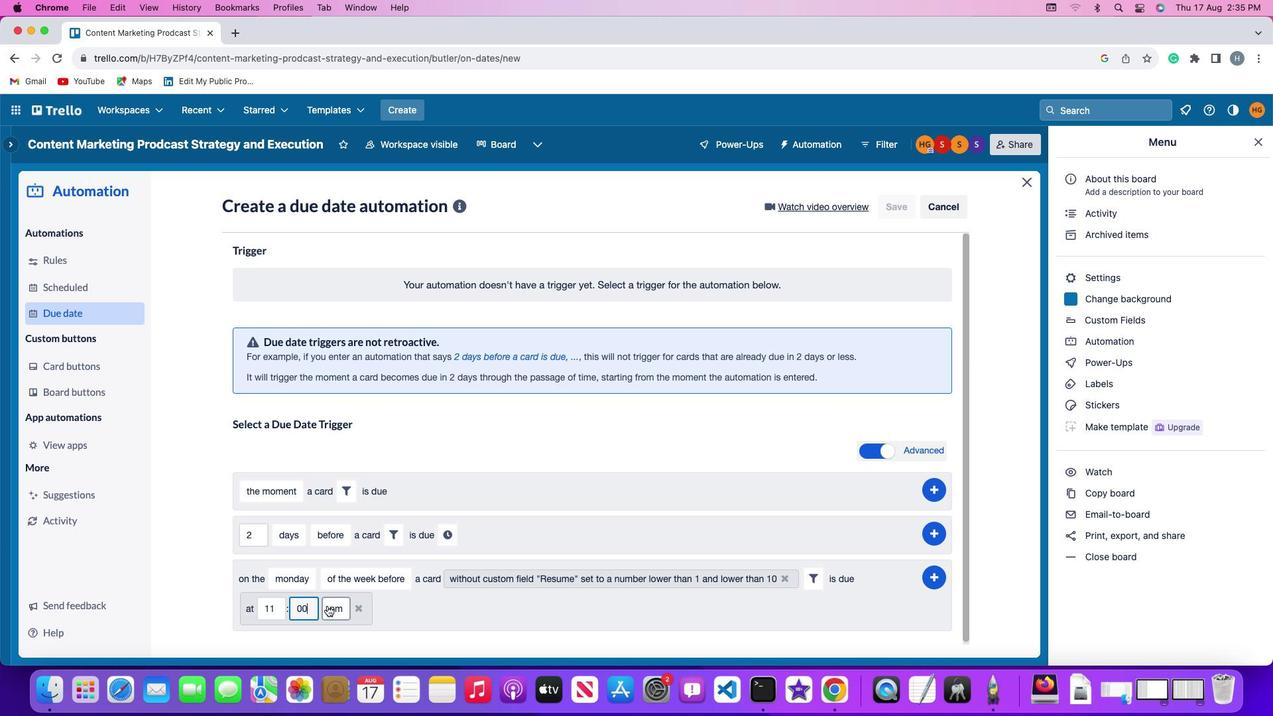 
Action: Mouse pressed left at (326, 605)
Screenshot: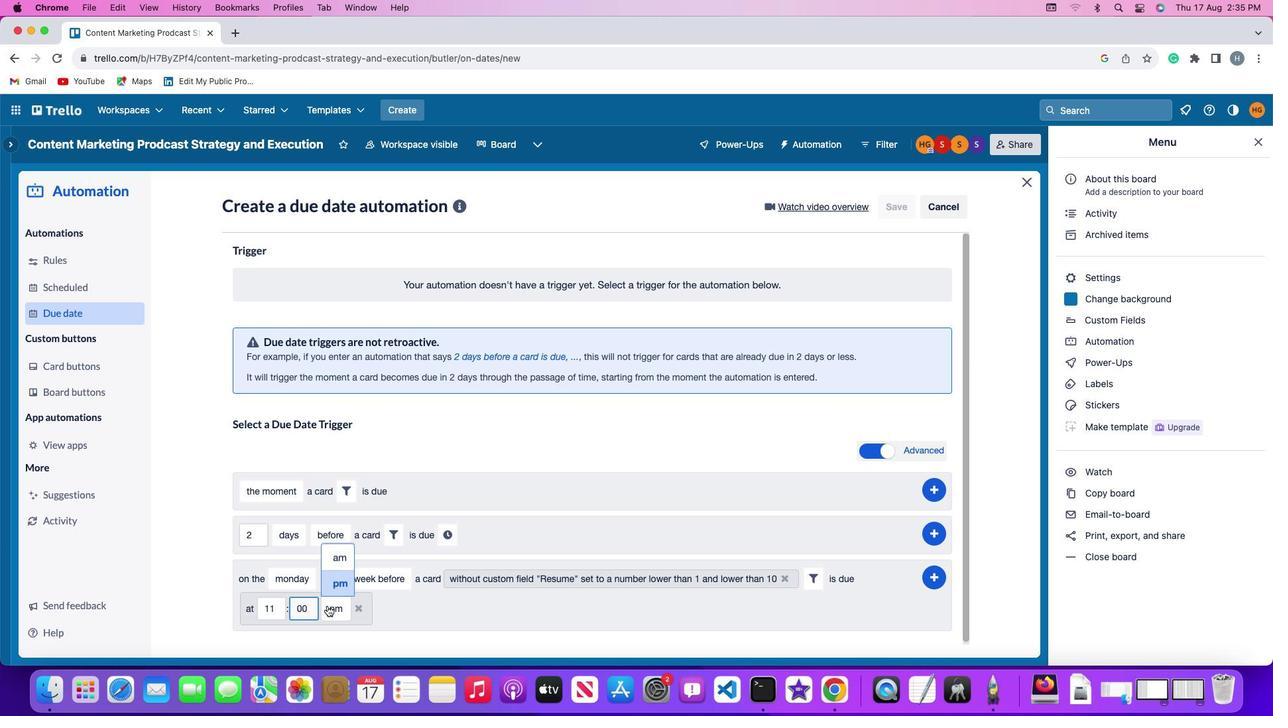 
Action: Mouse moved to (342, 554)
Screenshot: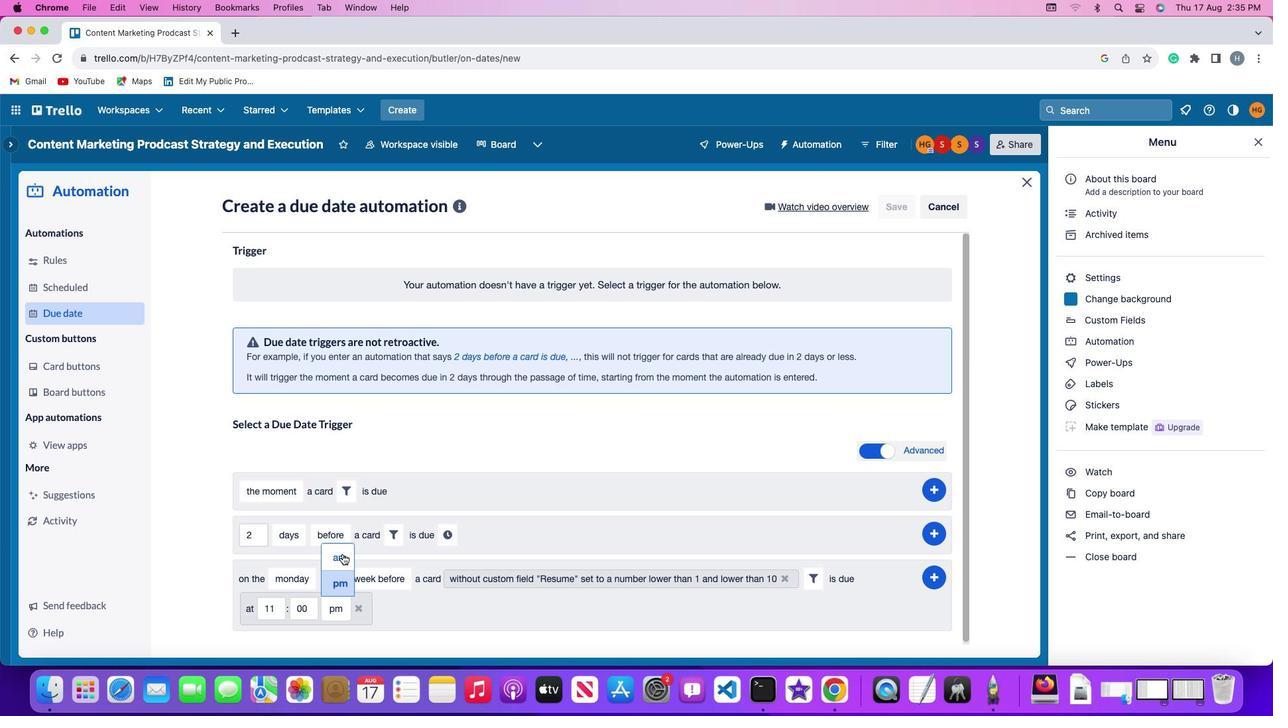 
Action: Mouse pressed left at (342, 554)
Screenshot: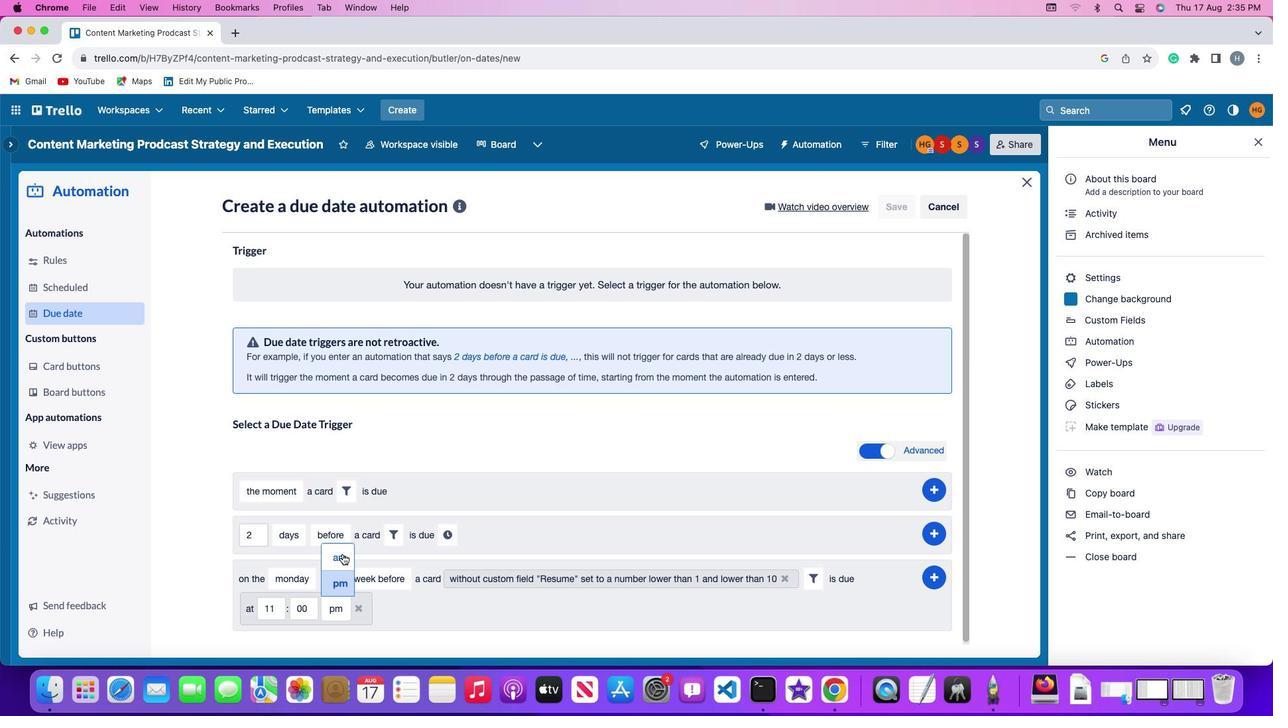 
Action: Mouse moved to (932, 574)
Screenshot: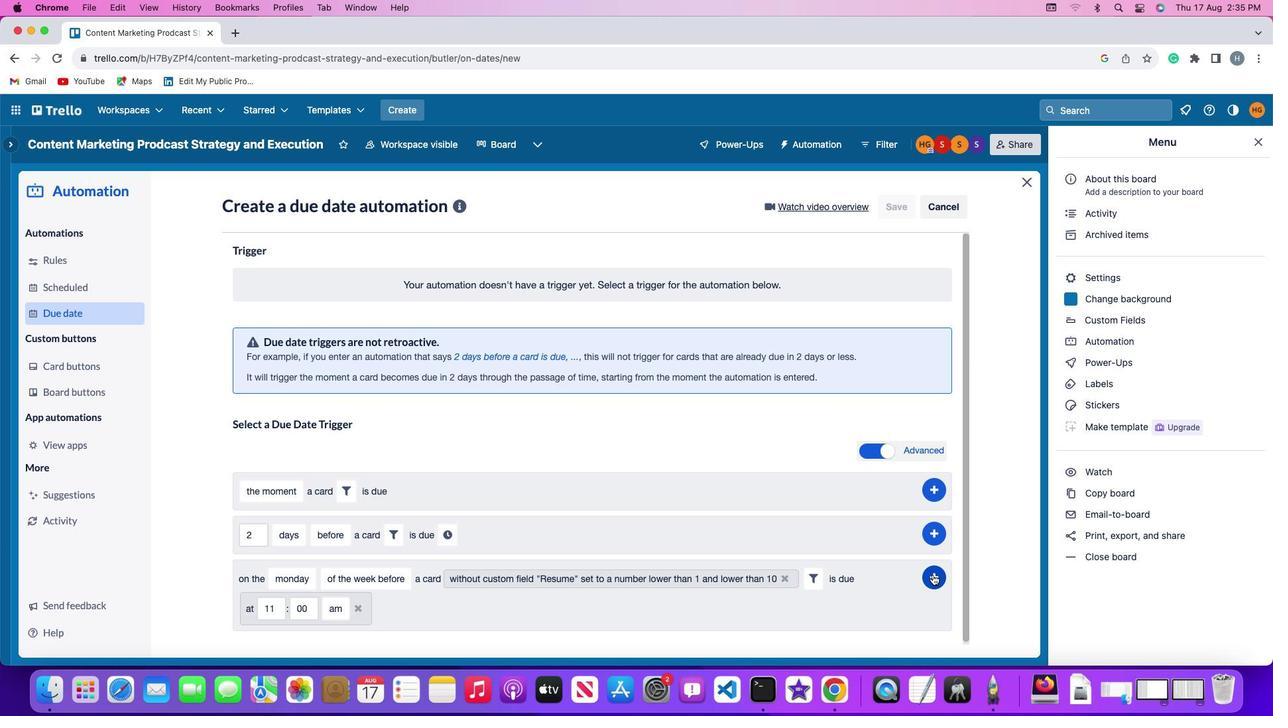 
Action: Mouse pressed left at (932, 574)
Screenshot: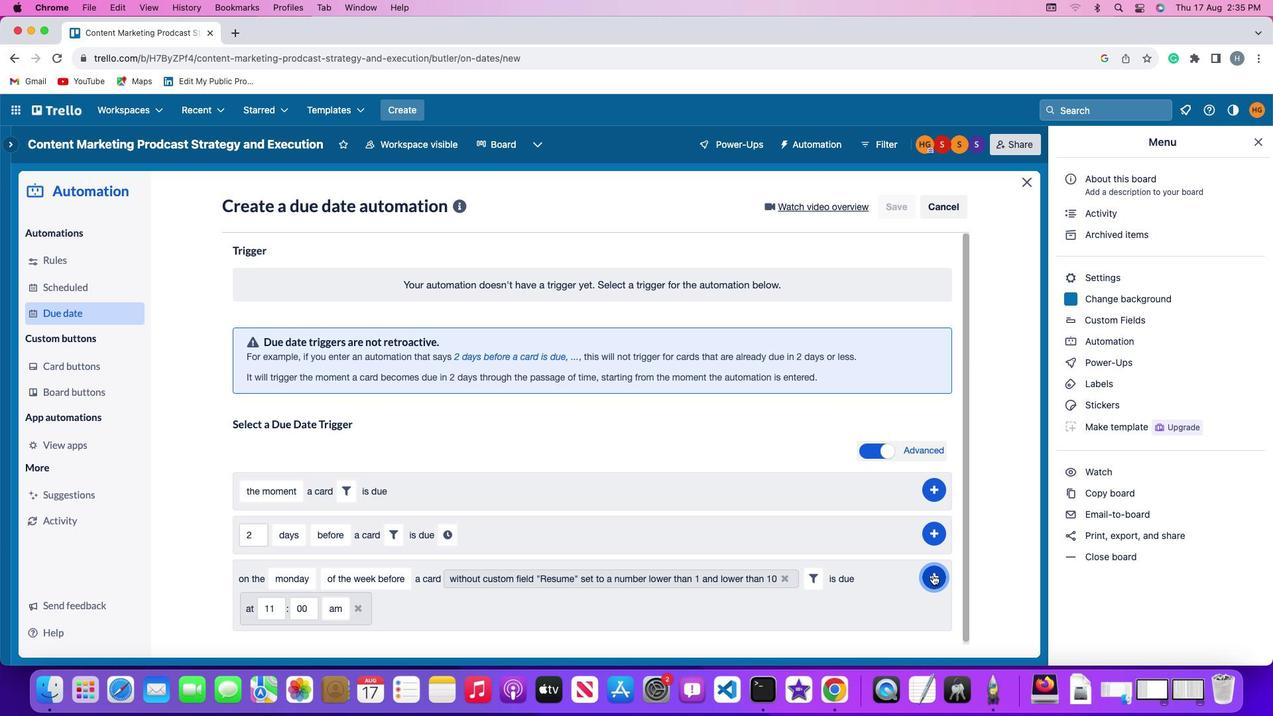 
Action: Mouse moved to (989, 486)
Screenshot: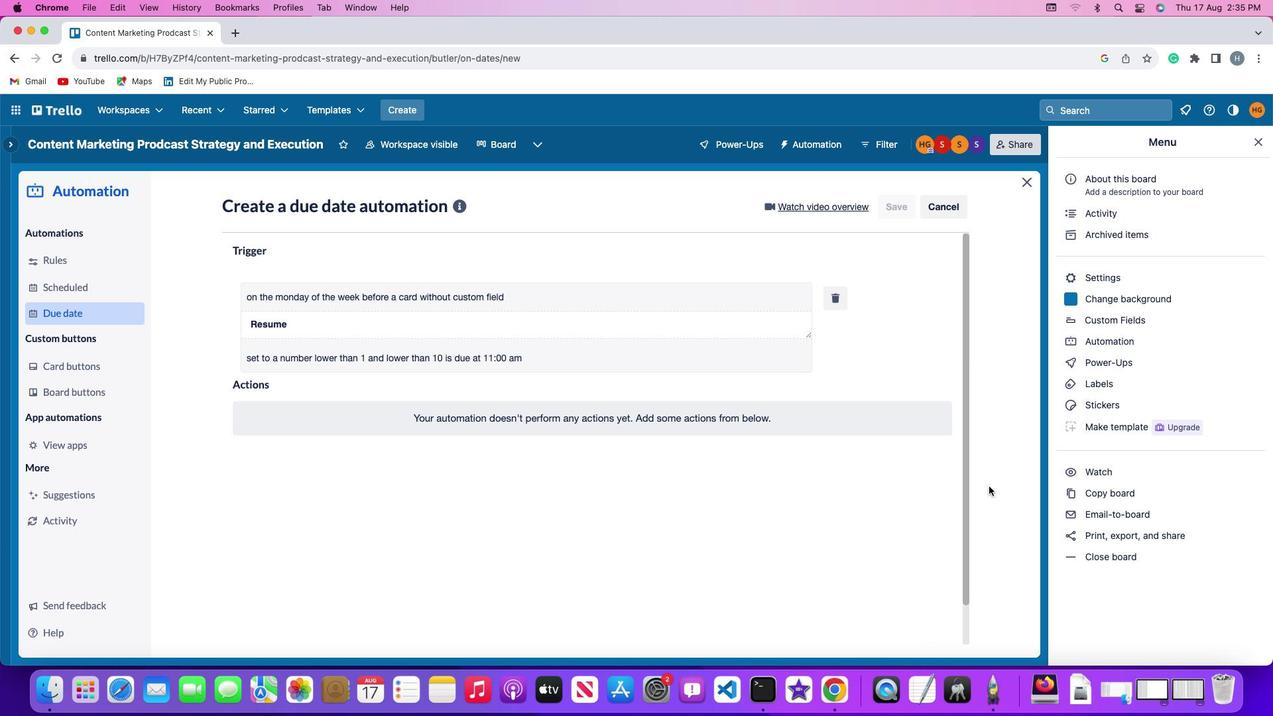 
